 Task: Look for space in Włochy, Poland from 6th September, 2023 to 18th September, 2023 for 3 adults in price range Rs.6000 to Rs.12000. Place can be entire place with 2 bedrooms having 2 beds and 2 bathrooms. Property type can be house, flat, guest house, hotel. Booking option can be shelf check-in. Required host language is English.
Action: Mouse pressed left at (567, 92)
Screenshot: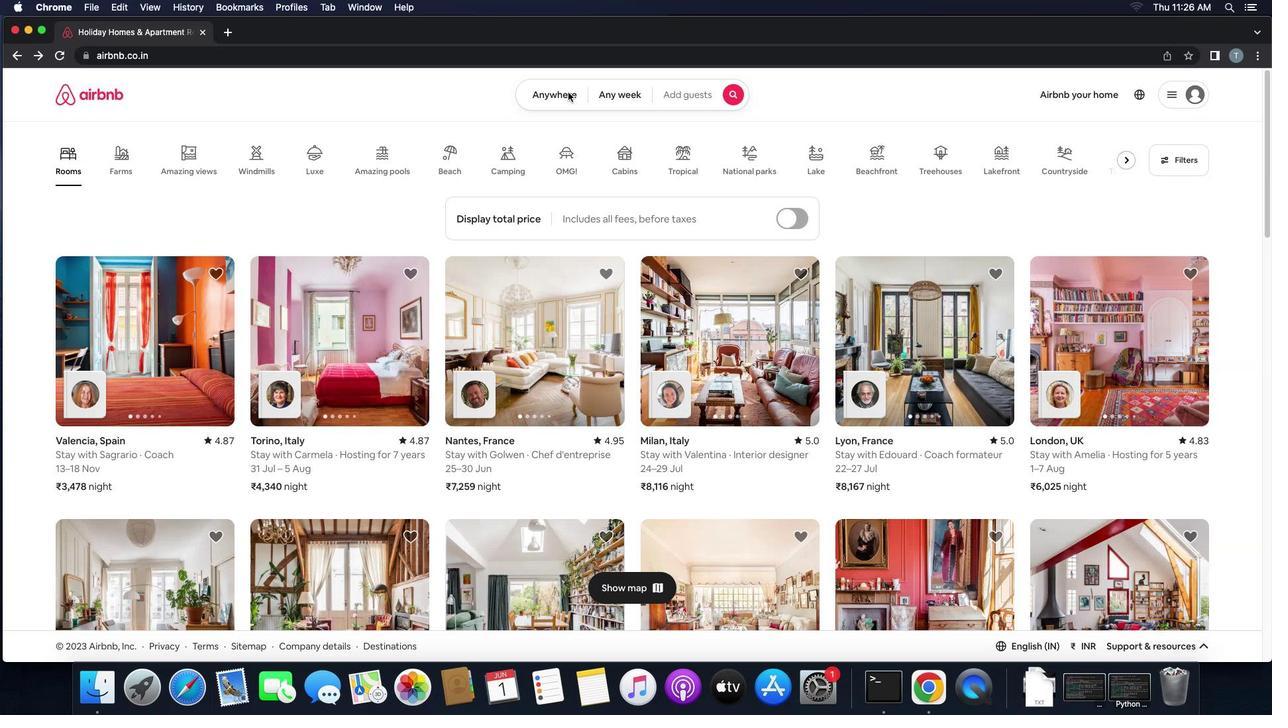 
Action: Mouse moved to (447, 145)
Screenshot: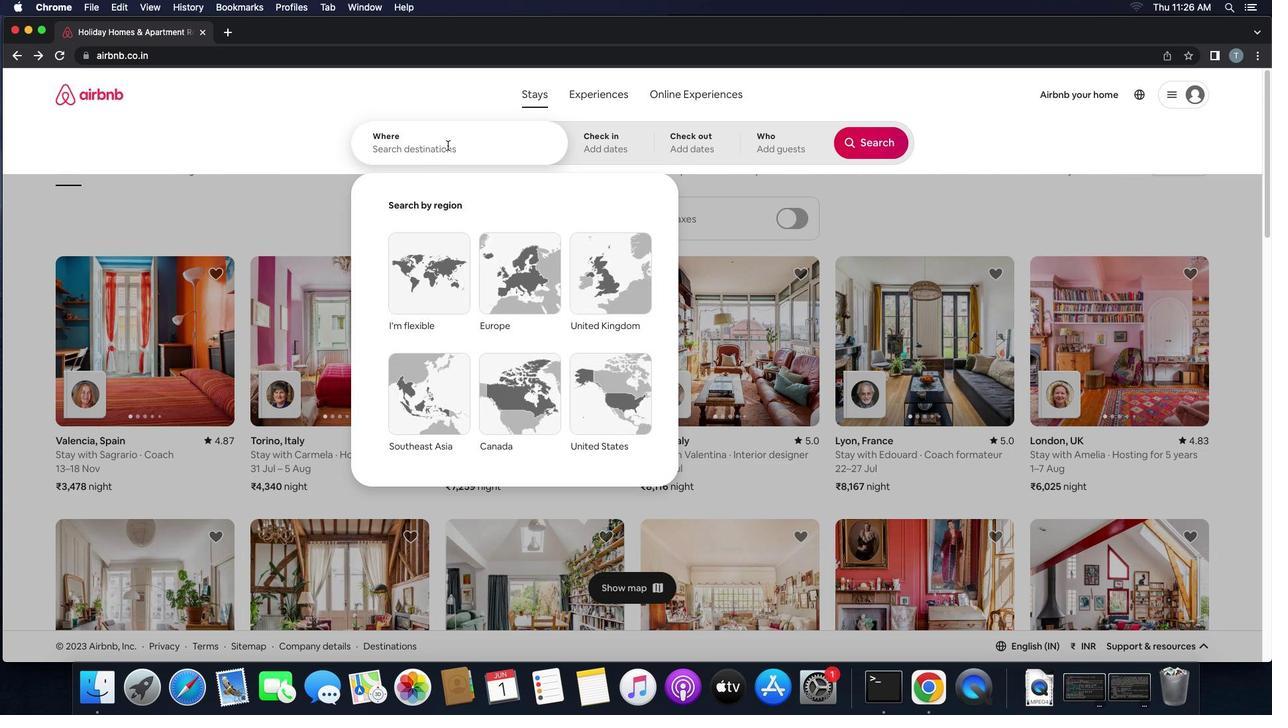 
Action: Mouse pressed left at (447, 145)
Screenshot: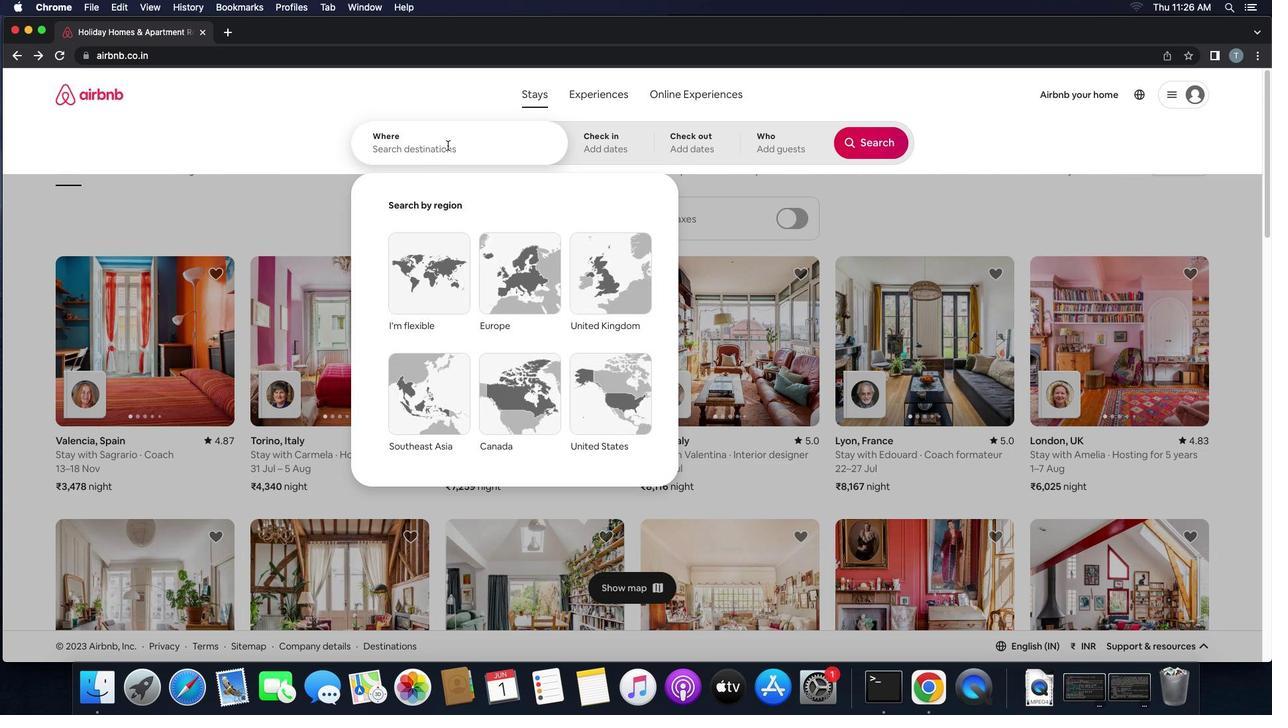 
Action: Key pressed 'w''l''o''c''h''y'',''p''o''l''a''n''d'
Screenshot: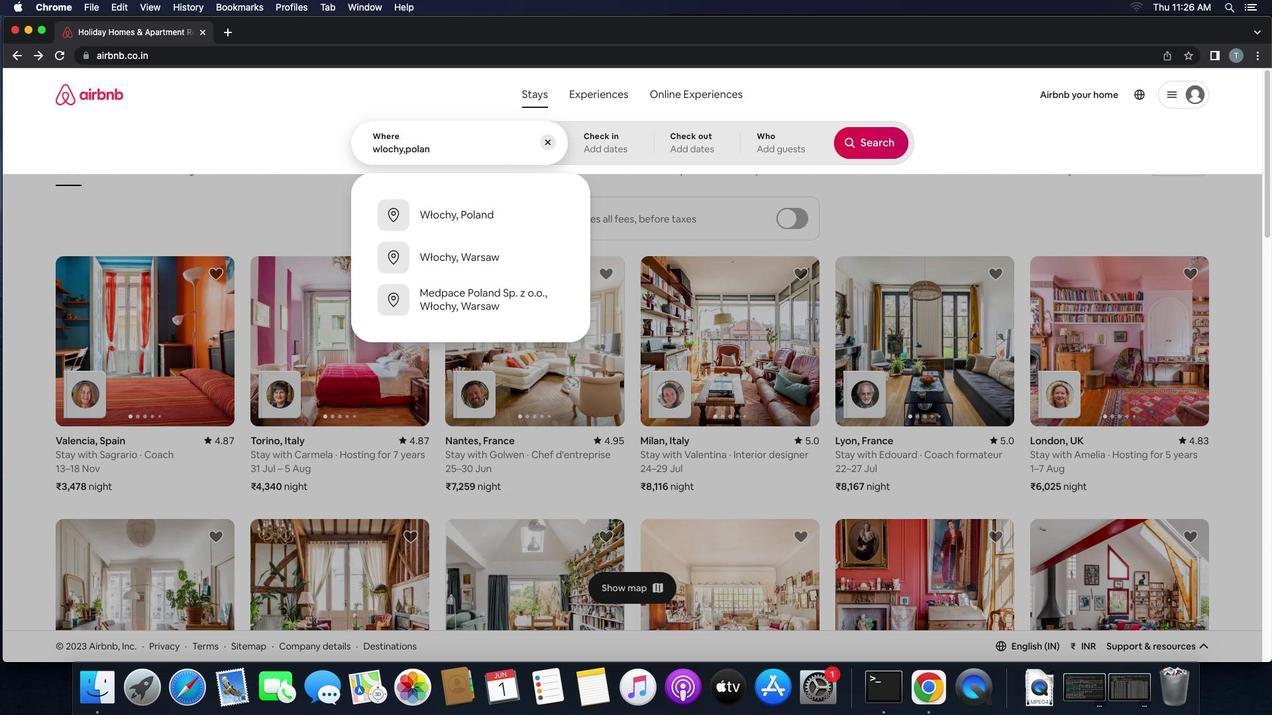 
Action: Mouse moved to (453, 208)
Screenshot: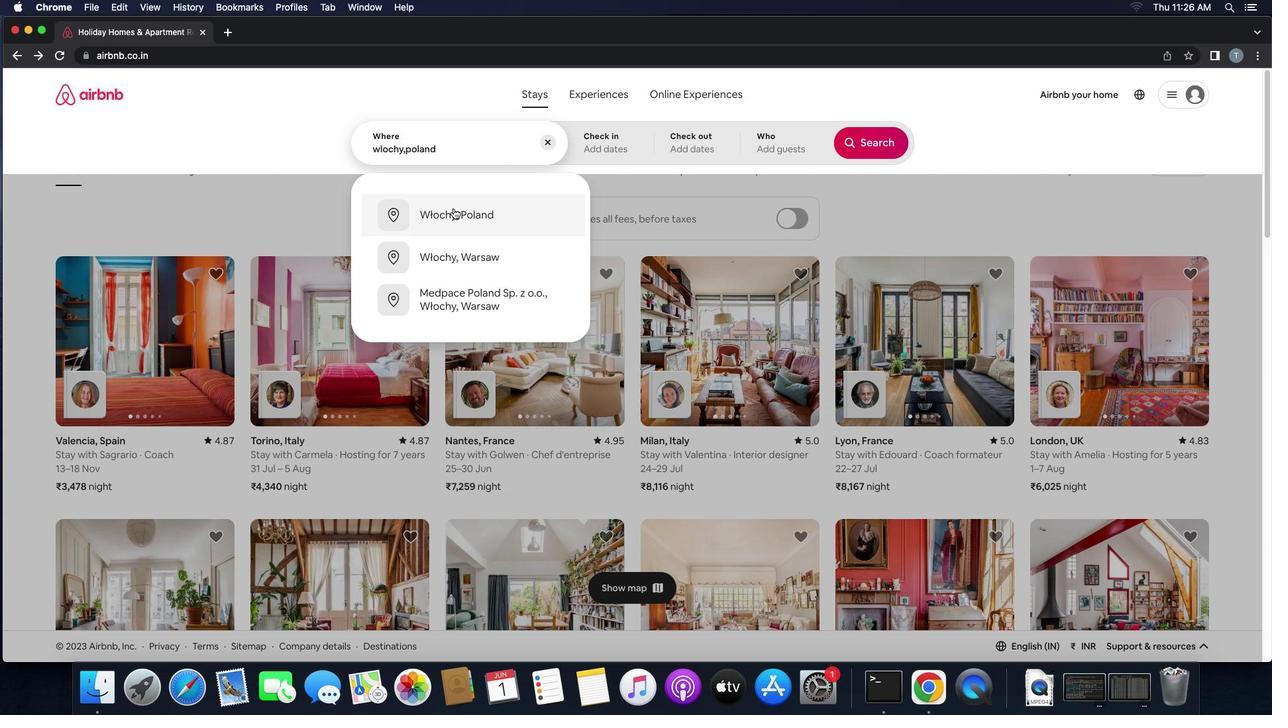 
Action: Mouse pressed left at (453, 208)
Screenshot: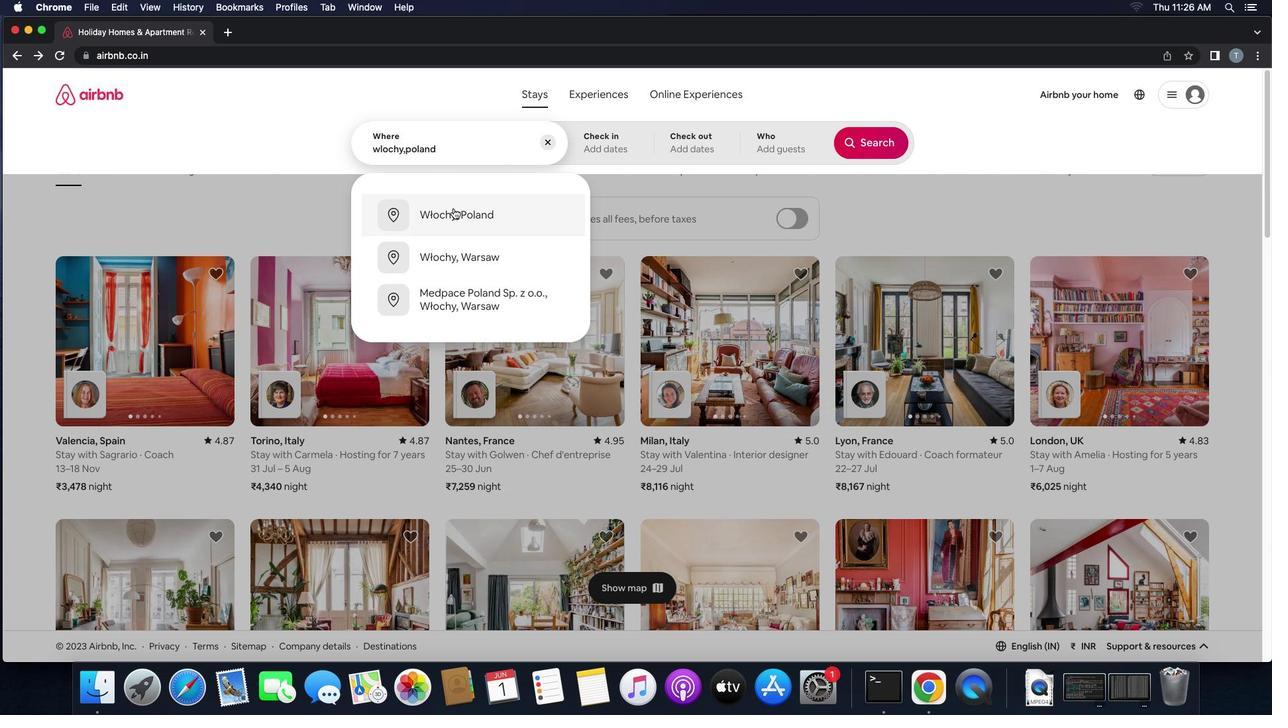 
Action: Mouse moved to (862, 244)
Screenshot: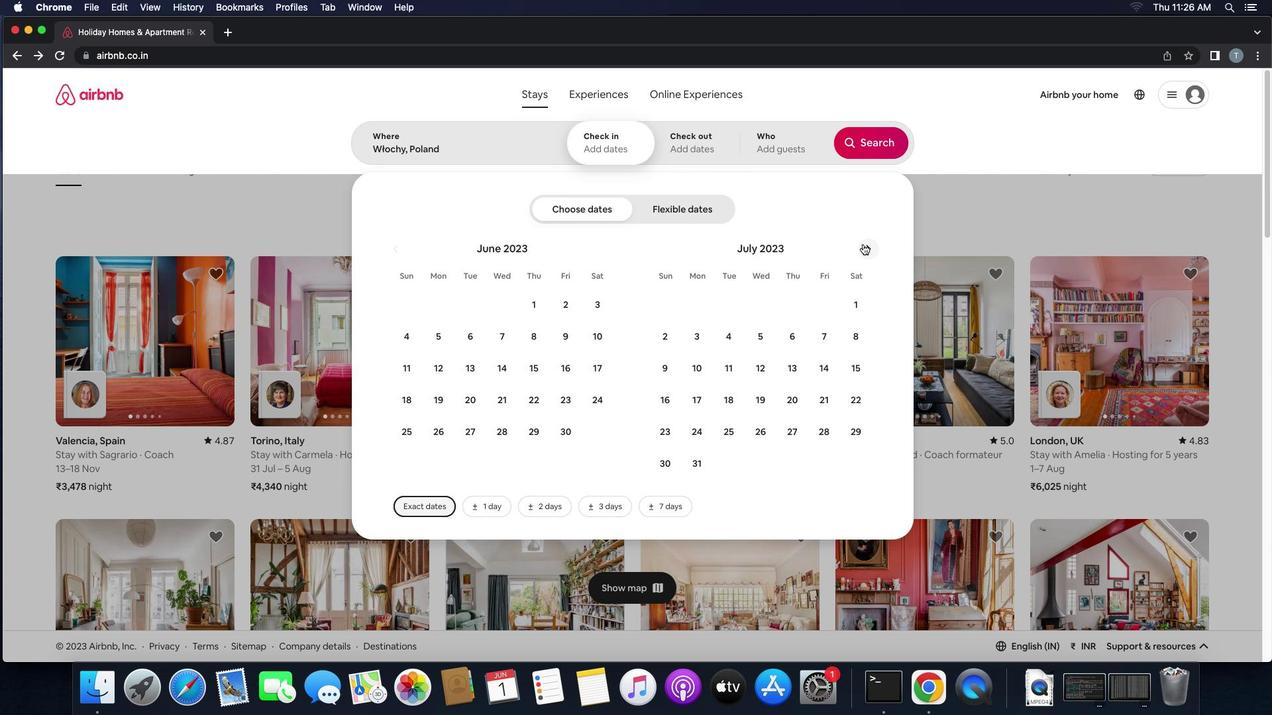 
Action: Mouse pressed left at (862, 244)
Screenshot: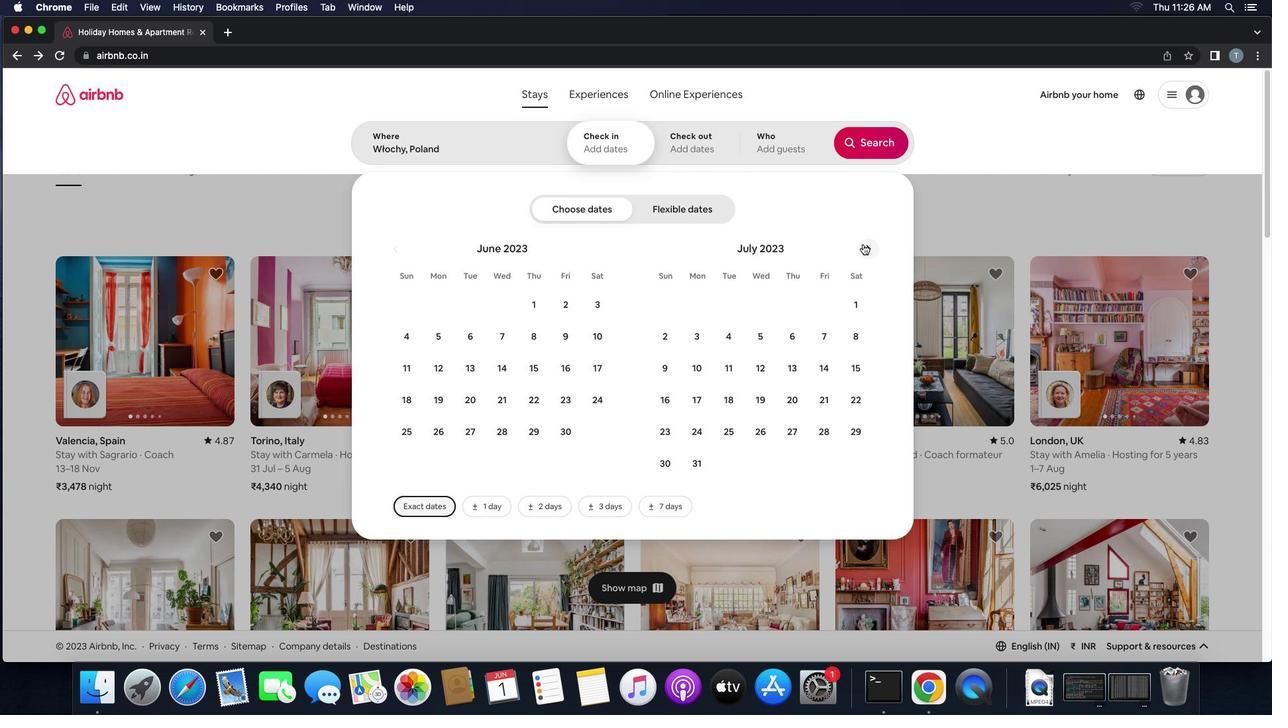 
Action: Mouse pressed left at (862, 244)
Screenshot: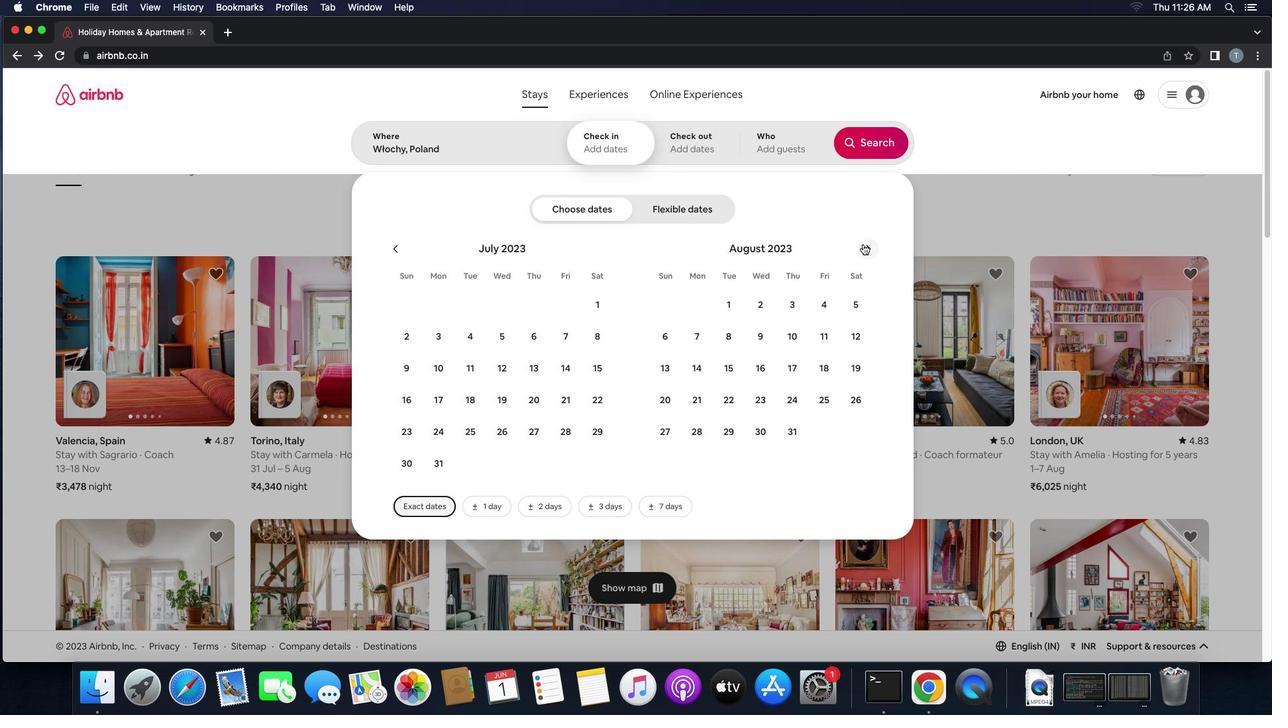 
Action: Mouse moved to (765, 345)
Screenshot: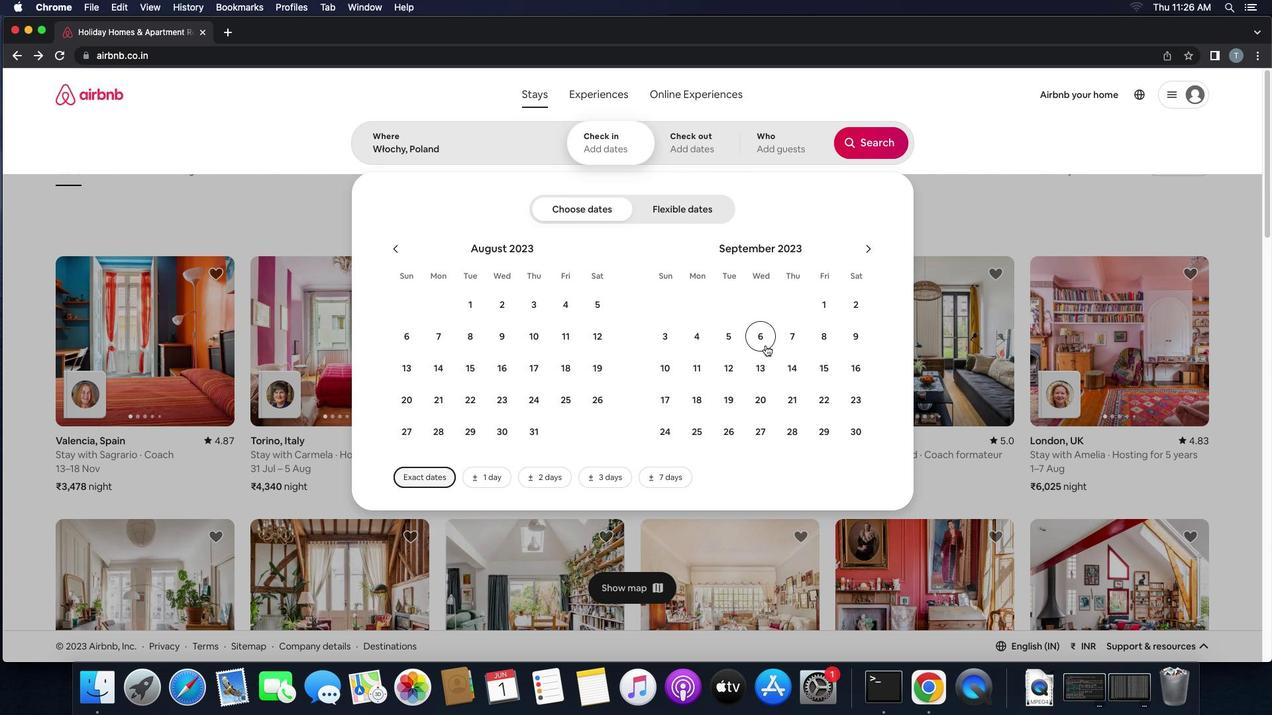 
Action: Mouse pressed left at (765, 345)
Screenshot: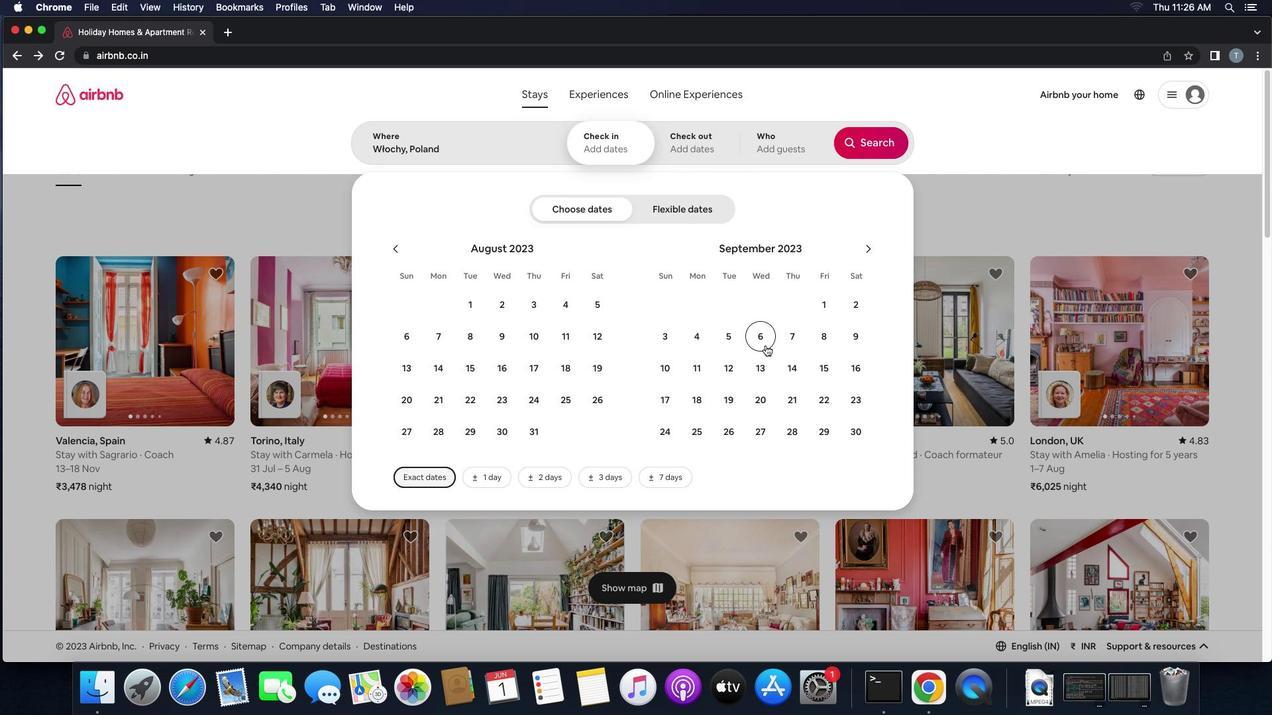 
Action: Mouse moved to (701, 408)
Screenshot: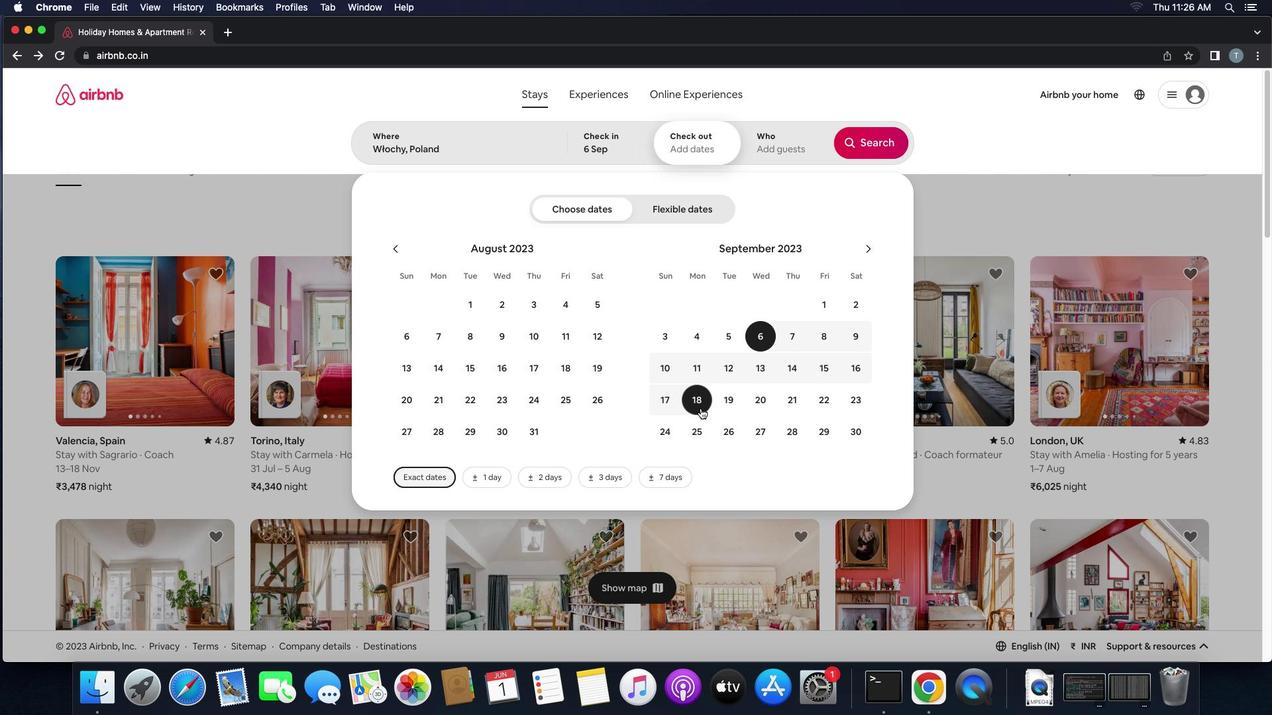 
Action: Mouse pressed left at (701, 408)
Screenshot: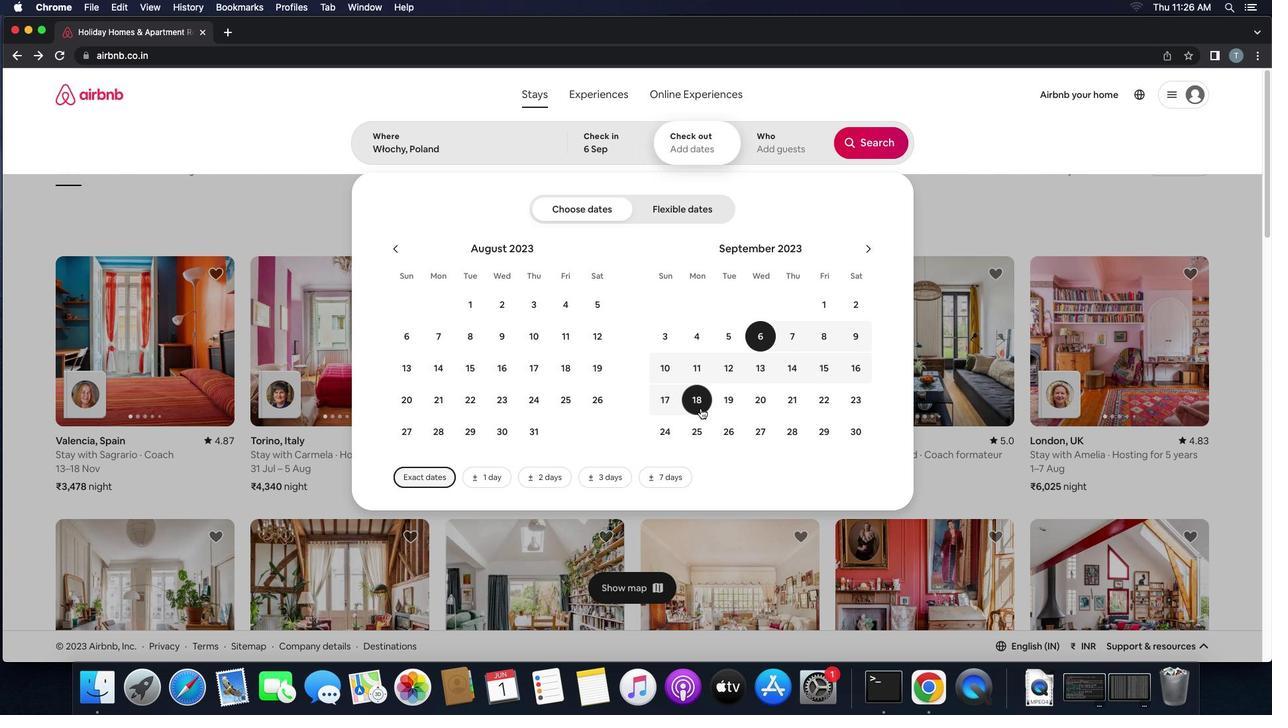 
Action: Mouse moved to (785, 131)
Screenshot: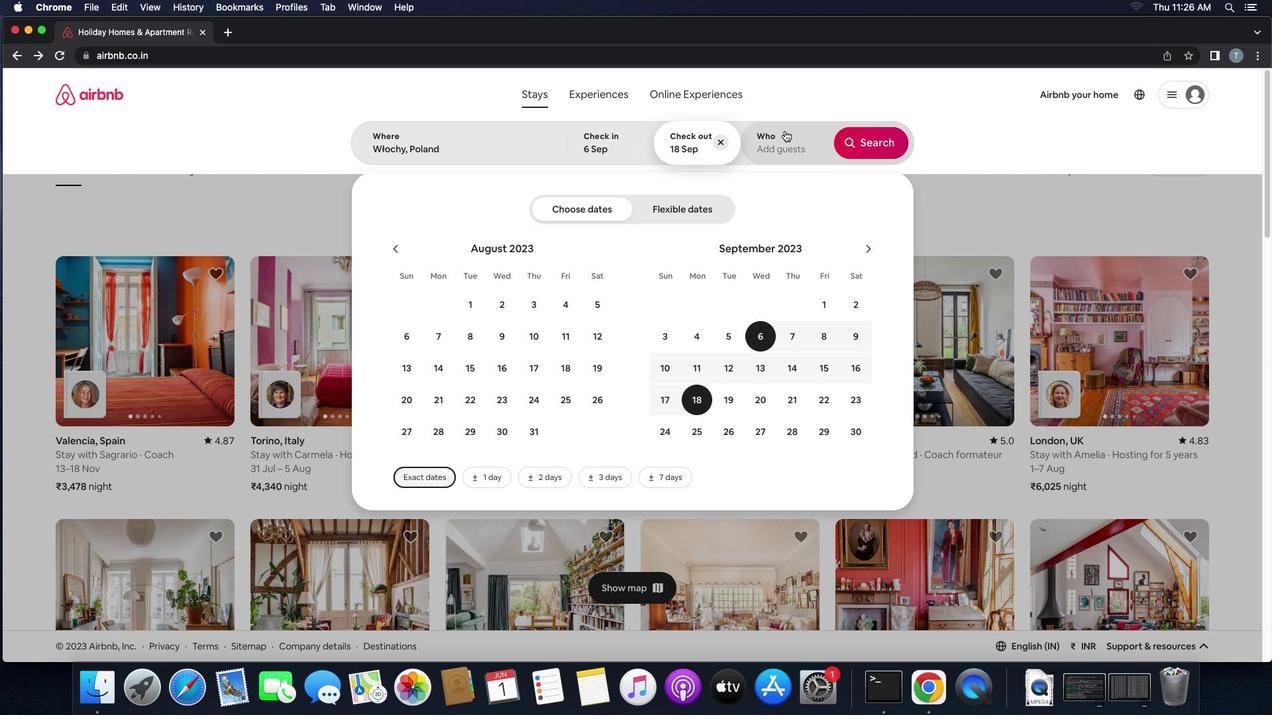 
Action: Mouse pressed left at (785, 131)
Screenshot: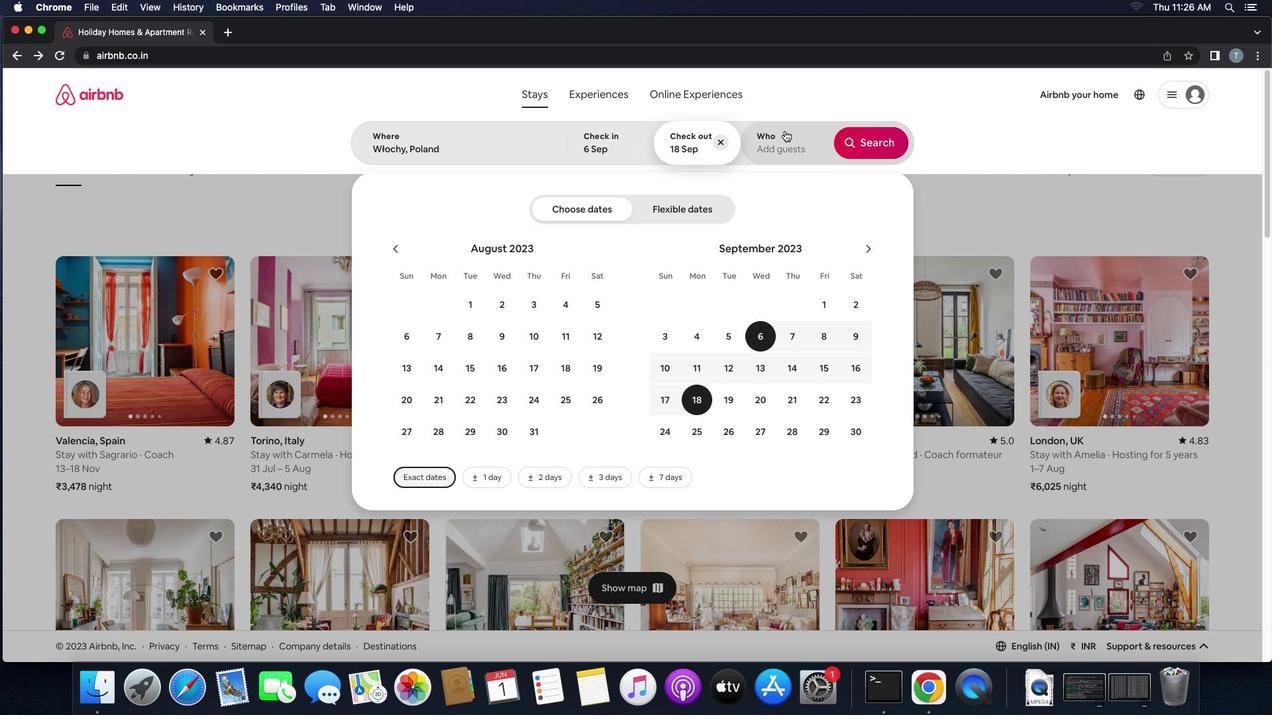 
Action: Mouse moved to (877, 216)
Screenshot: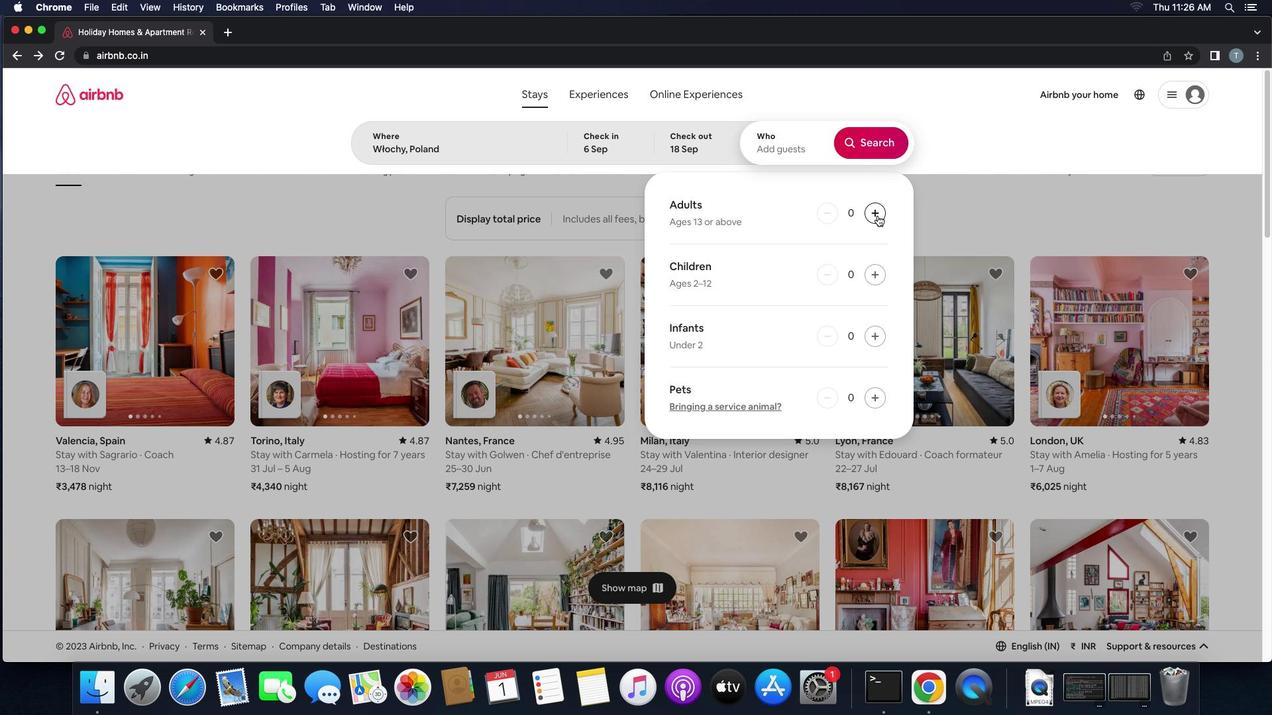 
Action: Mouse pressed left at (877, 216)
Screenshot: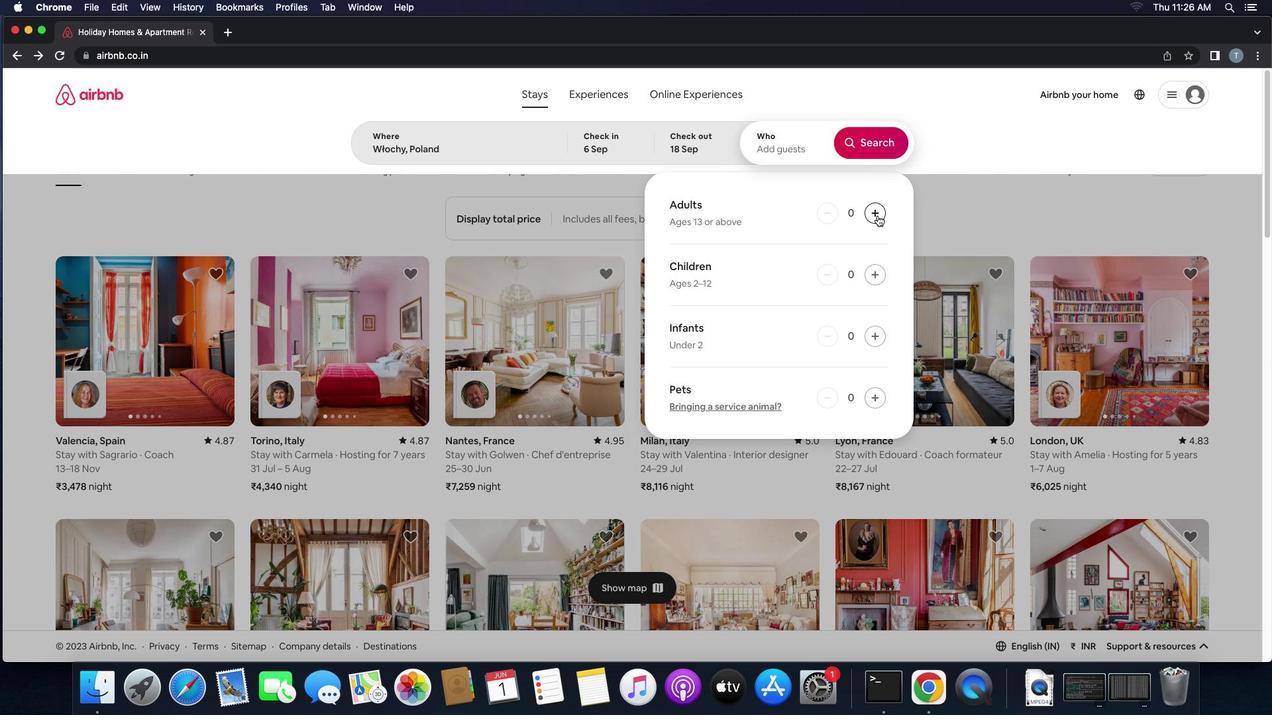 
Action: Mouse pressed left at (877, 216)
Screenshot: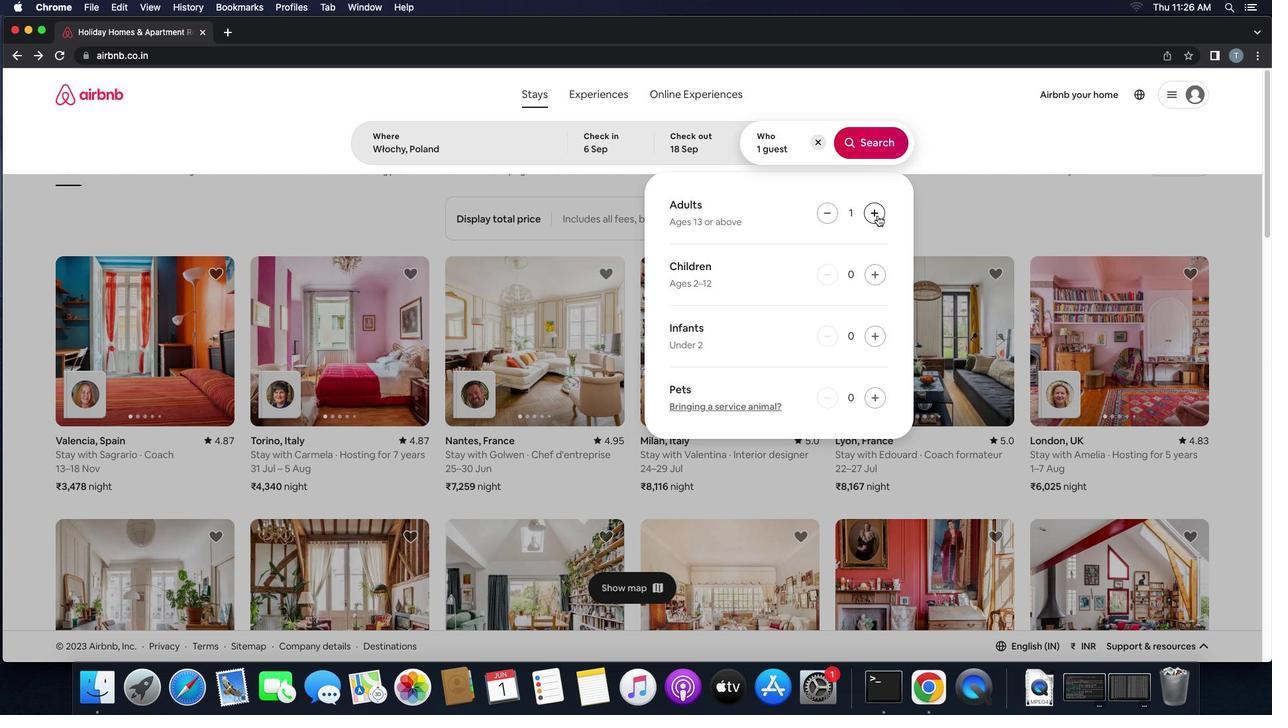 
Action: Mouse pressed left at (877, 216)
Screenshot: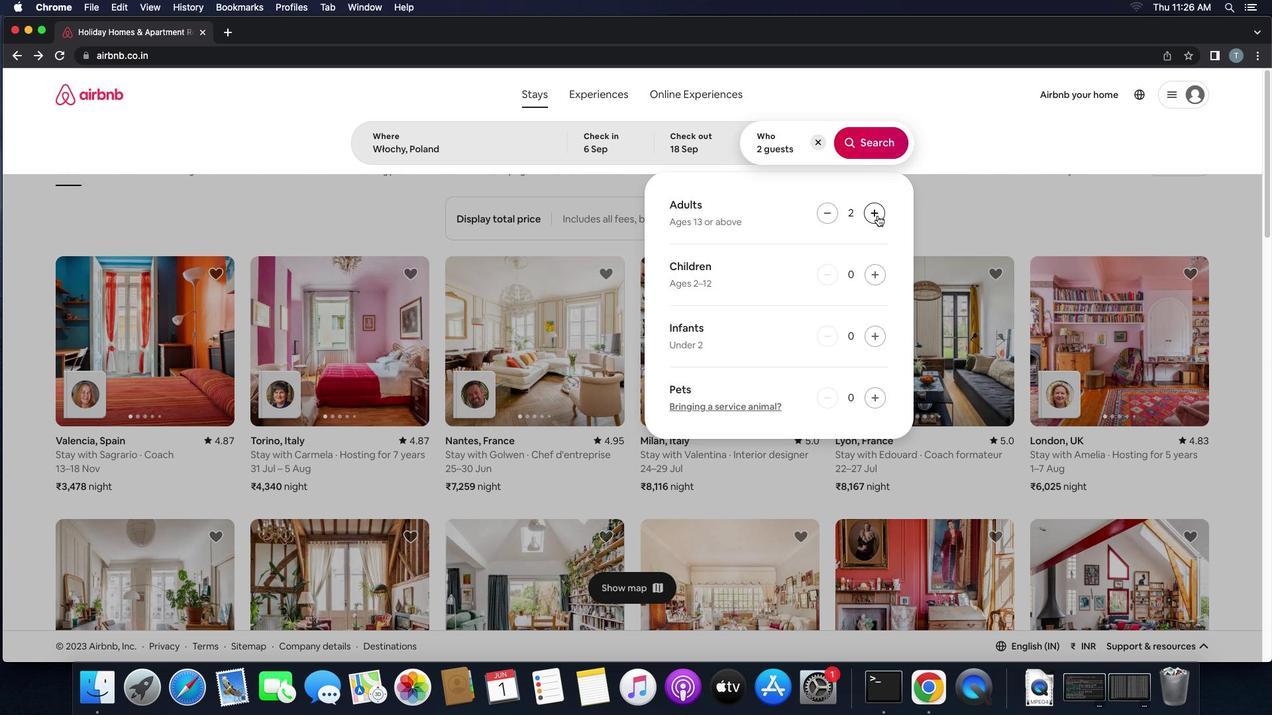 
Action: Mouse moved to (879, 135)
Screenshot: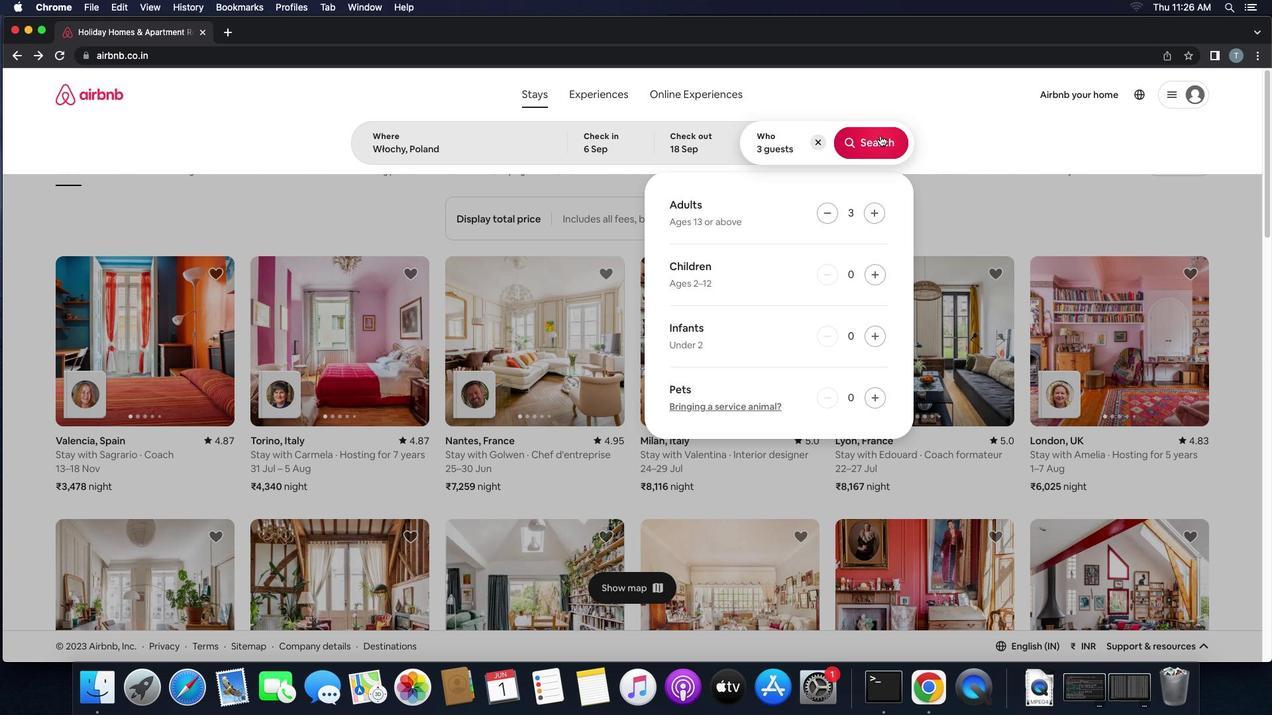 
Action: Mouse pressed left at (879, 135)
Screenshot: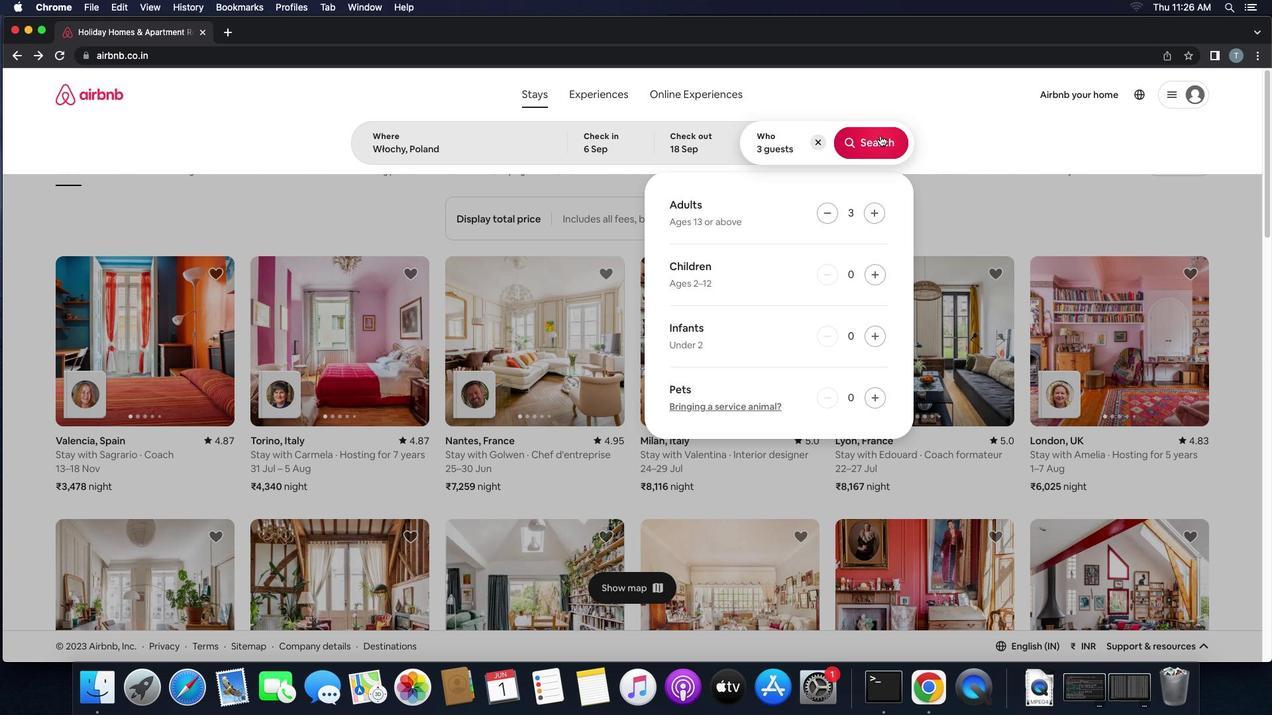
Action: Mouse moved to (1200, 145)
Screenshot: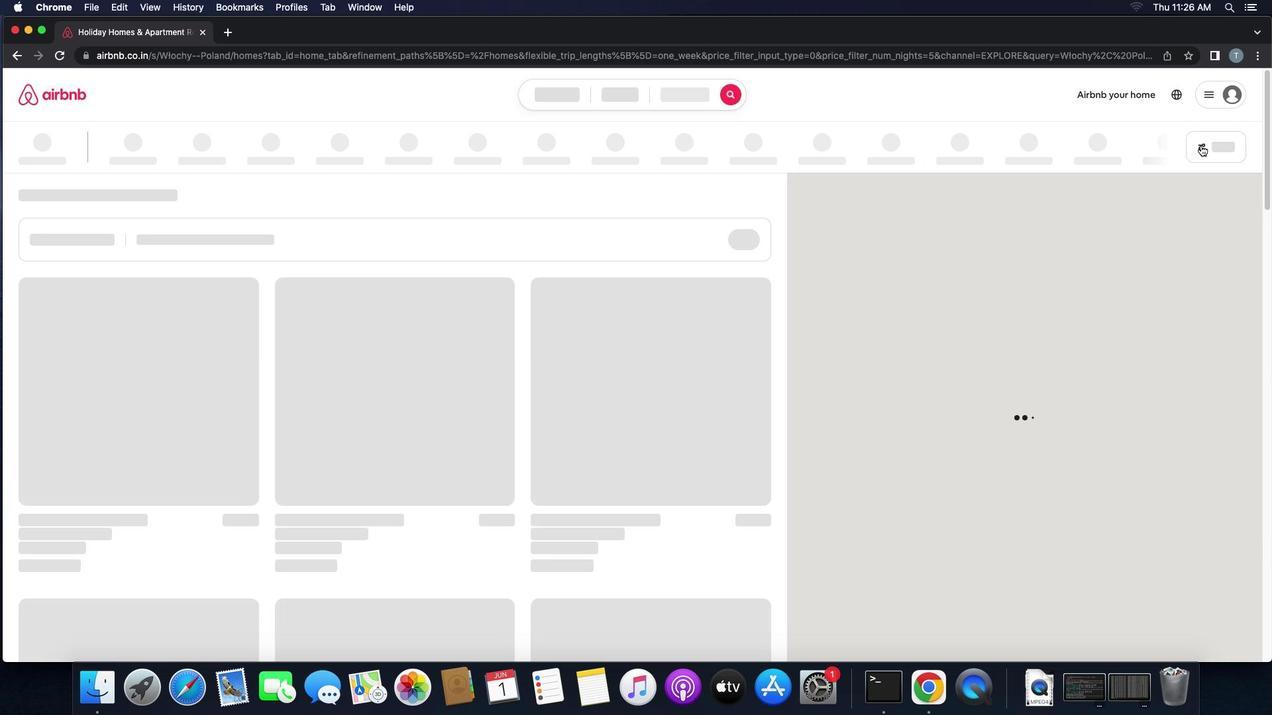 
Action: Mouse pressed left at (1200, 145)
Screenshot: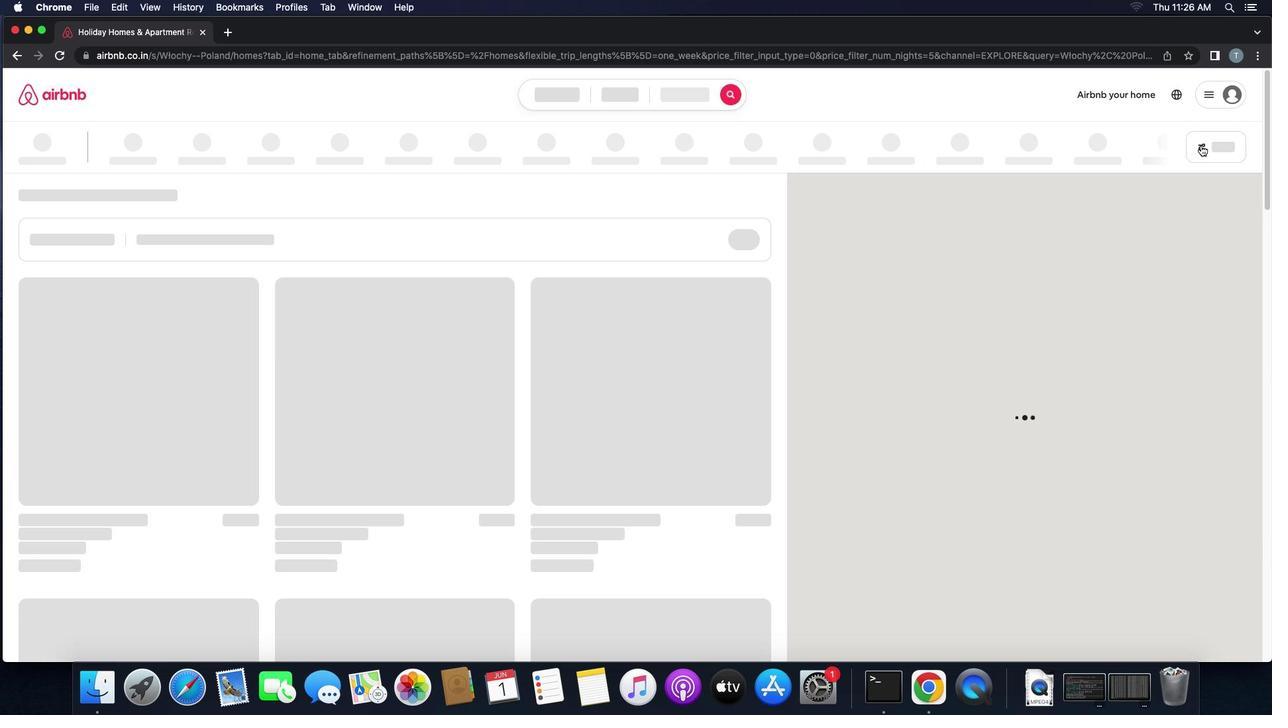 
Action: Mouse moved to (519, 477)
Screenshot: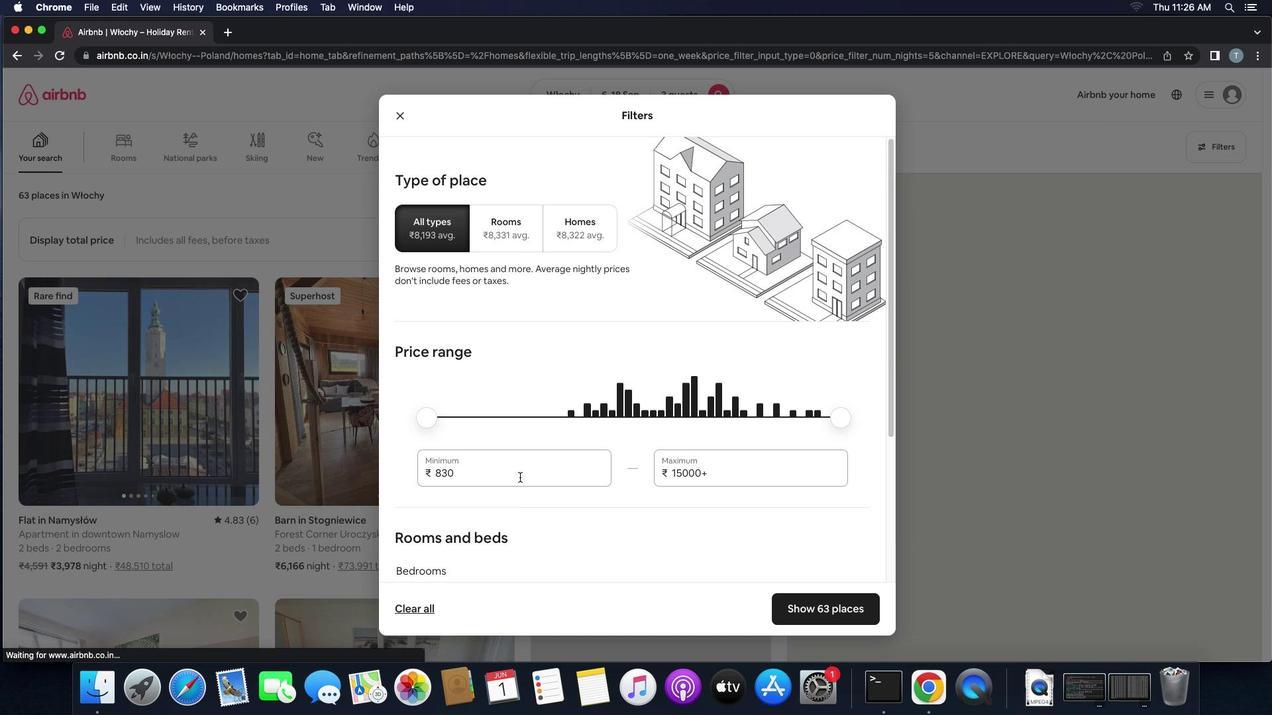 
Action: Mouse pressed left at (519, 477)
Screenshot: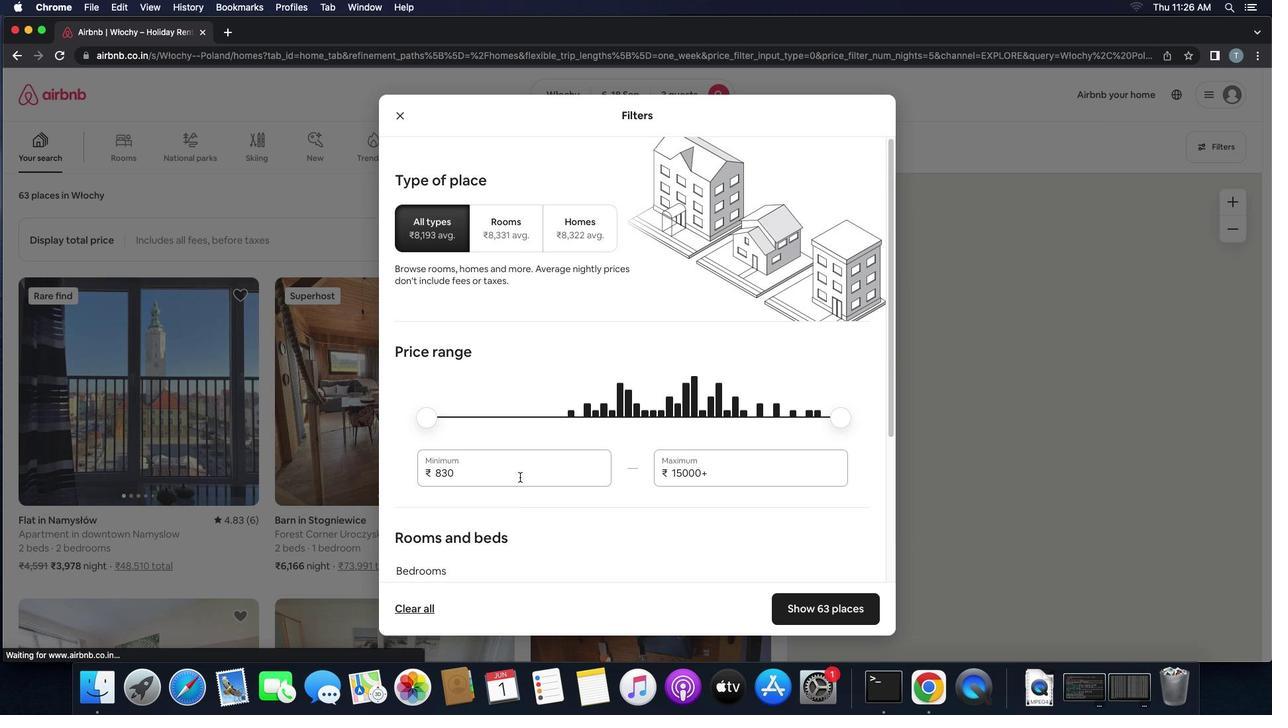 
Action: Mouse moved to (519, 477)
Screenshot: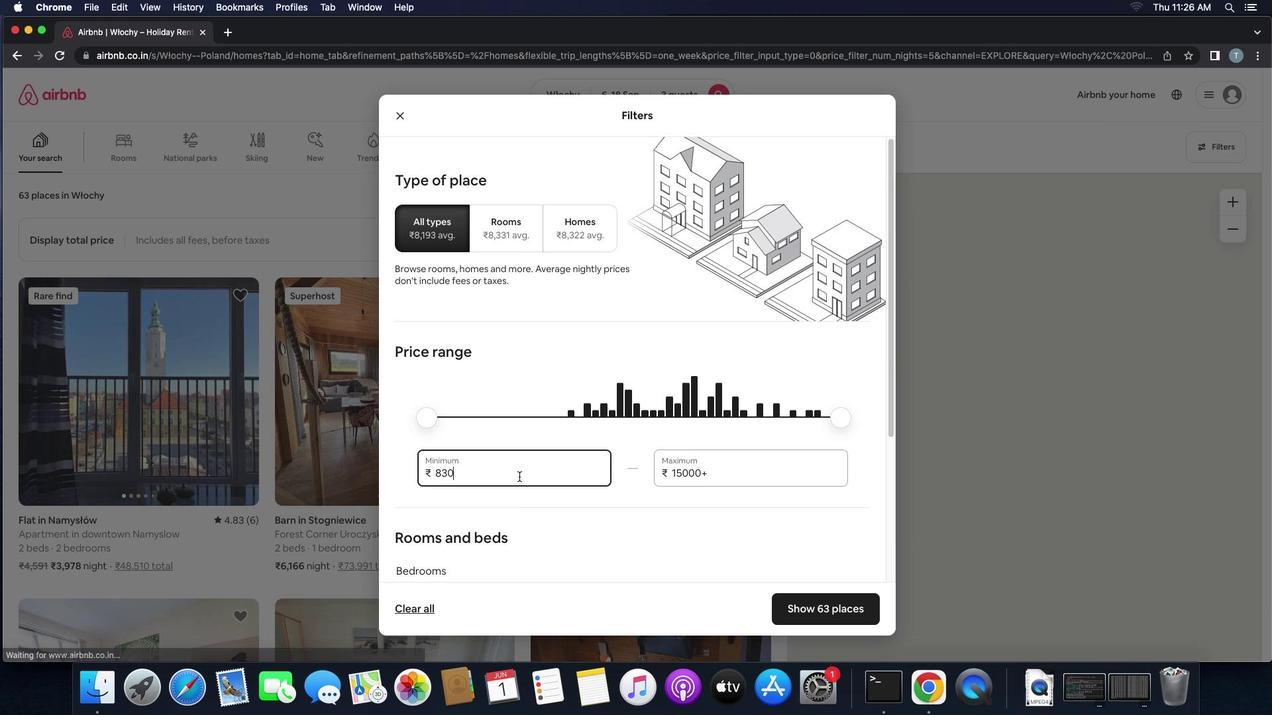 
Action: Key pressed Key.backspaceKey.backspaceKey.backspaceKey.backspaceKey.backspace
Screenshot: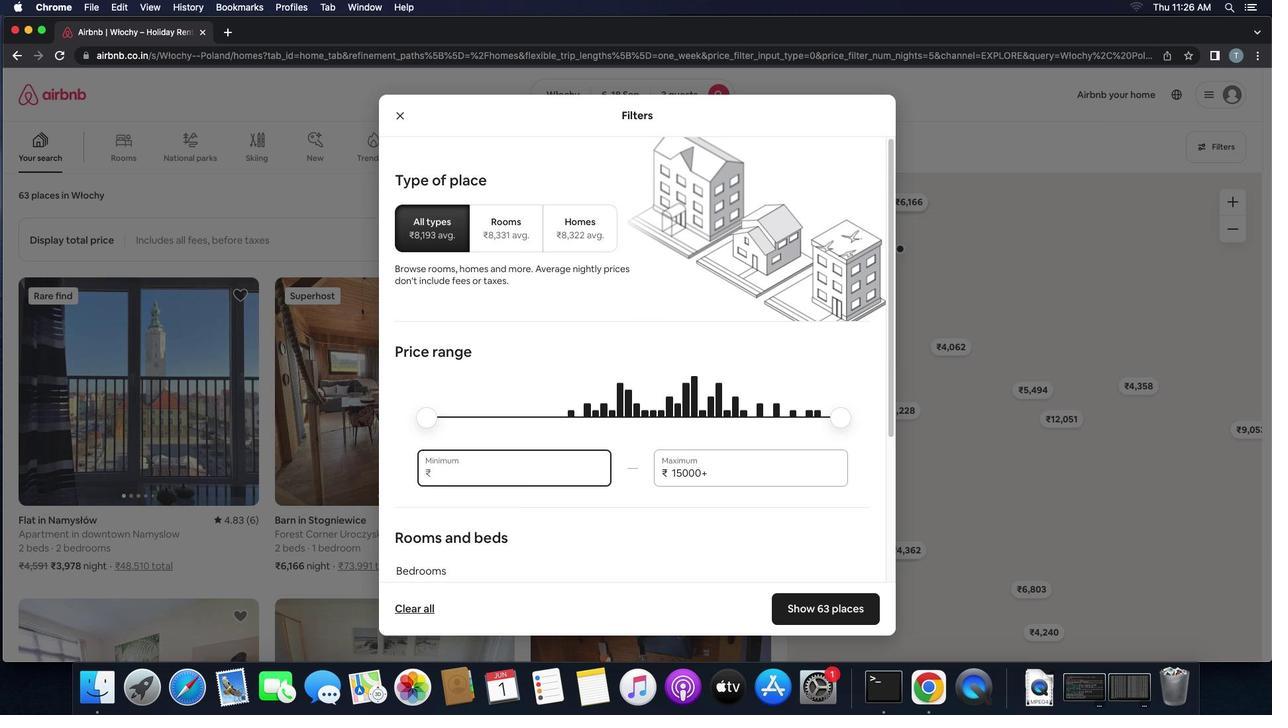 
Action: Mouse moved to (1158, 714)
Screenshot: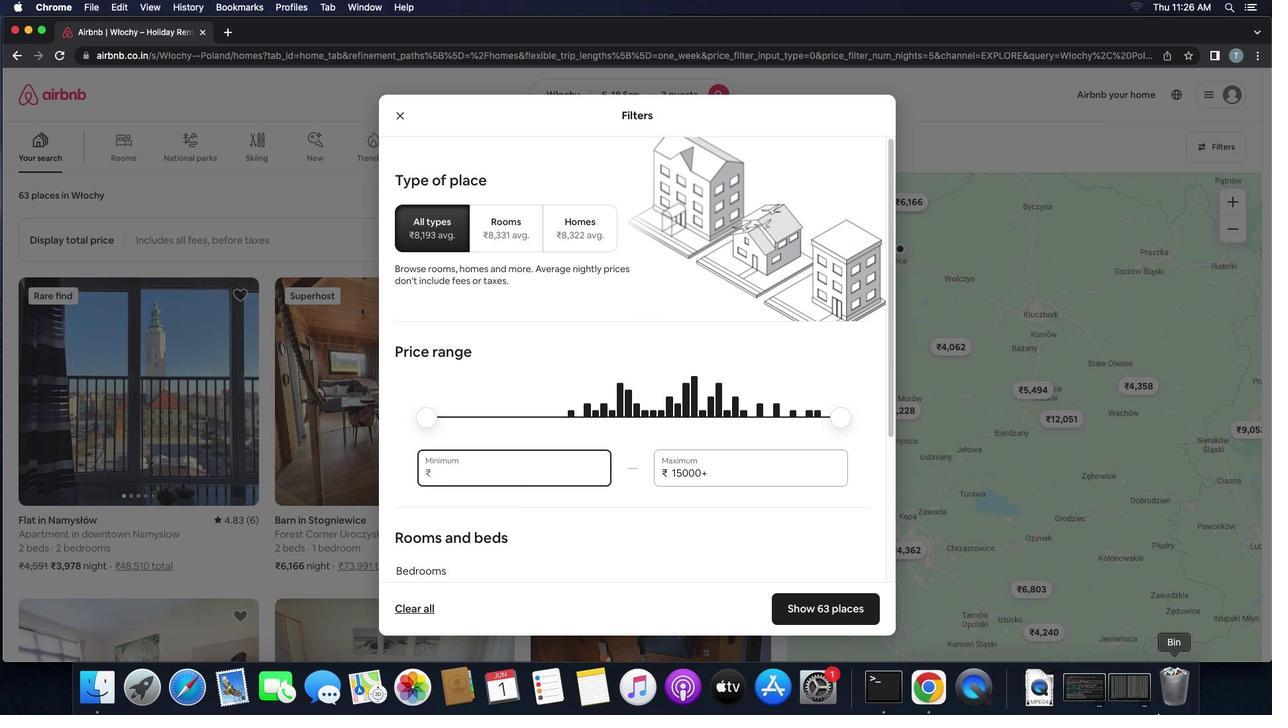 
Action: Key pressed '6''0''0''0'
Screenshot: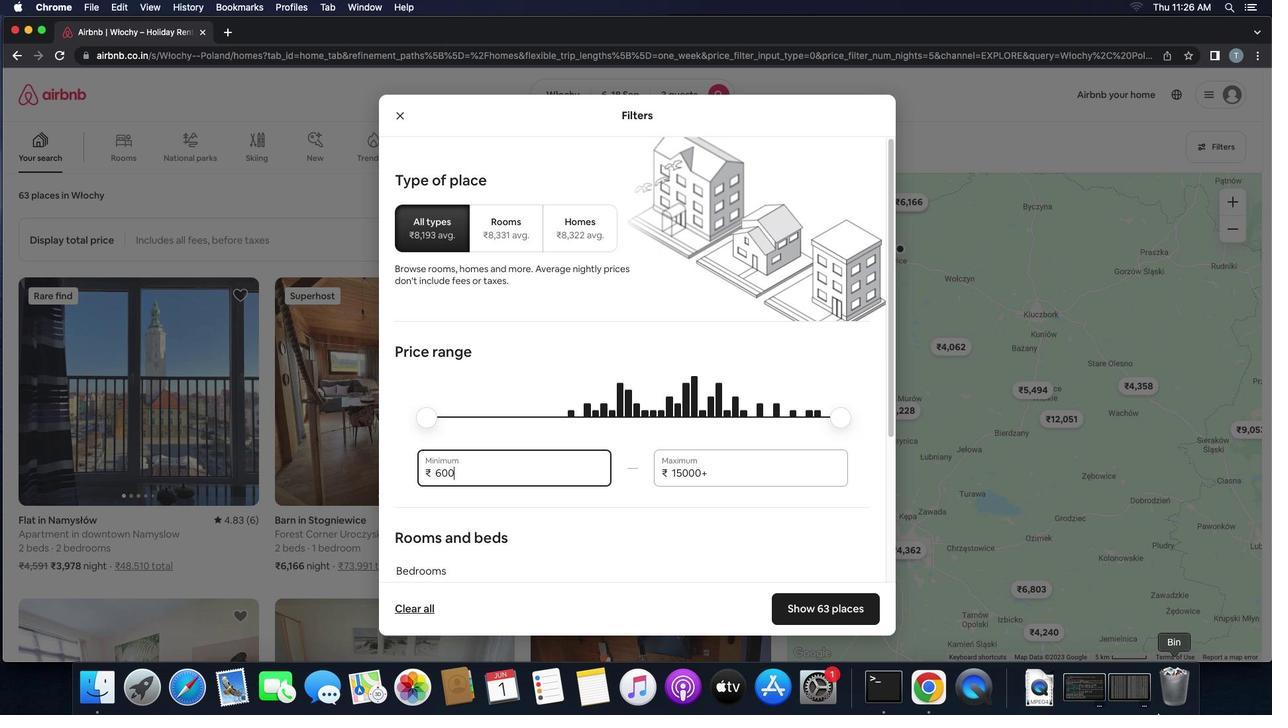 
Action: Mouse moved to (745, 467)
Screenshot: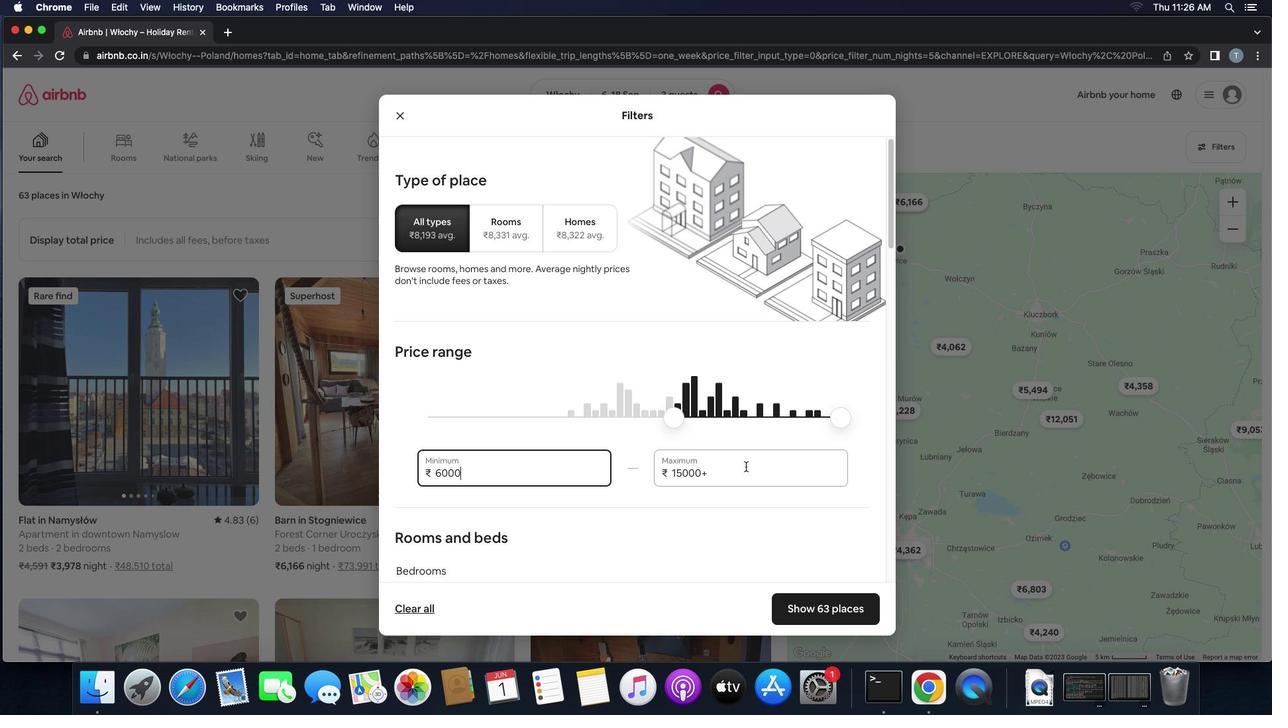 
Action: Mouse pressed left at (745, 467)
Screenshot: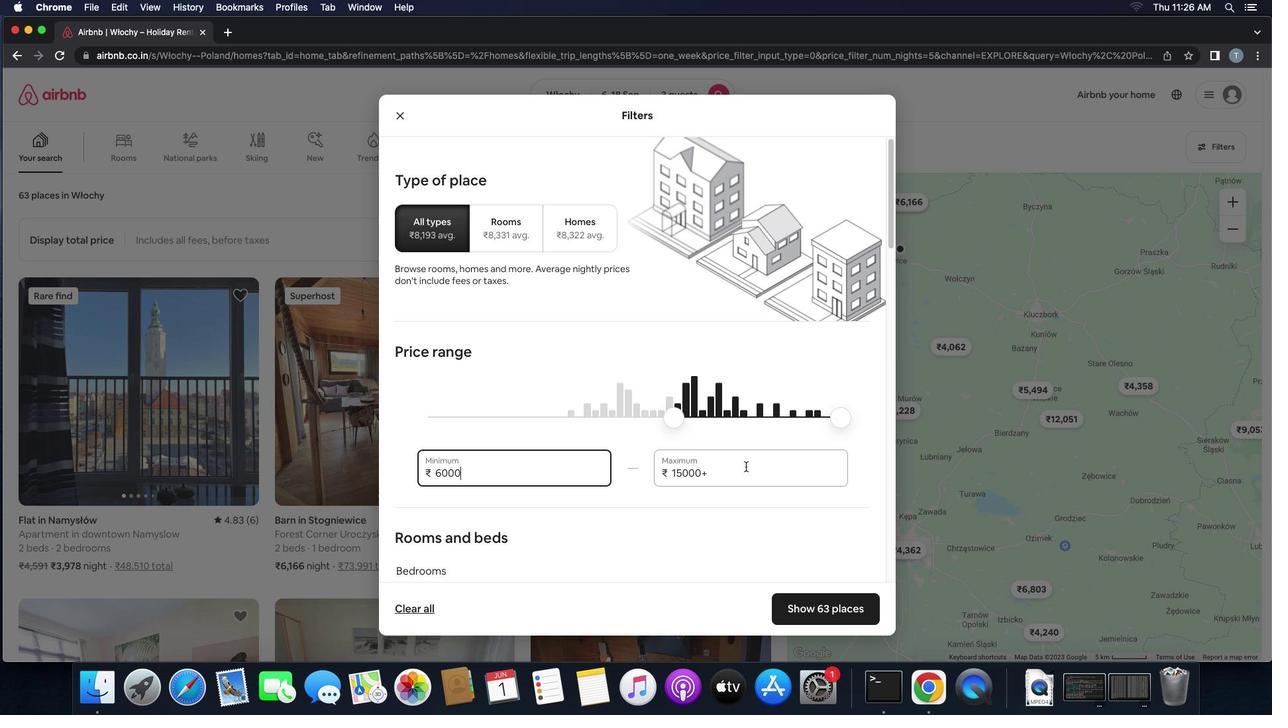 
Action: Mouse moved to (745, 467)
Screenshot: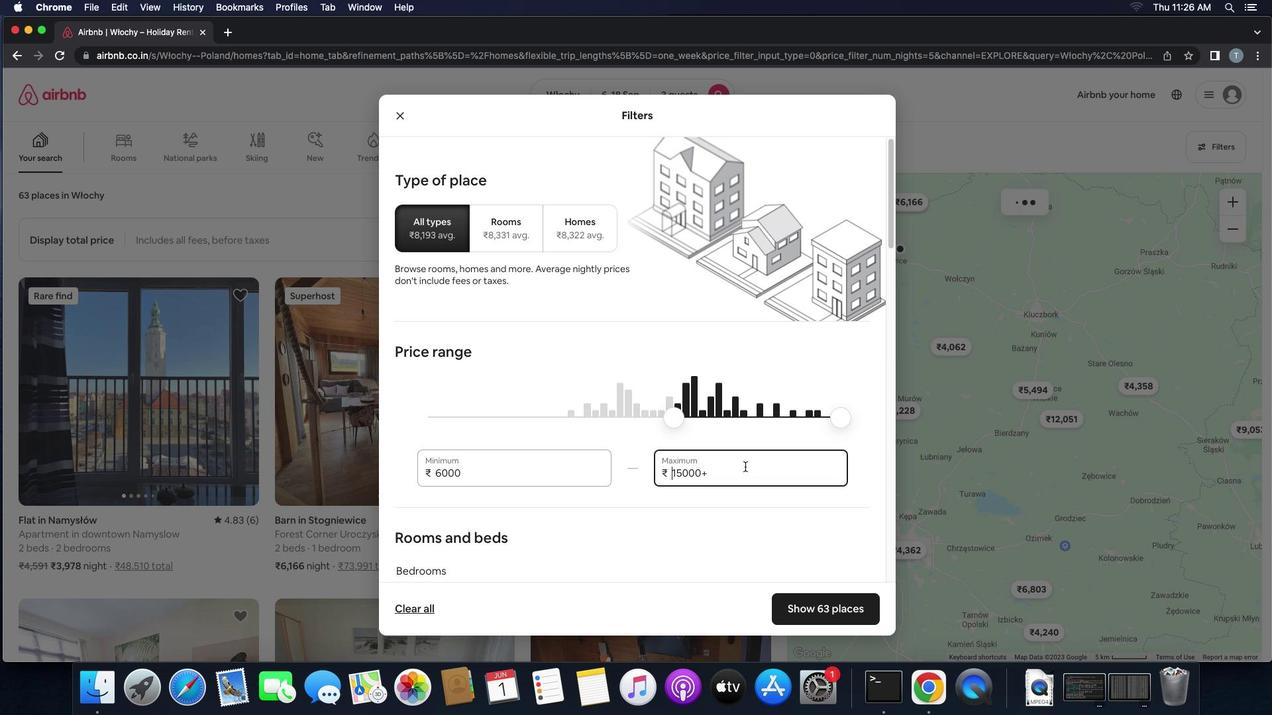 
Action: Mouse pressed left at (745, 467)
Screenshot: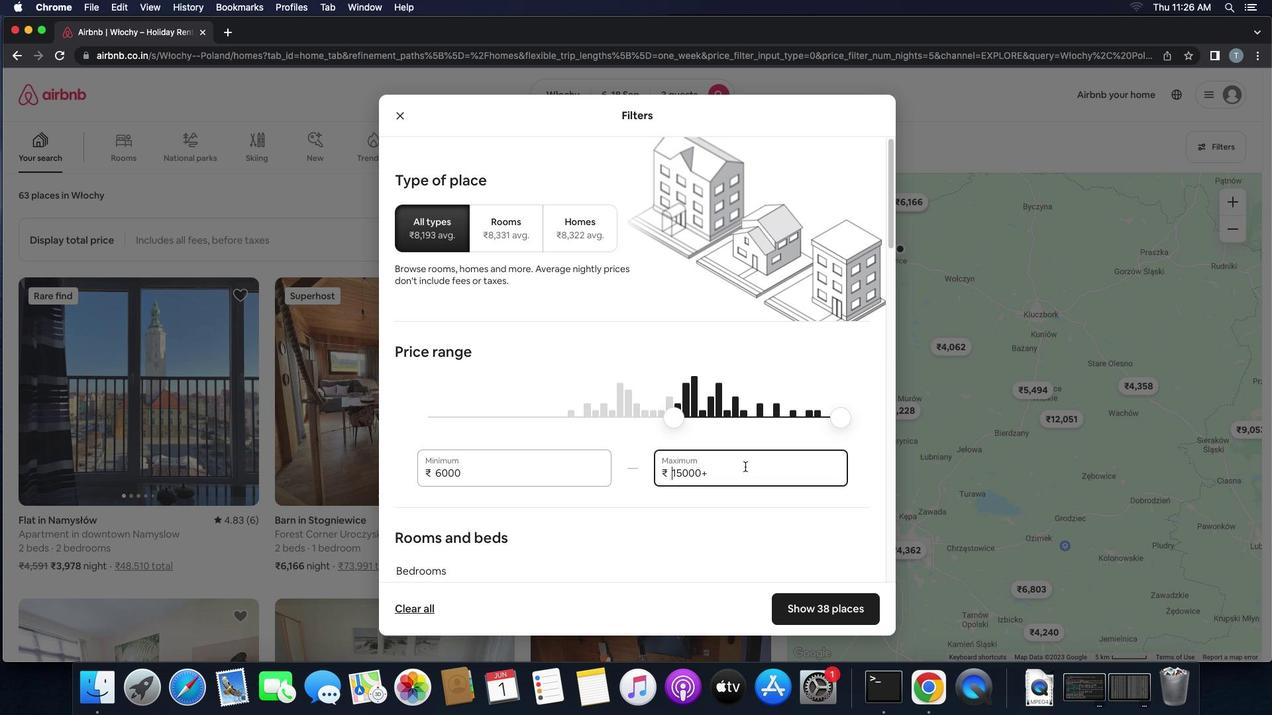 
Action: Mouse moved to (745, 473)
Screenshot: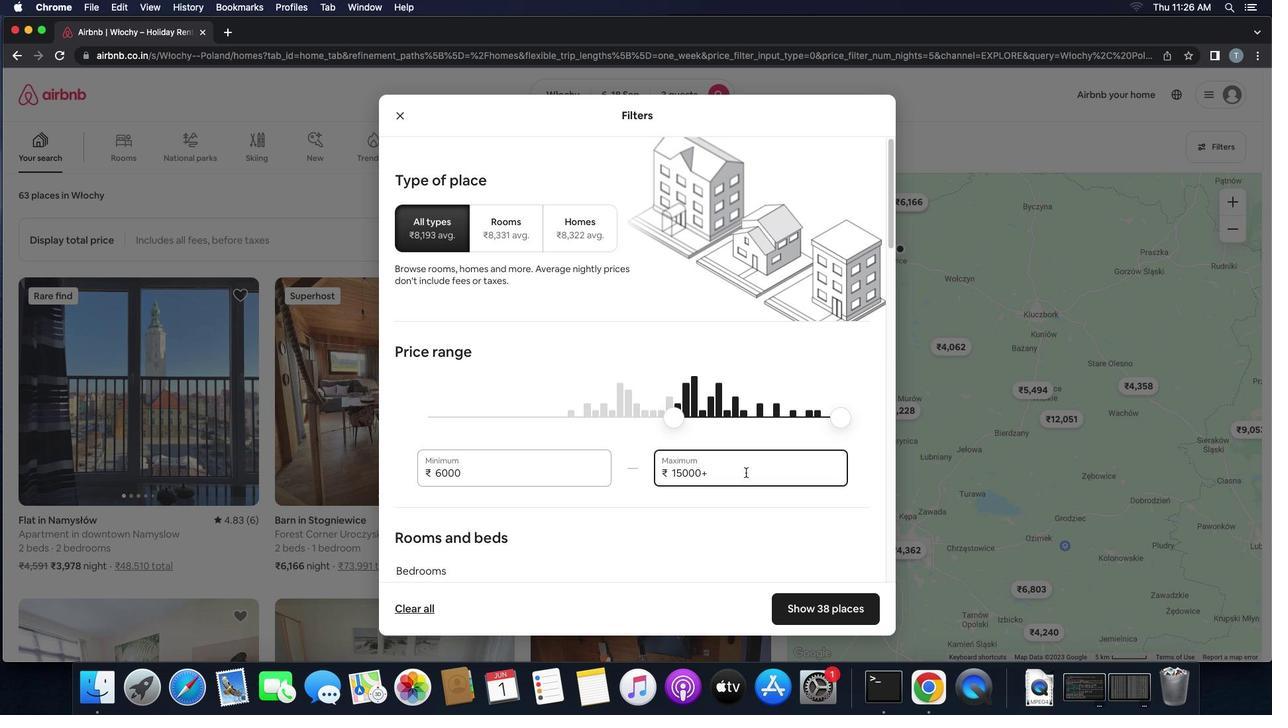 
Action: Mouse pressed left at (745, 473)
Screenshot: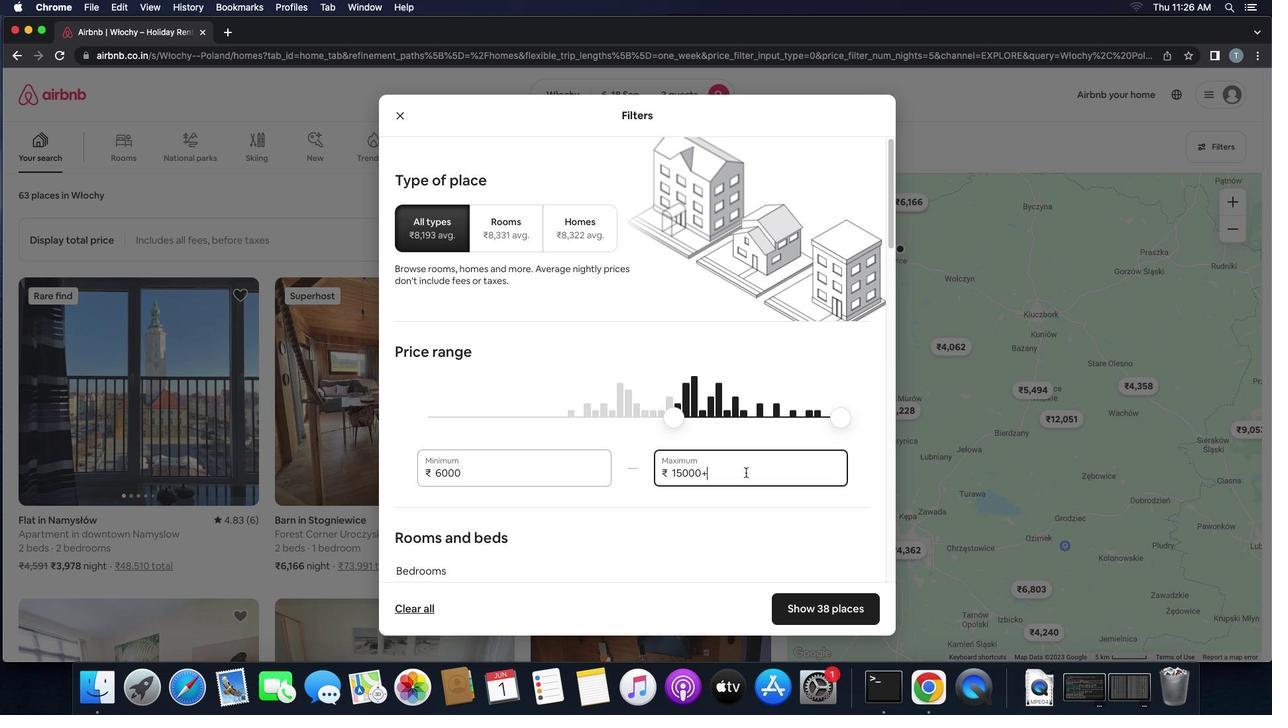
Action: Key pressed Key.backspaceKey.backspaceKey.backspaceKey.backspaceKey.backspaceKey.backspaceKey.backspace'1''2''0''0''0'
Screenshot: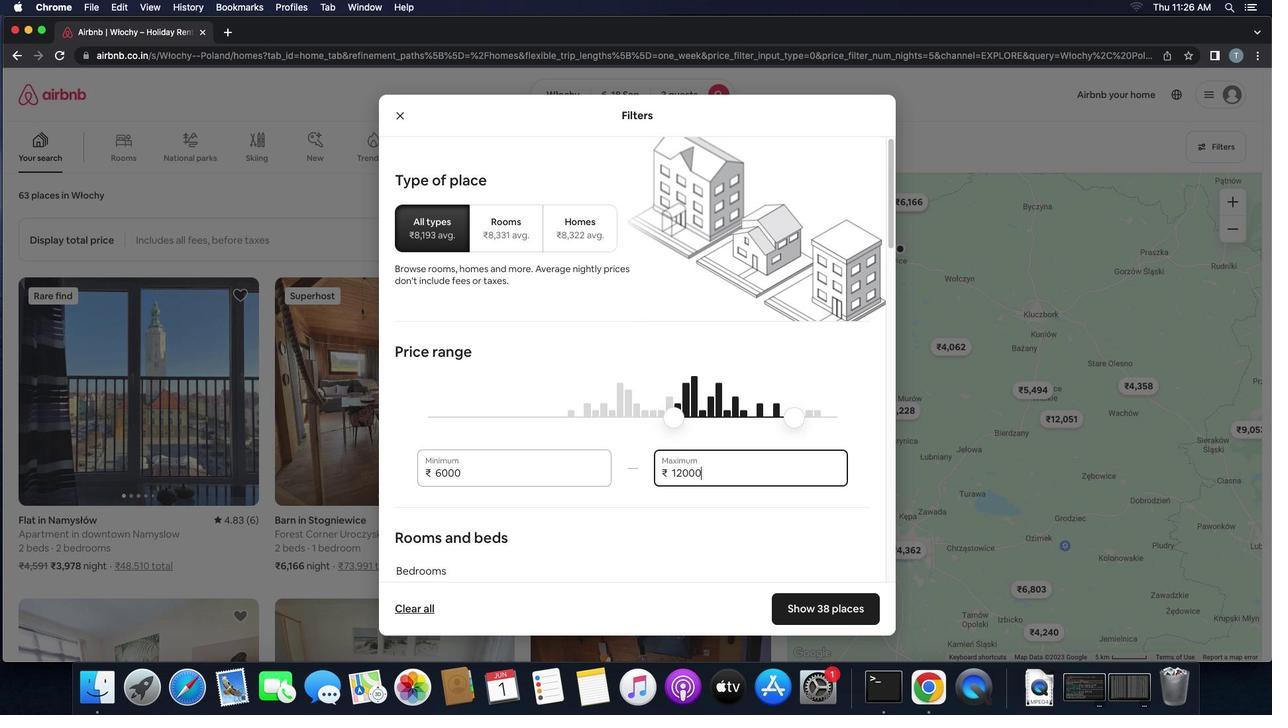 
Action: Mouse moved to (684, 540)
Screenshot: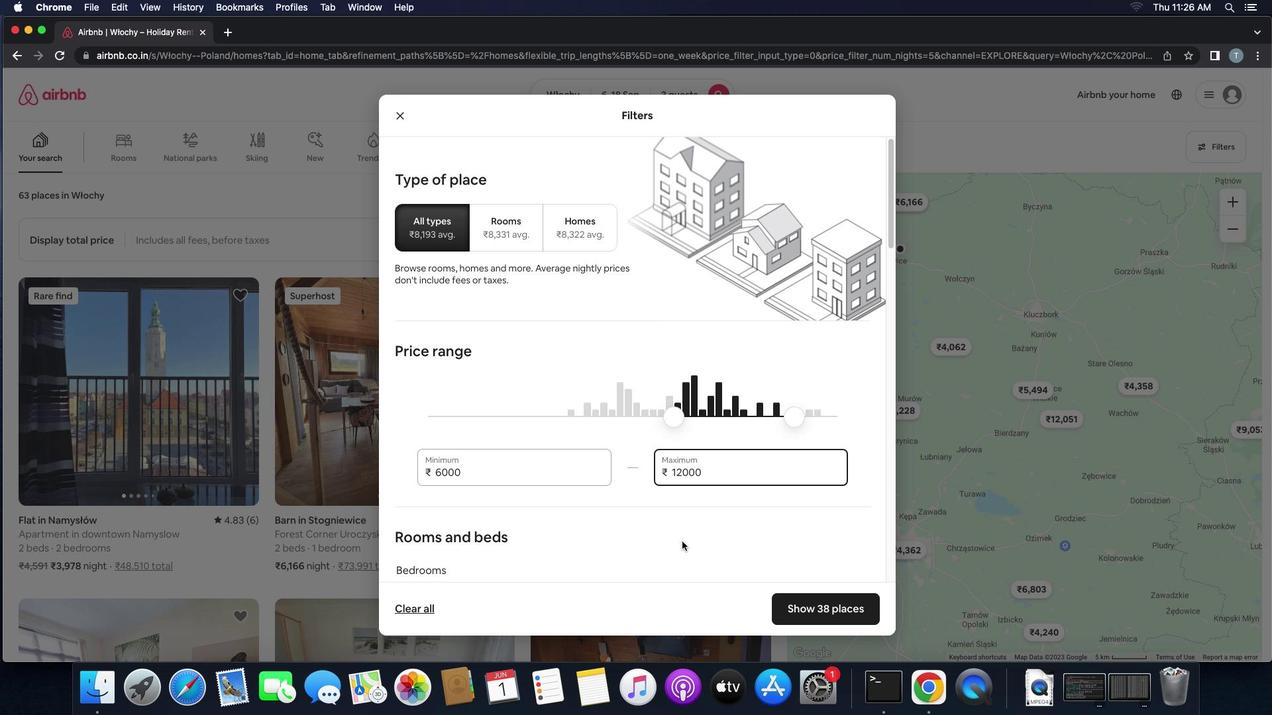 
Action: Mouse scrolled (684, 540) with delta (0, 0)
Screenshot: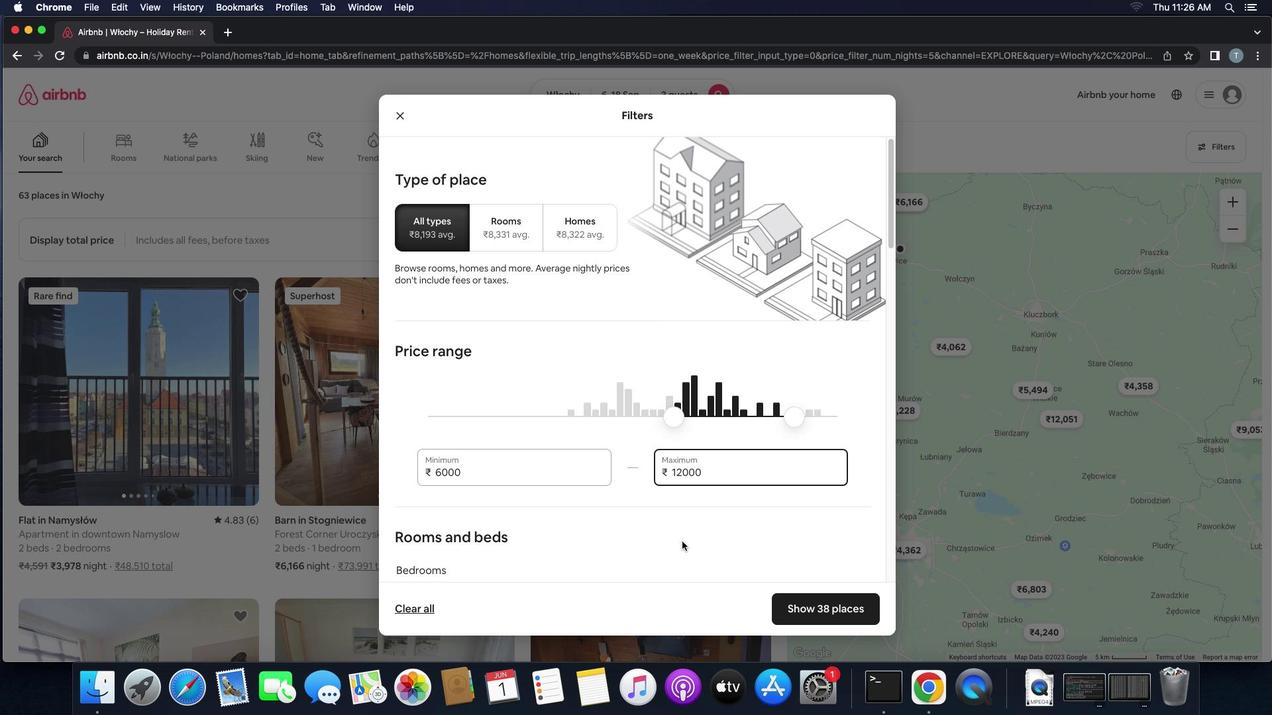 
Action: Mouse moved to (681, 542)
Screenshot: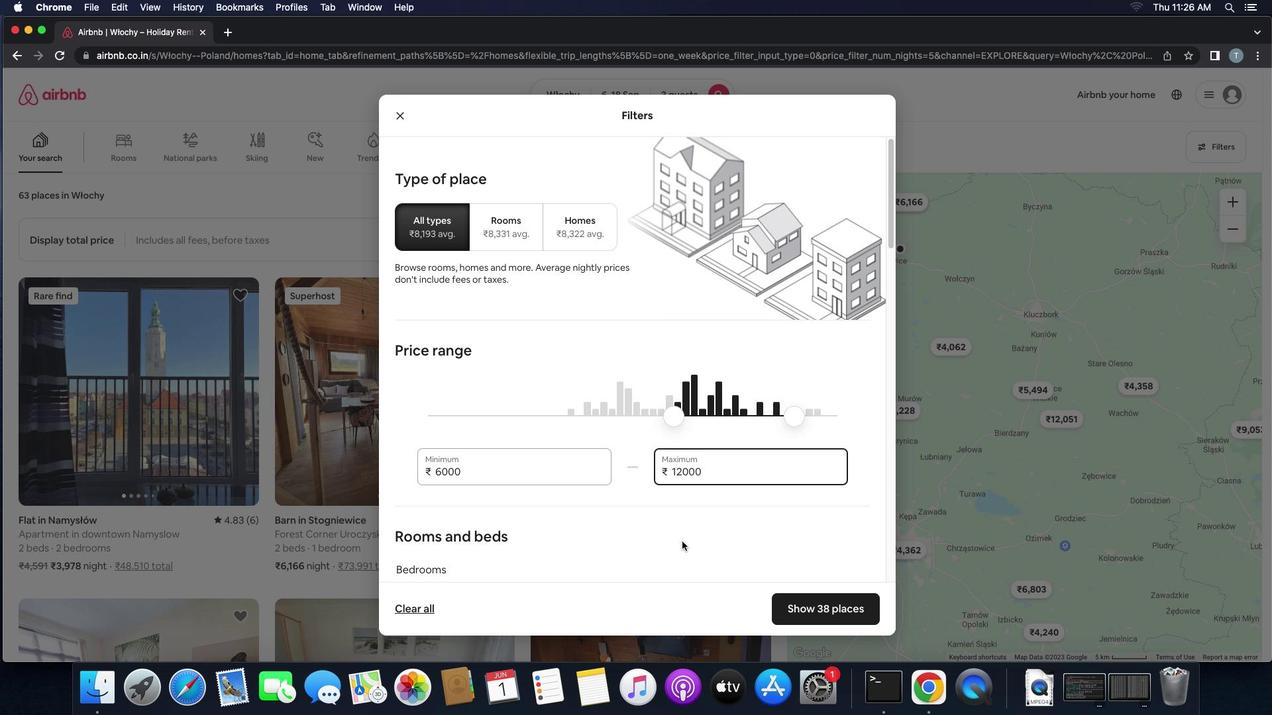 
Action: Mouse scrolled (681, 542) with delta (0, 0)
Screenshot: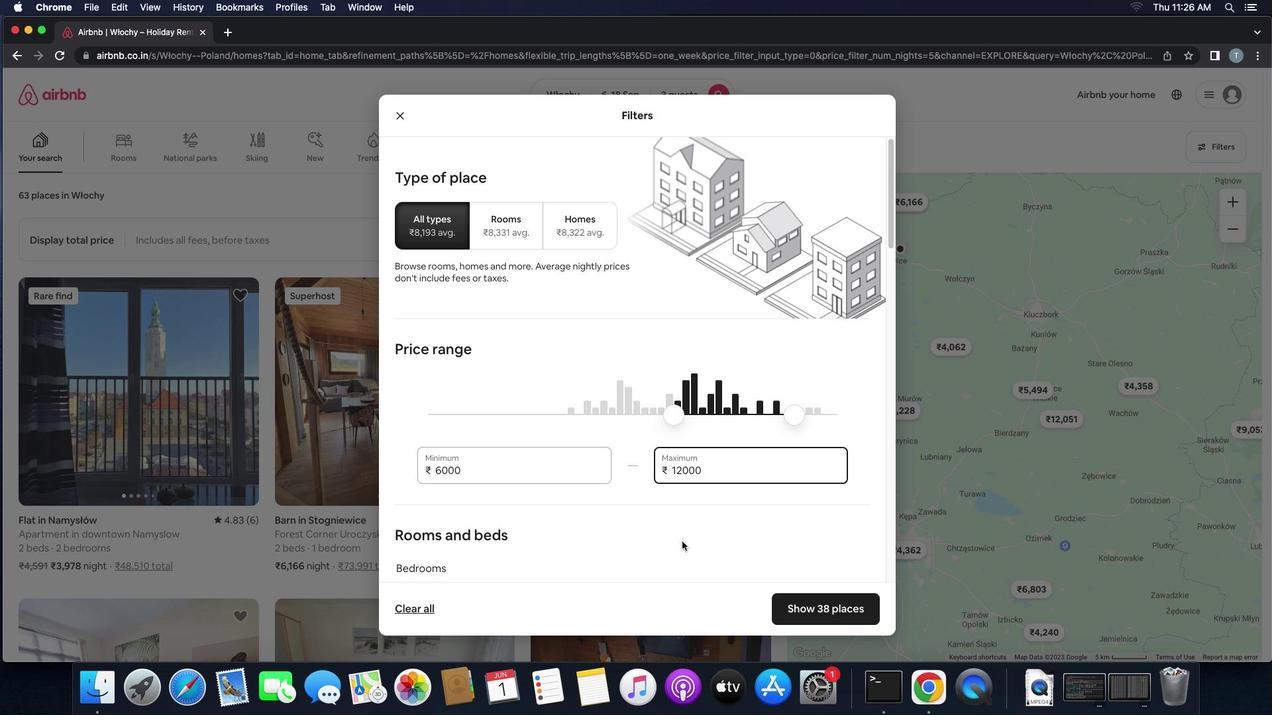 
Action: Mouse scrolled (681, 542) with delta (0, 0)
Screenshot: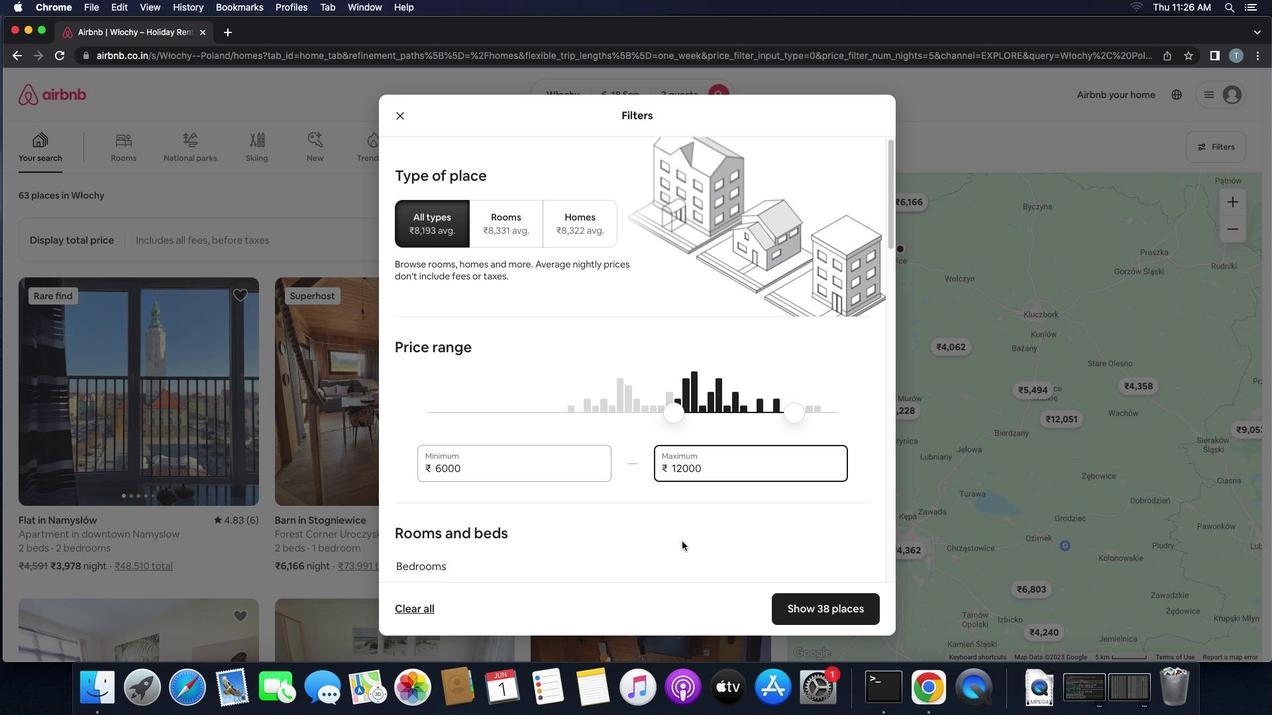 
Action: Mouse scrolled (681, 542) with delta (0, 0)
Screenshot: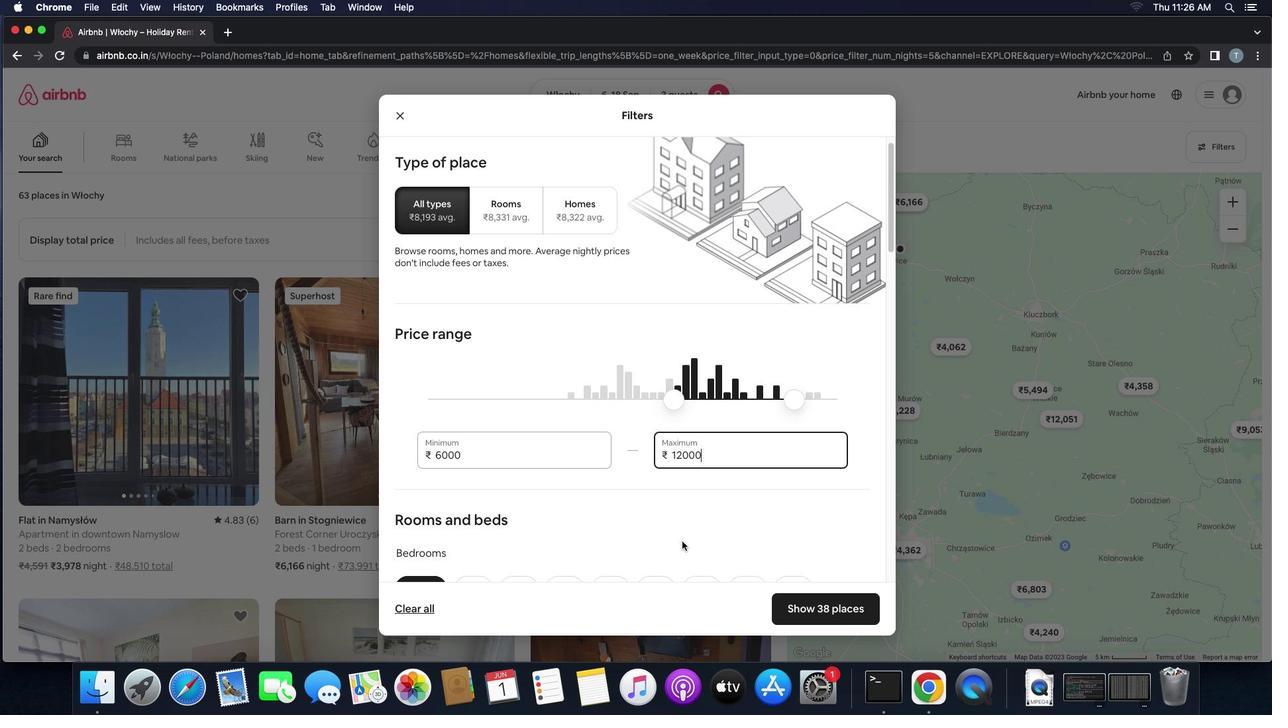 
Action: Mouse scrolled (681, 542) with delta (0, 0)
Screenshot: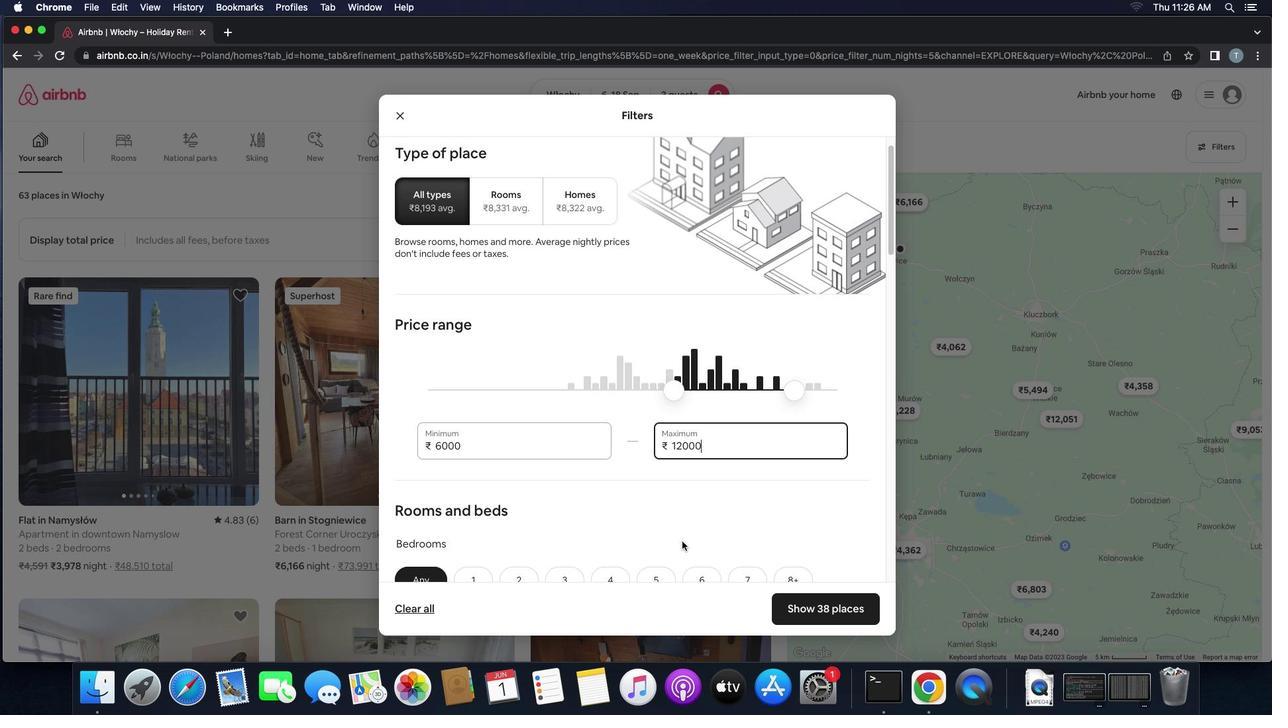 
Action: Mouse scrolled (681, 542) with delta (0, -1)
Screenshot: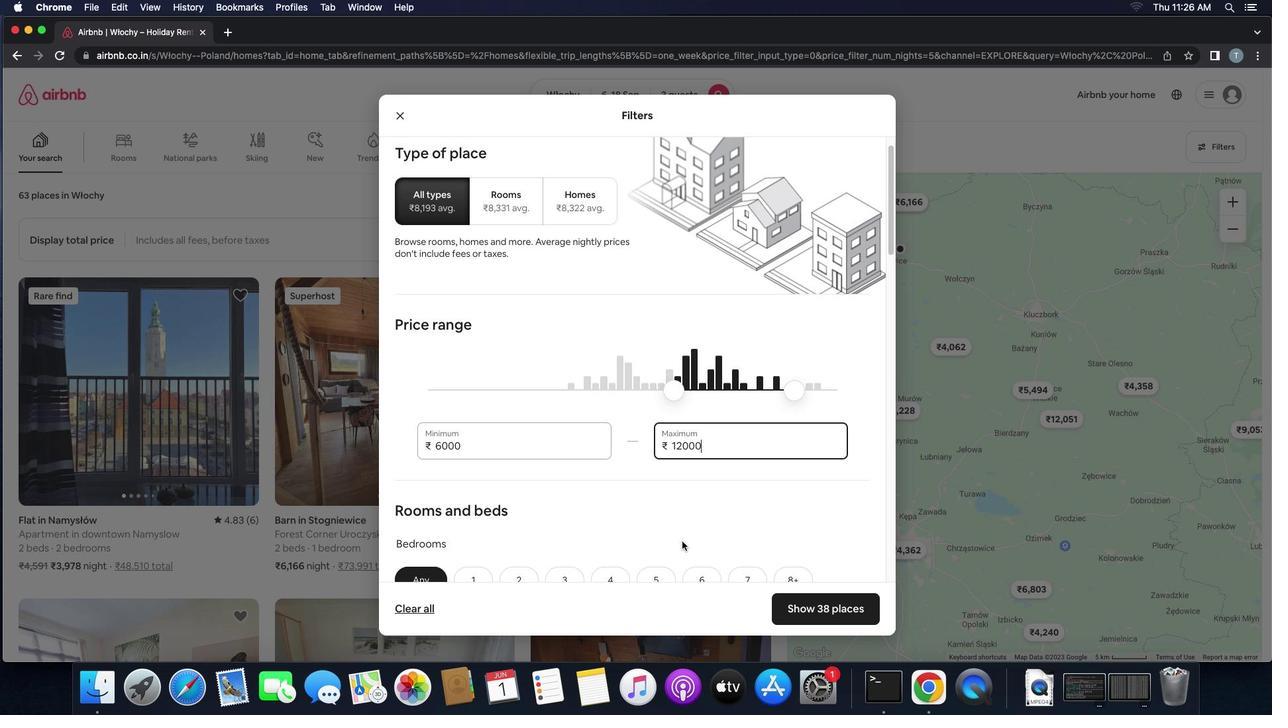
Action: Mouse scrolled (681, 542) with delta (0, -3)
Screenshot: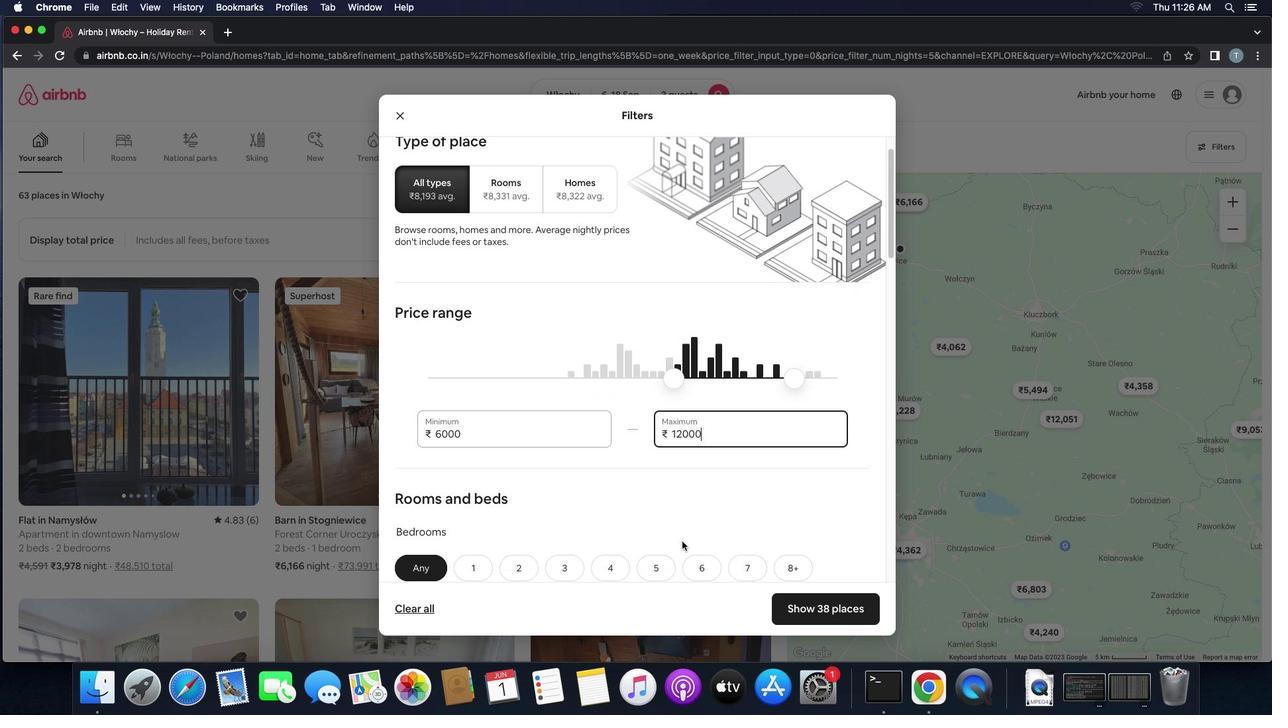 
Action: Mouse scrolled (681, 542) with delta (0, 0)
Screenshot: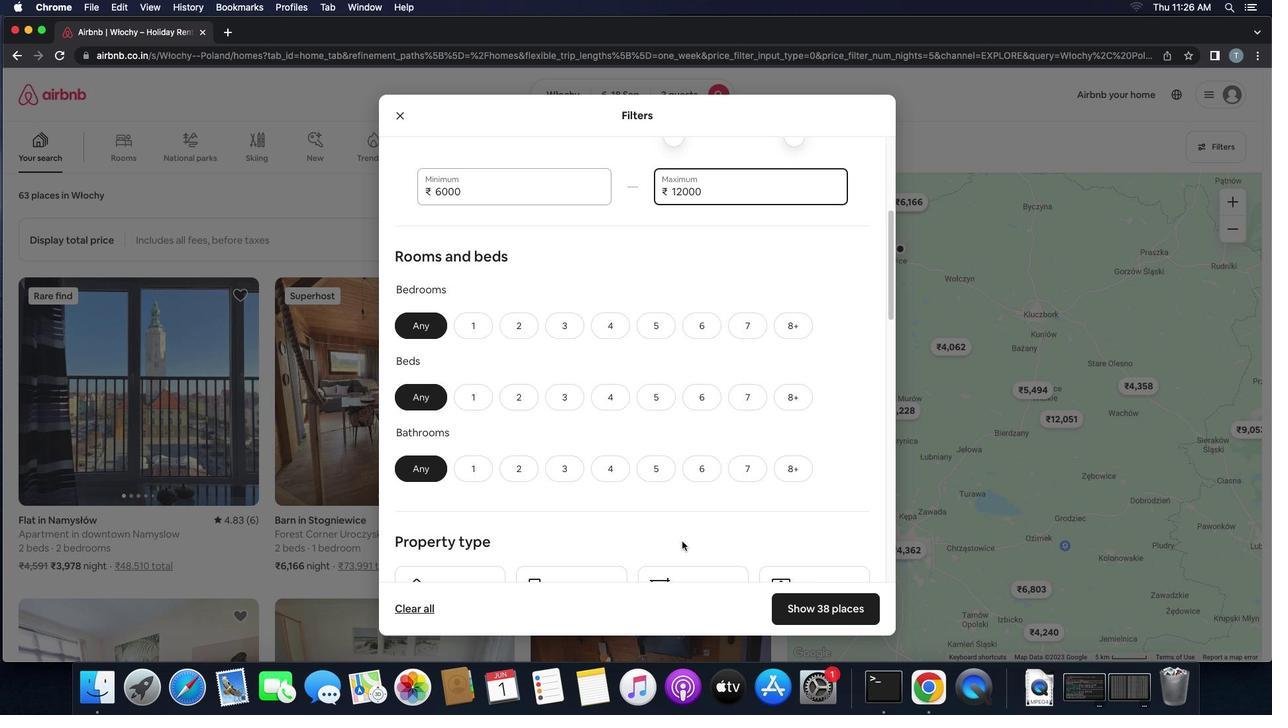 
Action: Mouse scrolled (681, 542) with delta (0, 0)
Screenshot: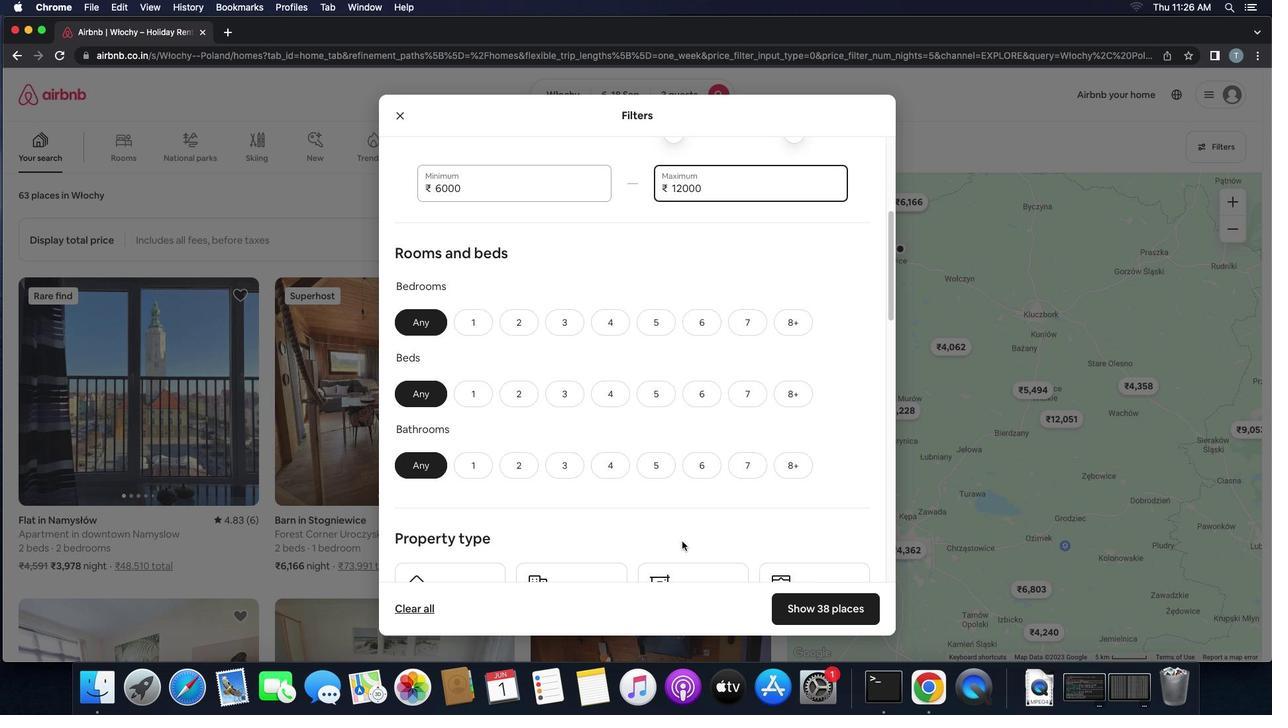
Action: Mouse moved to (536, 337)
Screenshot: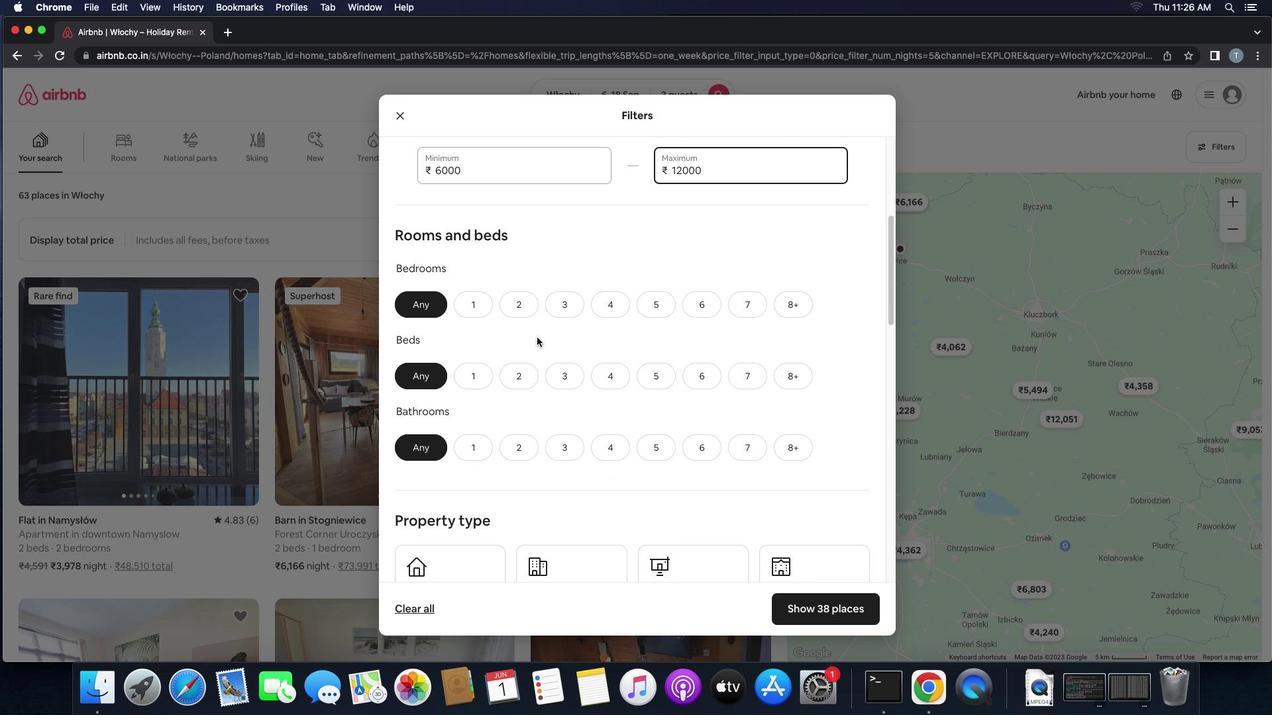 
Action: Mouse scrolled (536, 337) with delta (0, 0)
Screenshot: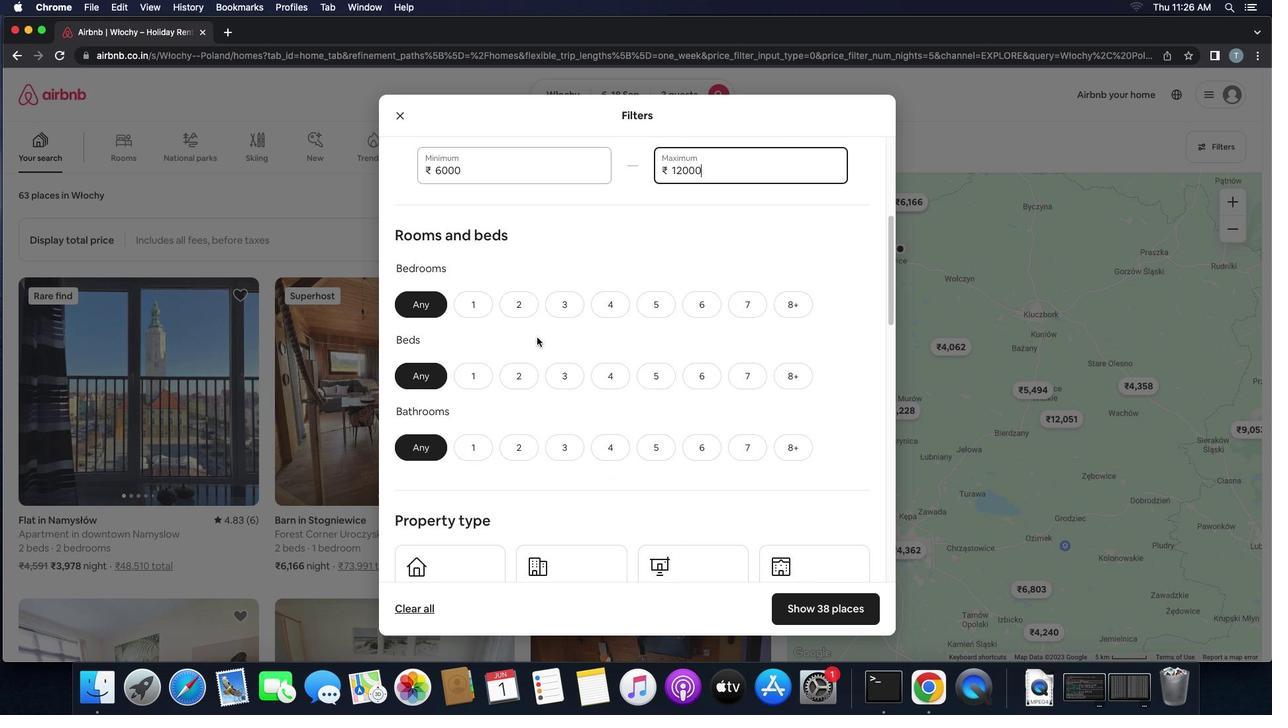 
Action: Mouse scrolled (536, 337) with delta (0, 0)
Screenshot: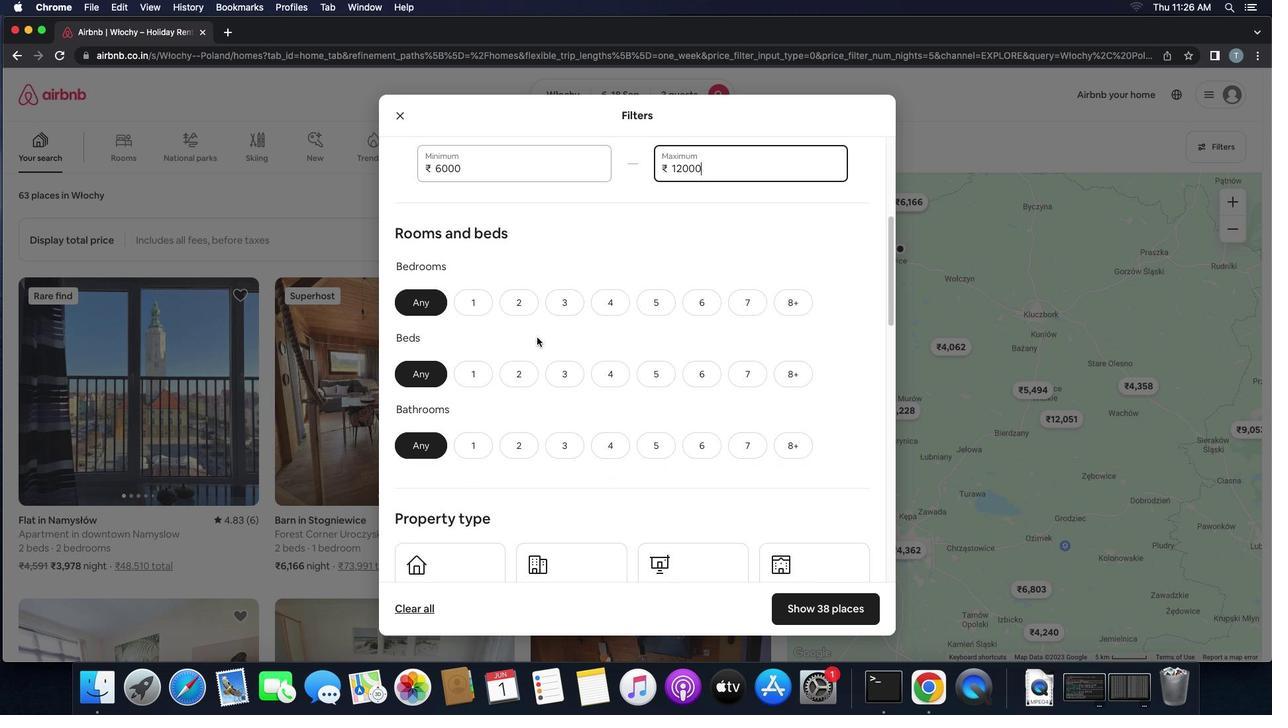 
Action: Mouse moved to (532, 286)
Screenshot: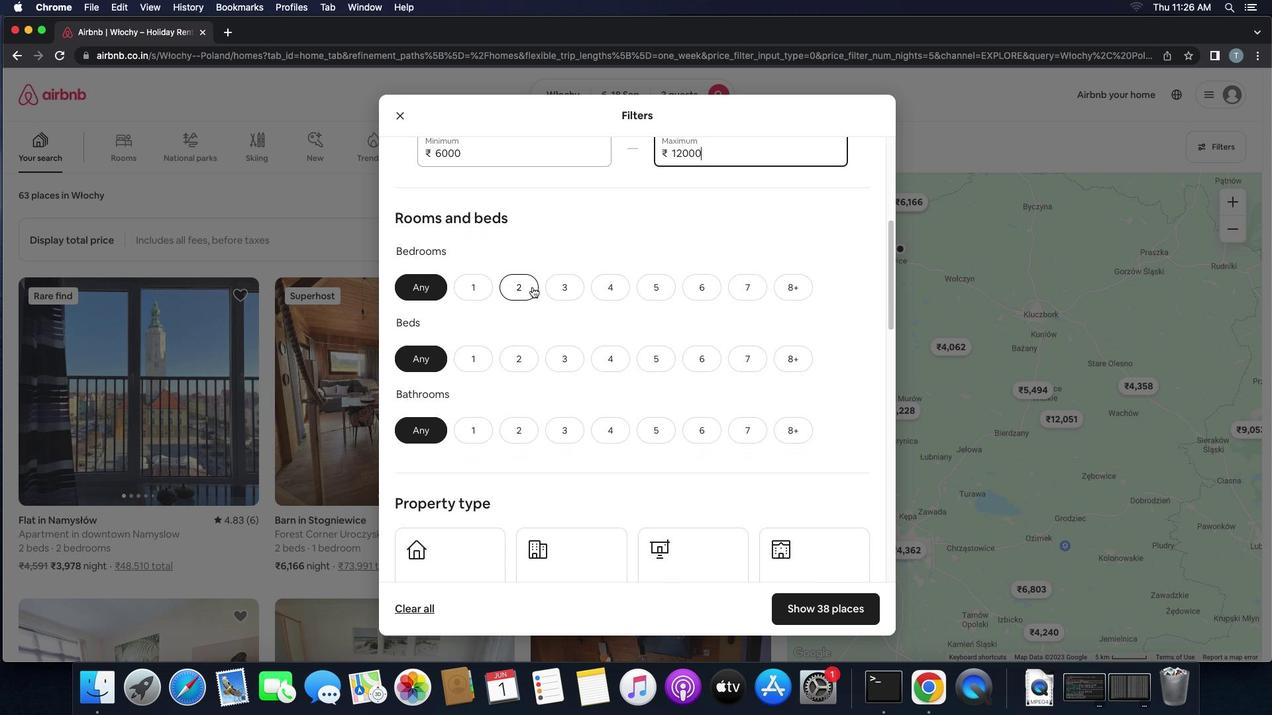 
Action: Mouse pressed left at (532, 286)
Screenshot: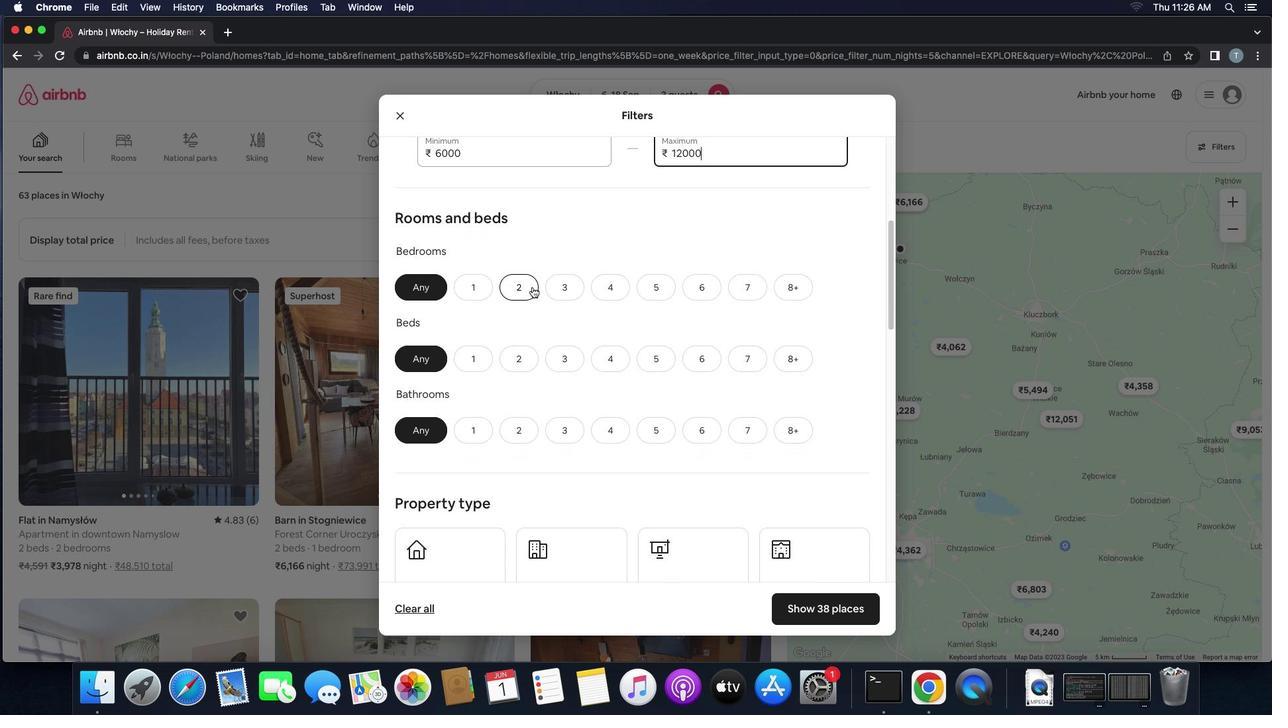 
Action: Mouse moved to (526, 360)
Screenshot: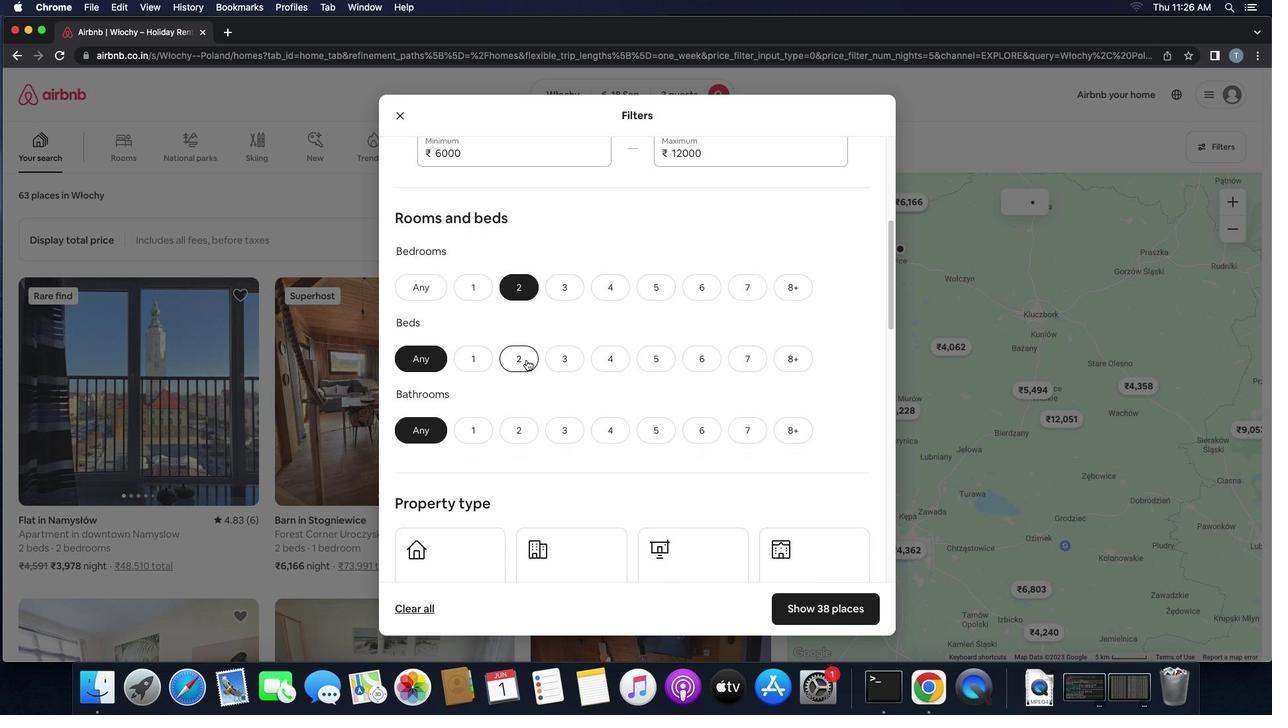 
Action: Mouse pressed left at (526, 360)
Screenshot: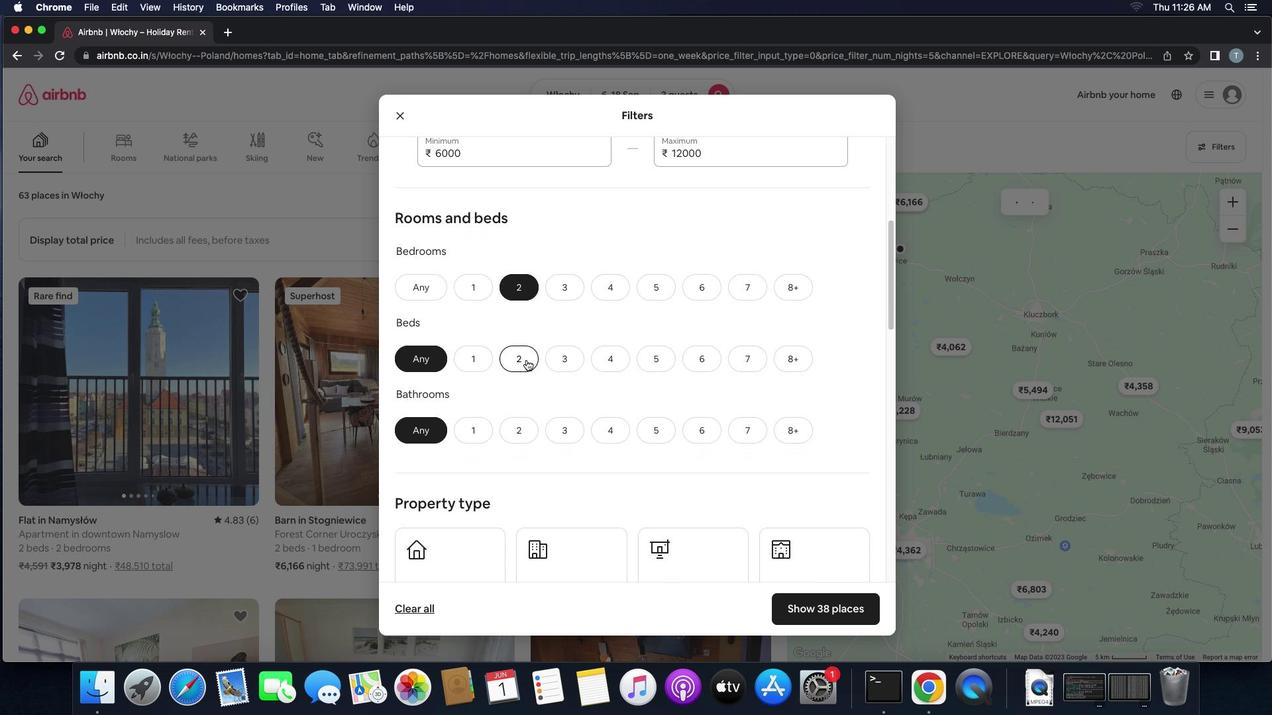 
Action: Mouse moved to (526, 430)
Screenshot: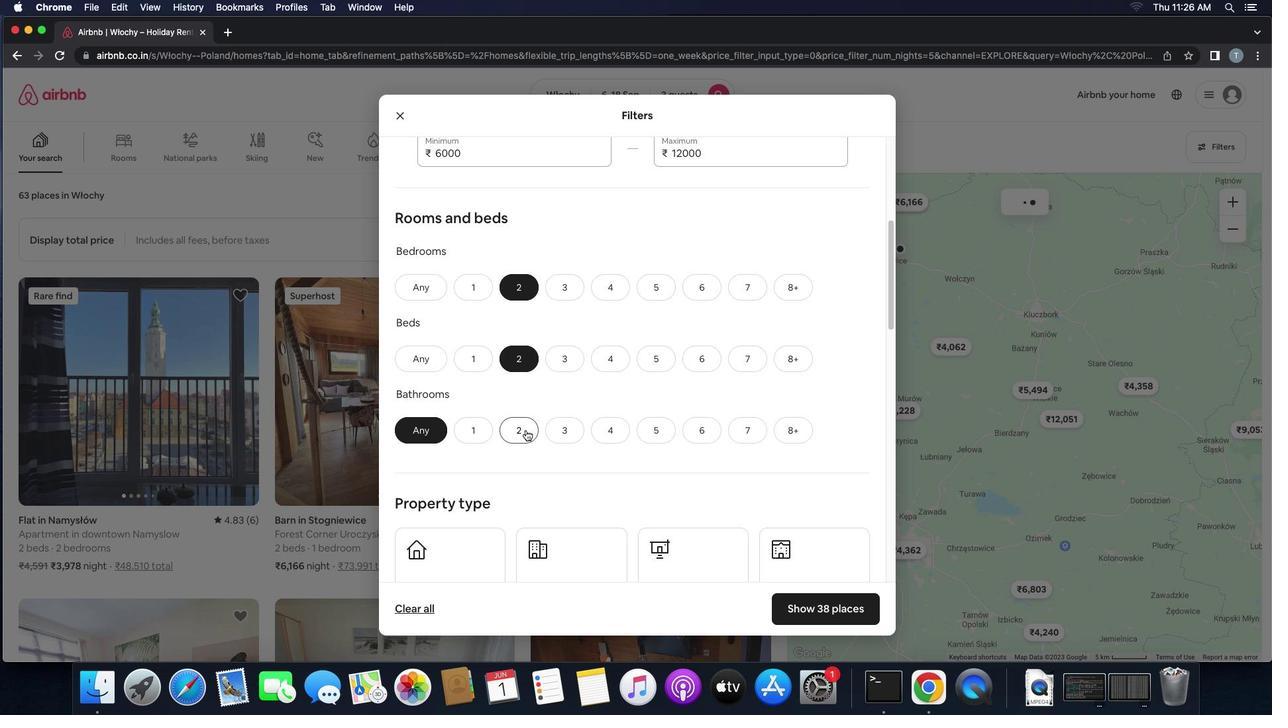 
Action: Mouse pressed left at (526, 430)
Screenshot: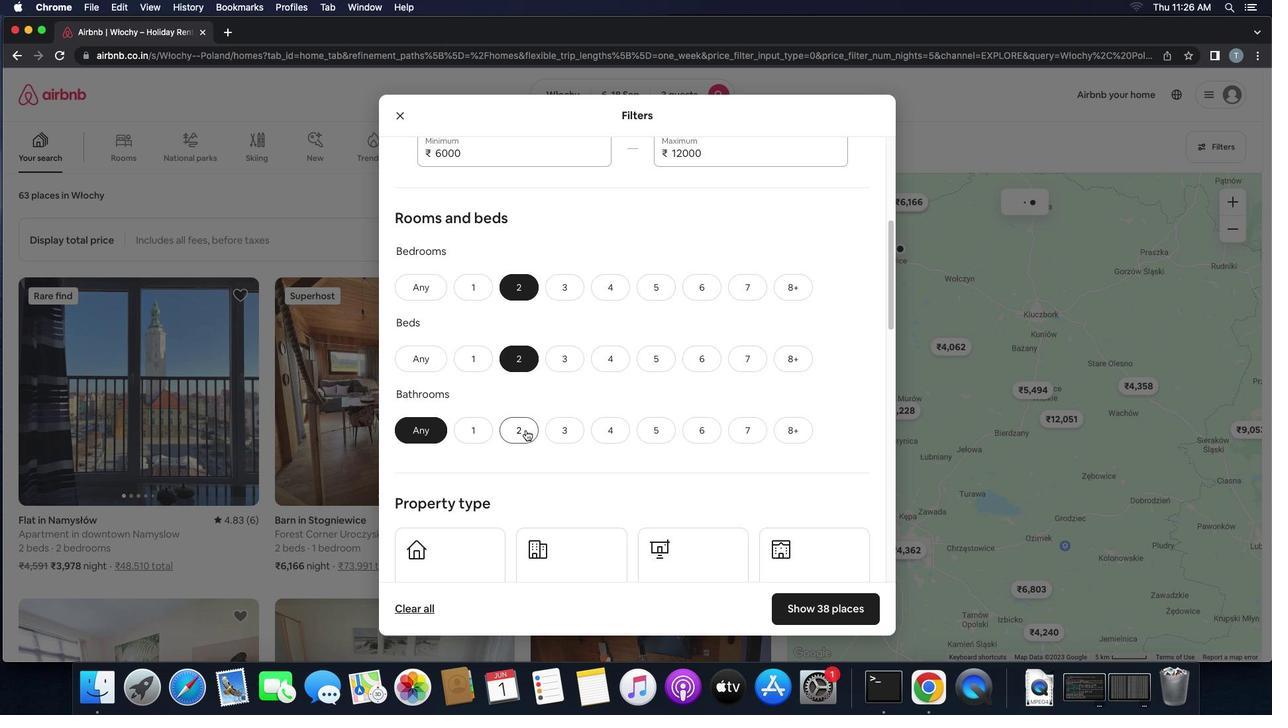 
Action: Mouse moved to (650, 432)
Screenshot: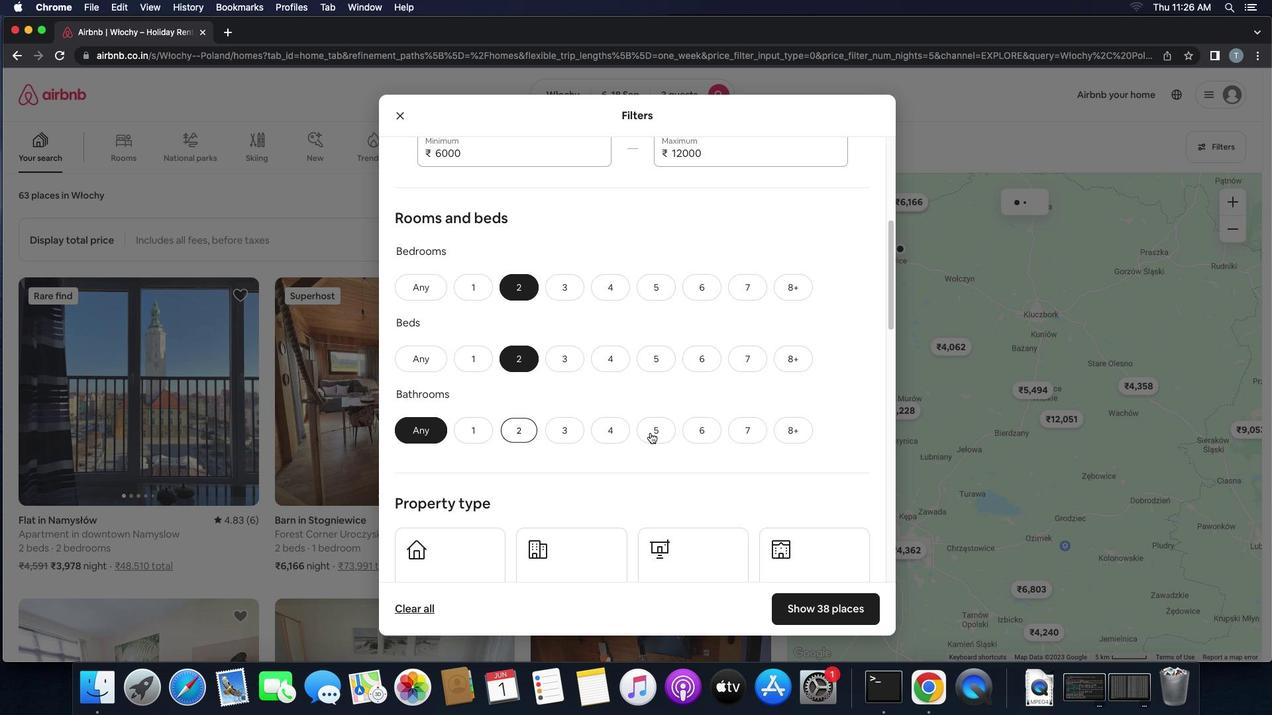 
Action: Mouse scrolled (650, 432) with delta (0, 0)
Screenshot: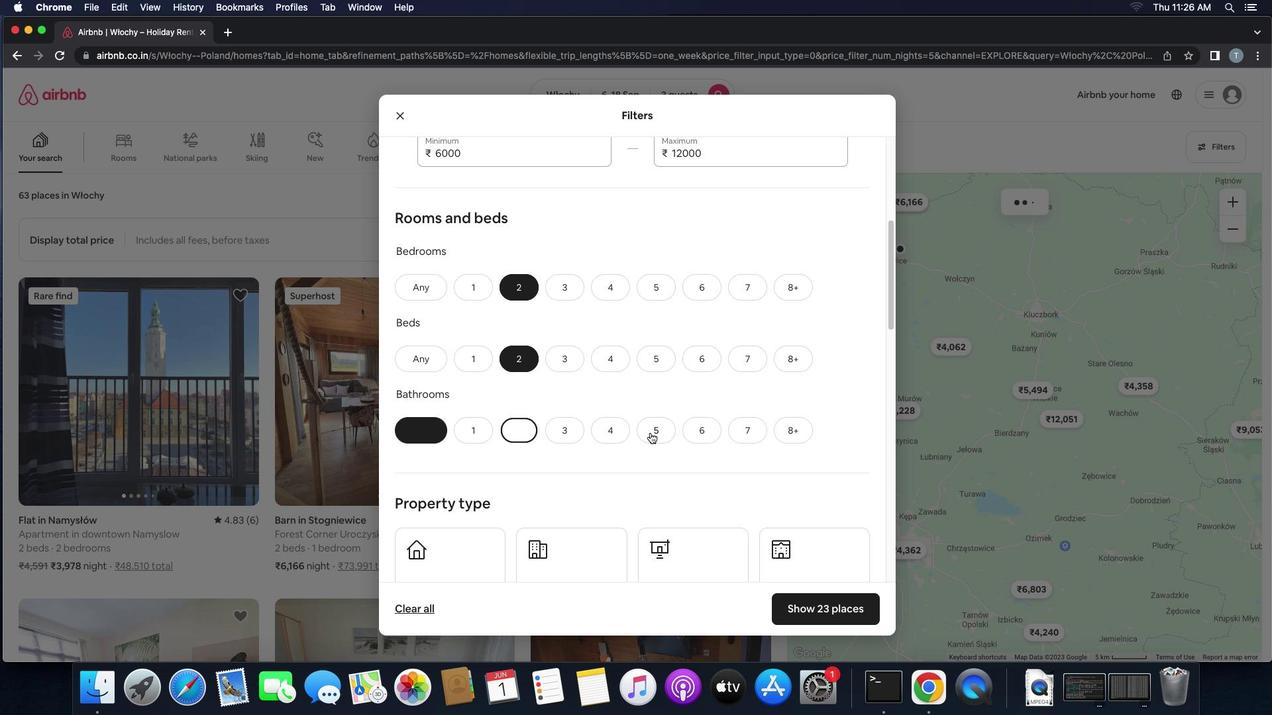 
Action: Mouse scrolled (650, 432) with delta (0, 0)
Screenshot: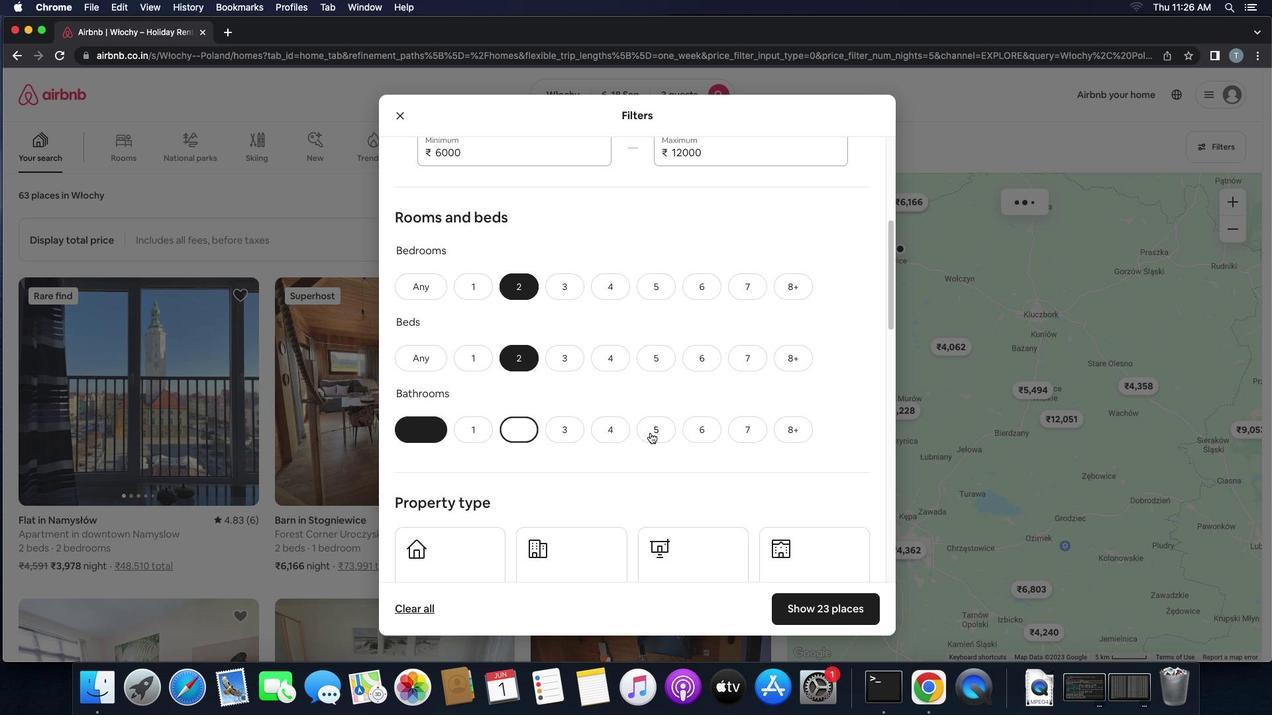 
Action: Mouse scrolled (650, 432) with delta (0, 0)
Screenshot: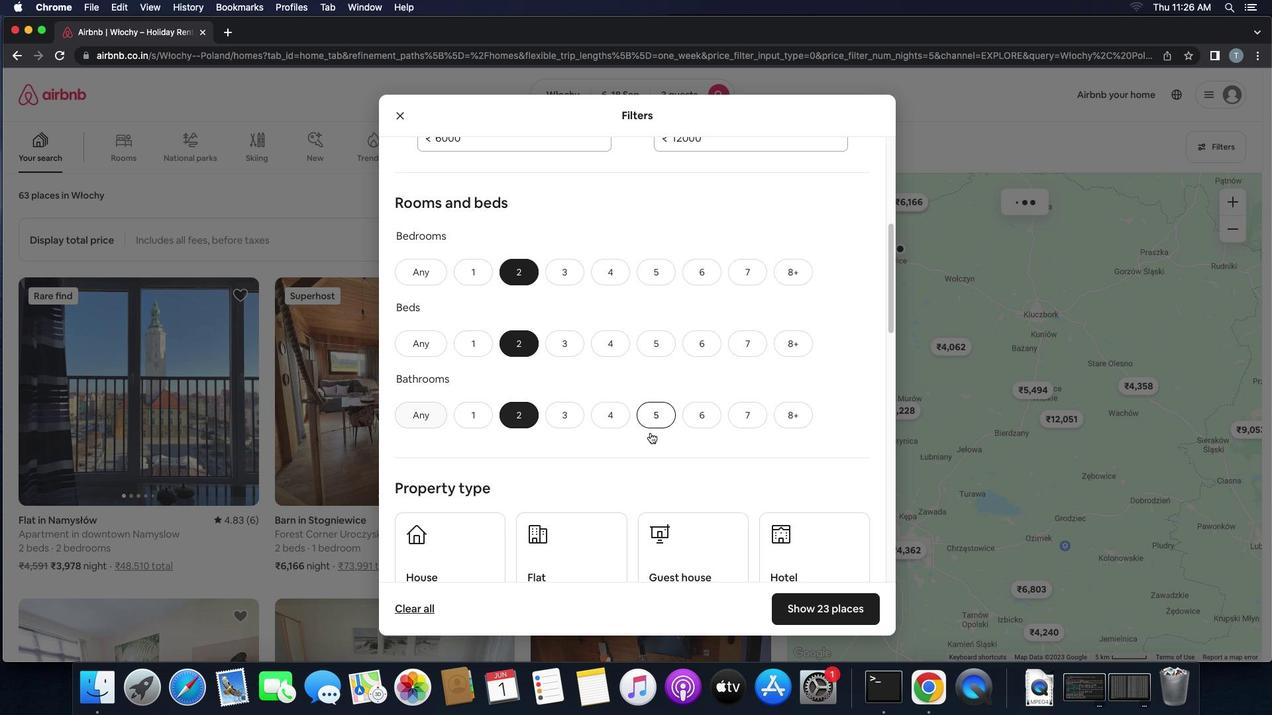 
Action: Mouse scrolled (650, 432) with delta (0, 0)
Screenshot: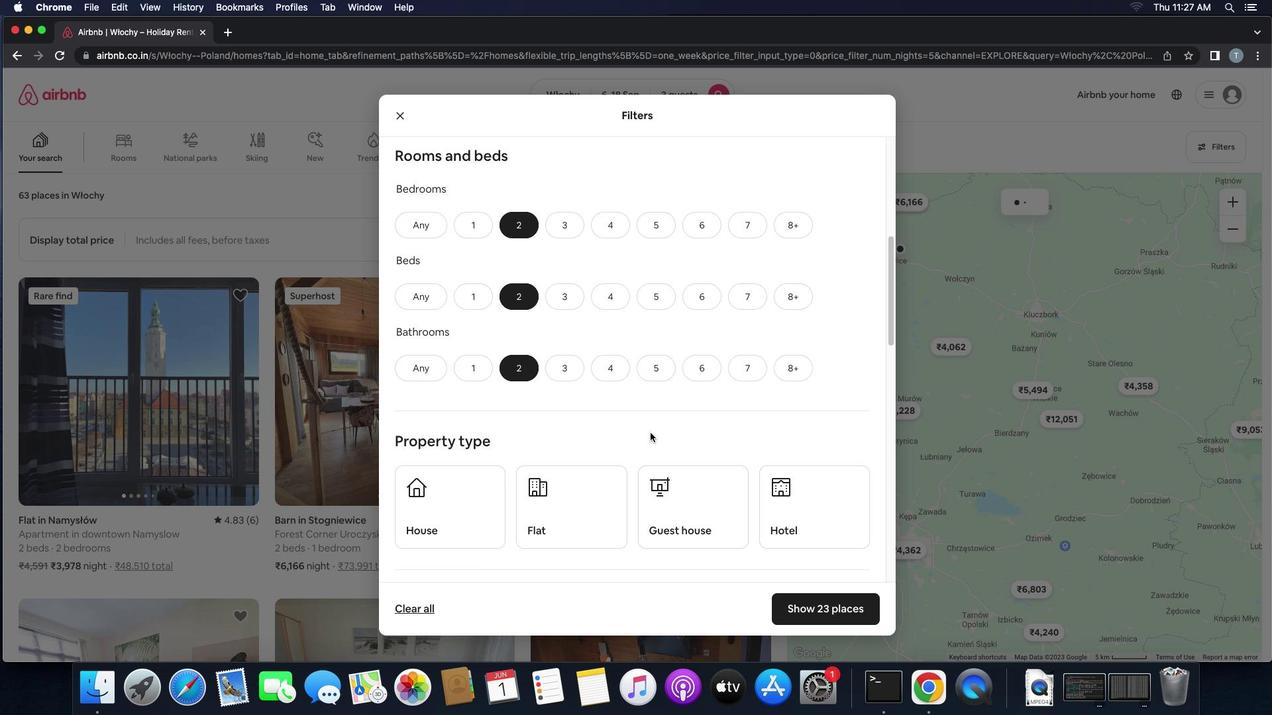 
Action: Mouse scrolled (650, 432) with delta (0, 0)
Screenshot: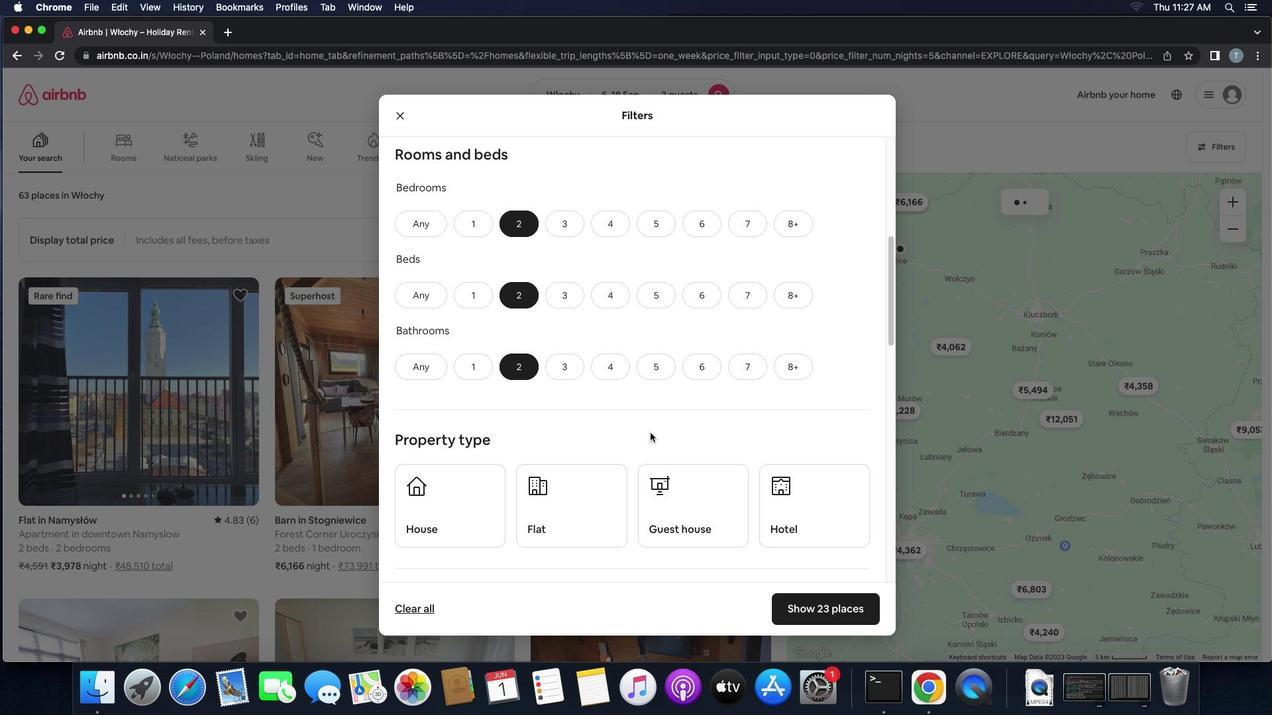 
Action: Mouse scrolled (650, 432) with delta (0, 0)
Screenshot: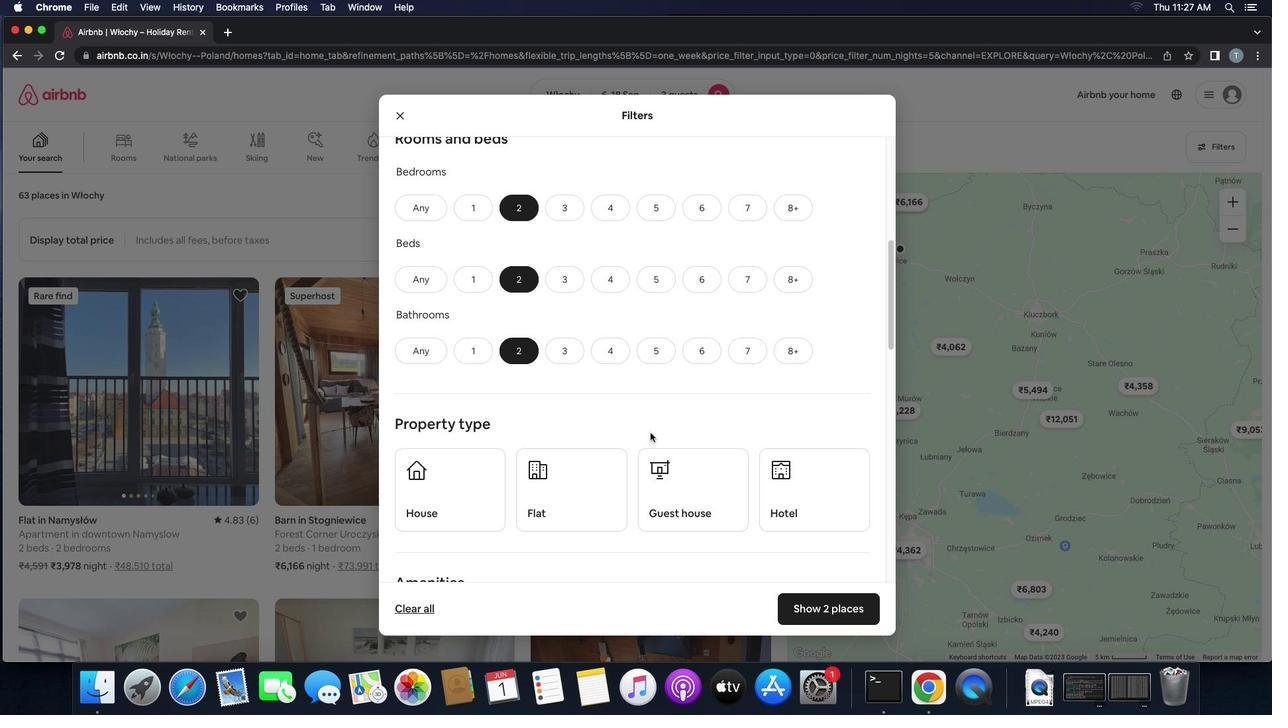 
Action: Mouse scrolled (650, 432) with delta (0, 0)
Screenshot: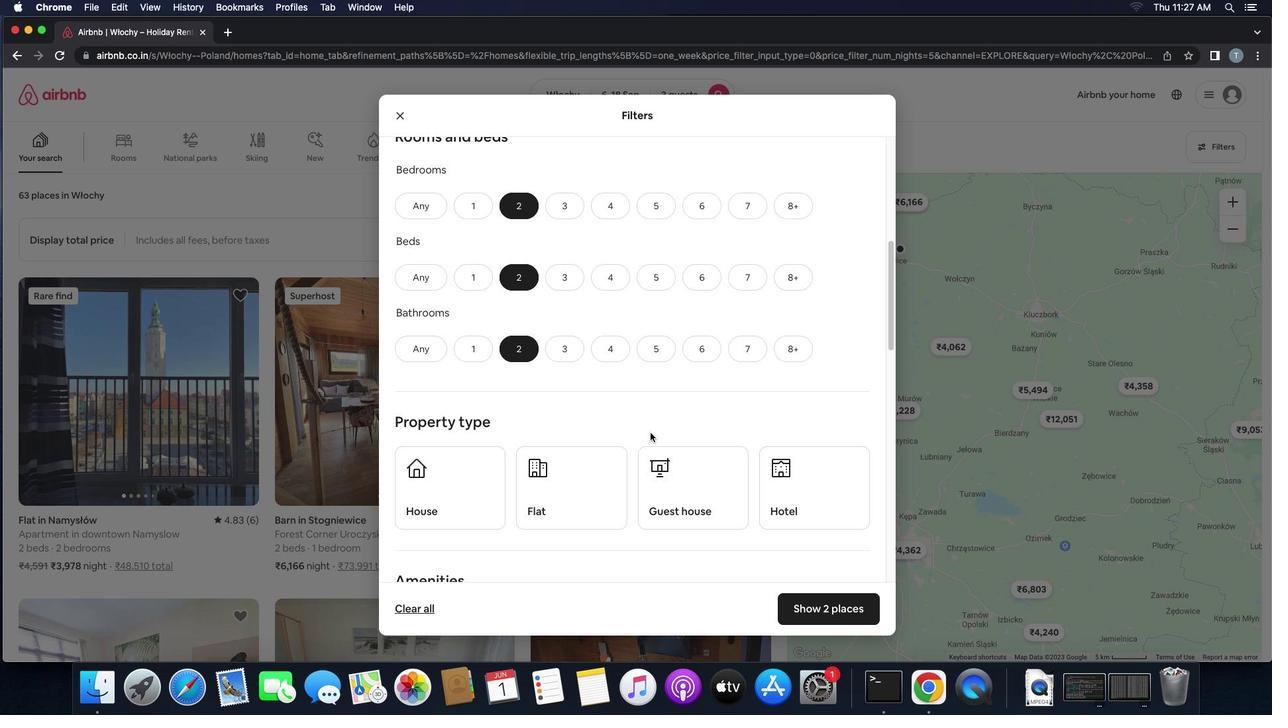 
Action: Mouse scrolled (650, 432) with delta (0, 0)
Screenshot: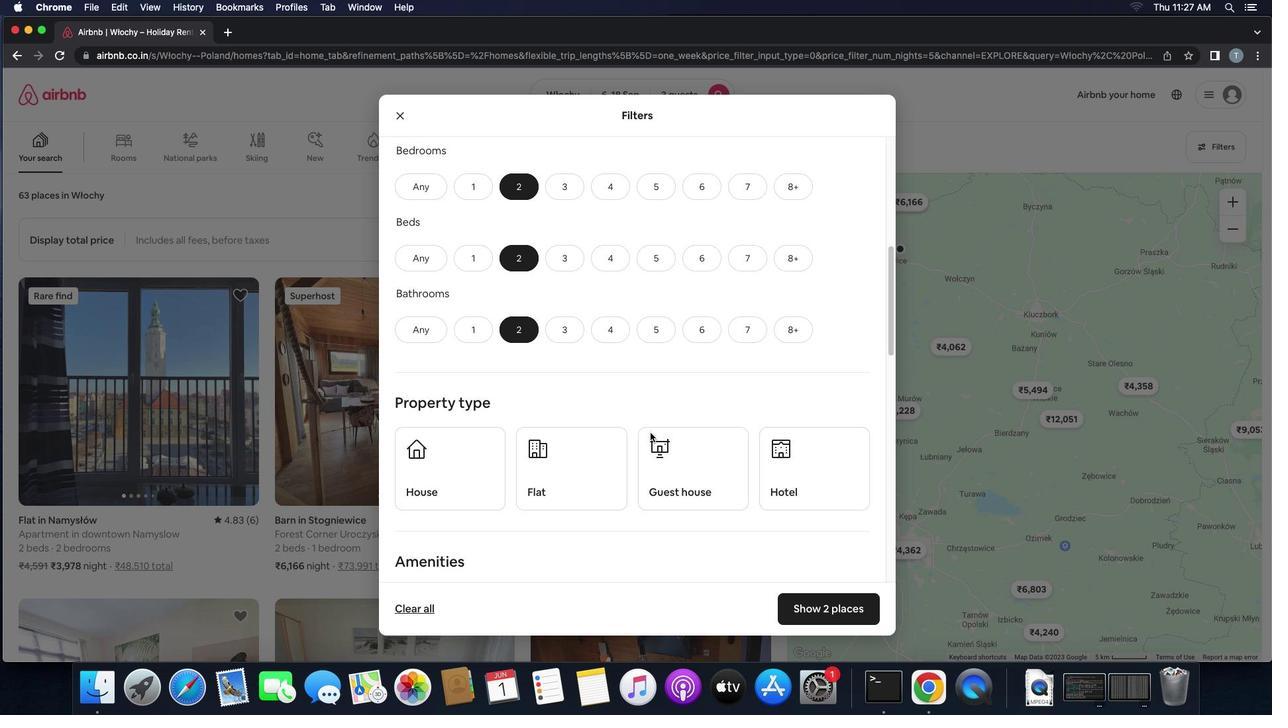 
Action: Mouse scrolled (650, 432) with delta (0, 0)
Screenshot: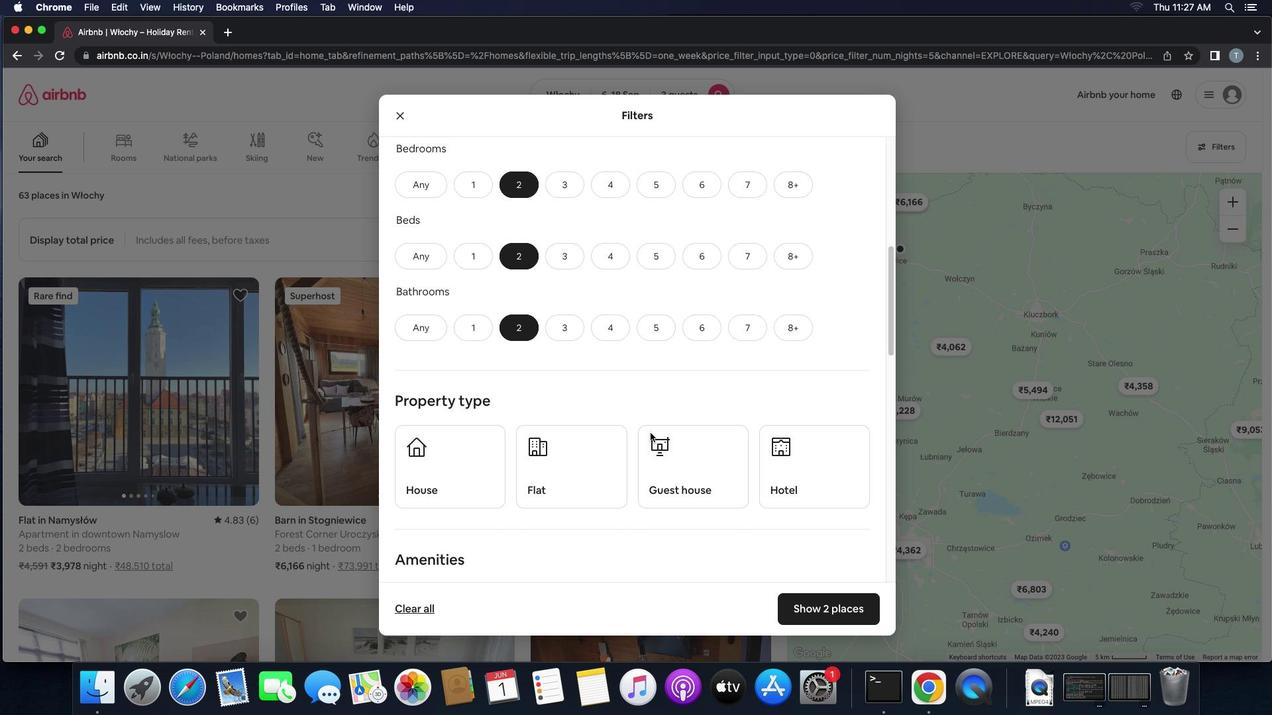 
Action: Mouse scrolled (650, 432) with delta (0, 0)
Screenshot: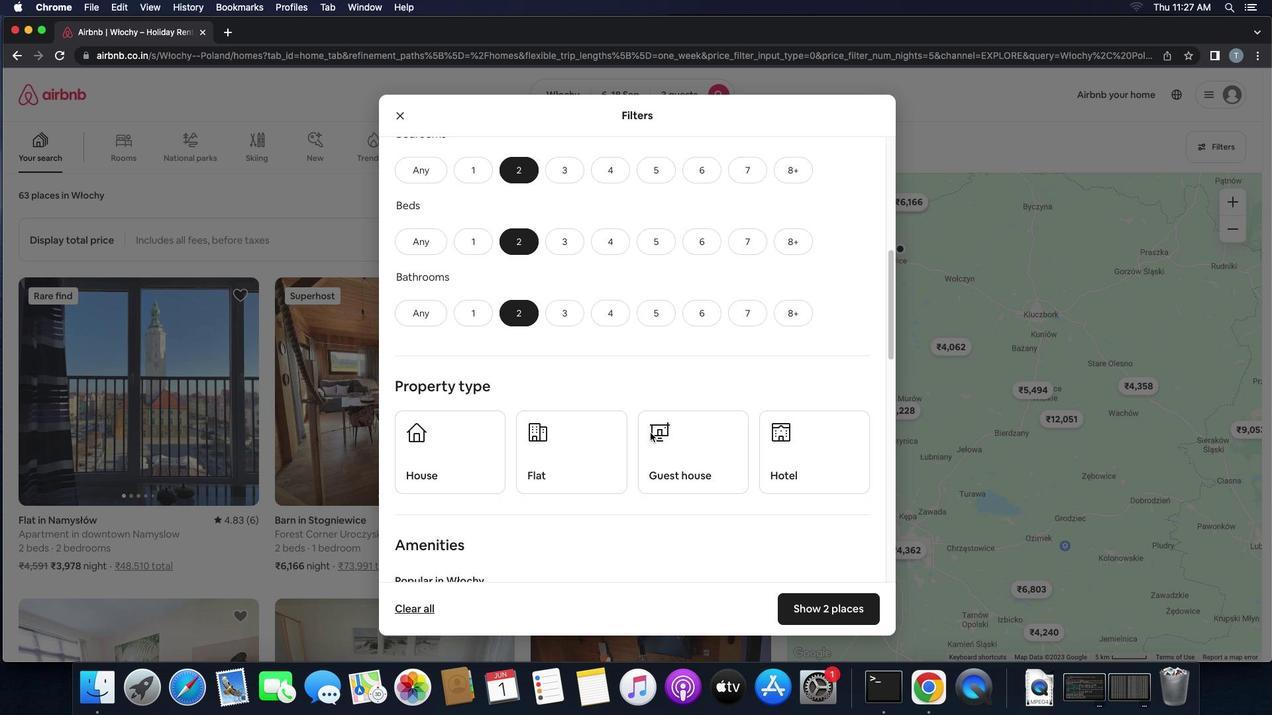 
Action: Mouse scrolled (650, 432) with delta (0, 0)
Screenshot: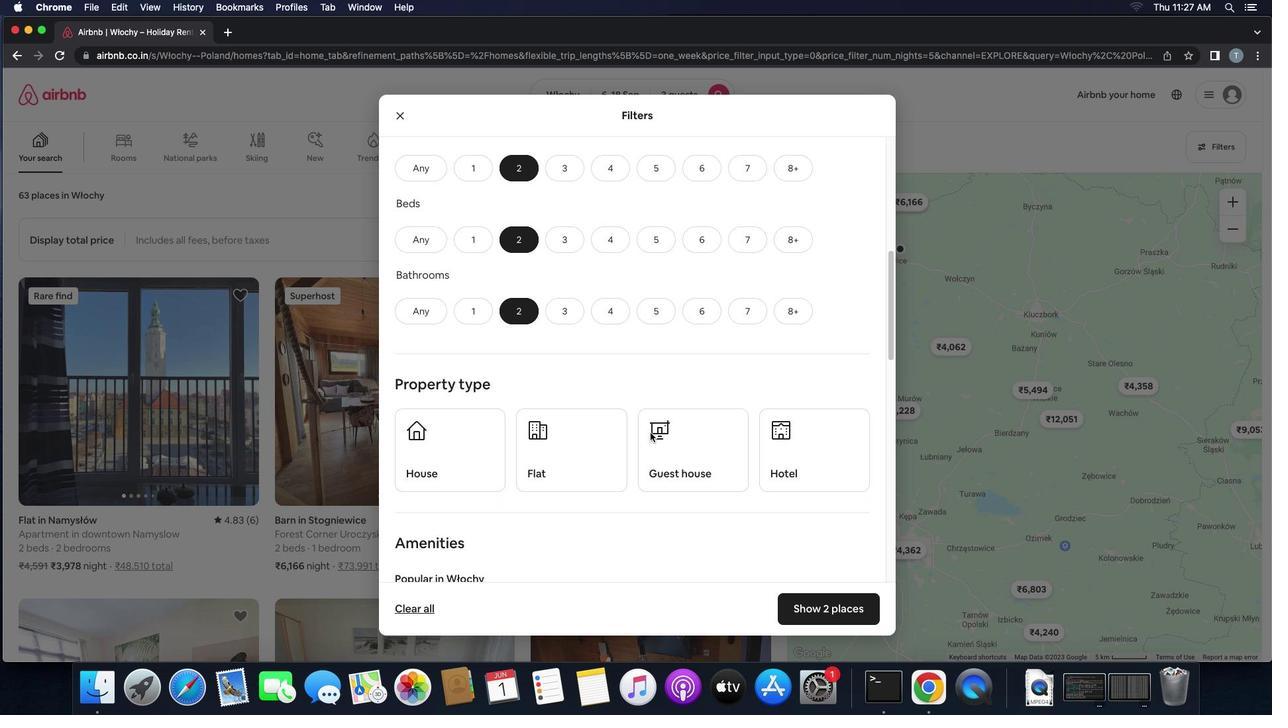 
Action: Mouse scrolled (650, 432) with delta (0, 0)
Screenshot: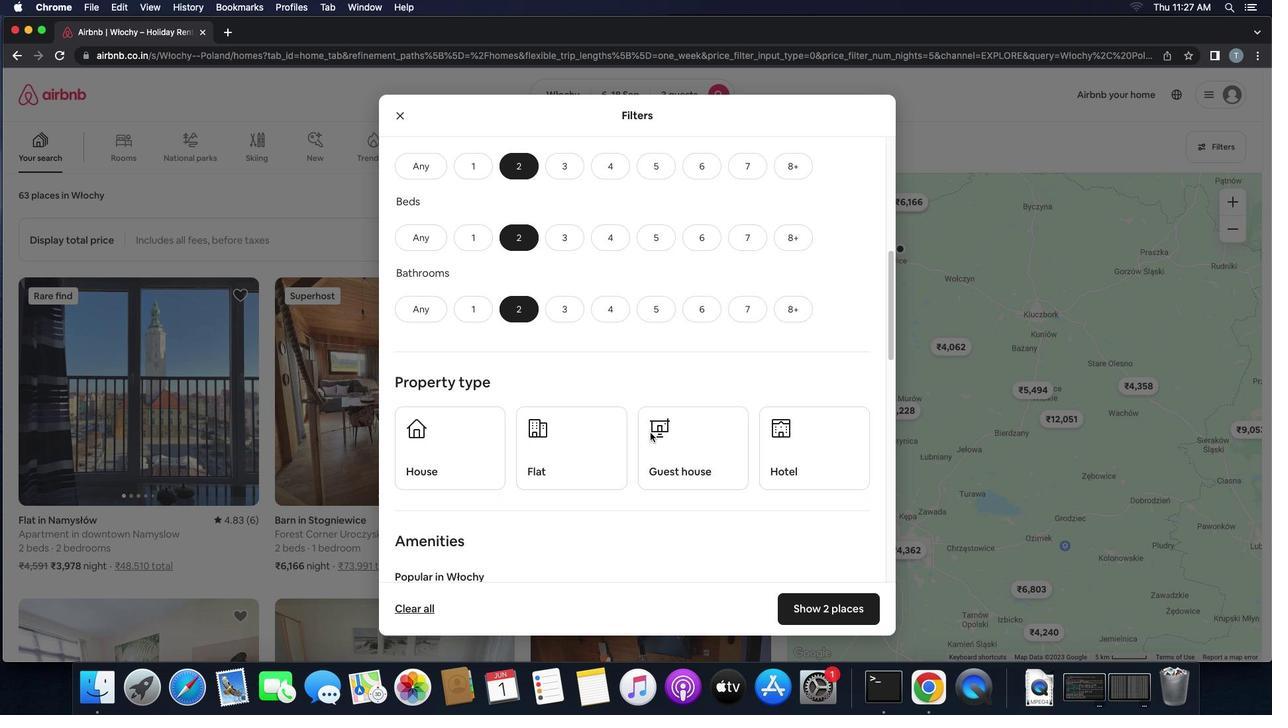 
Action: Mouse moved to (650, 432)
Screenshot: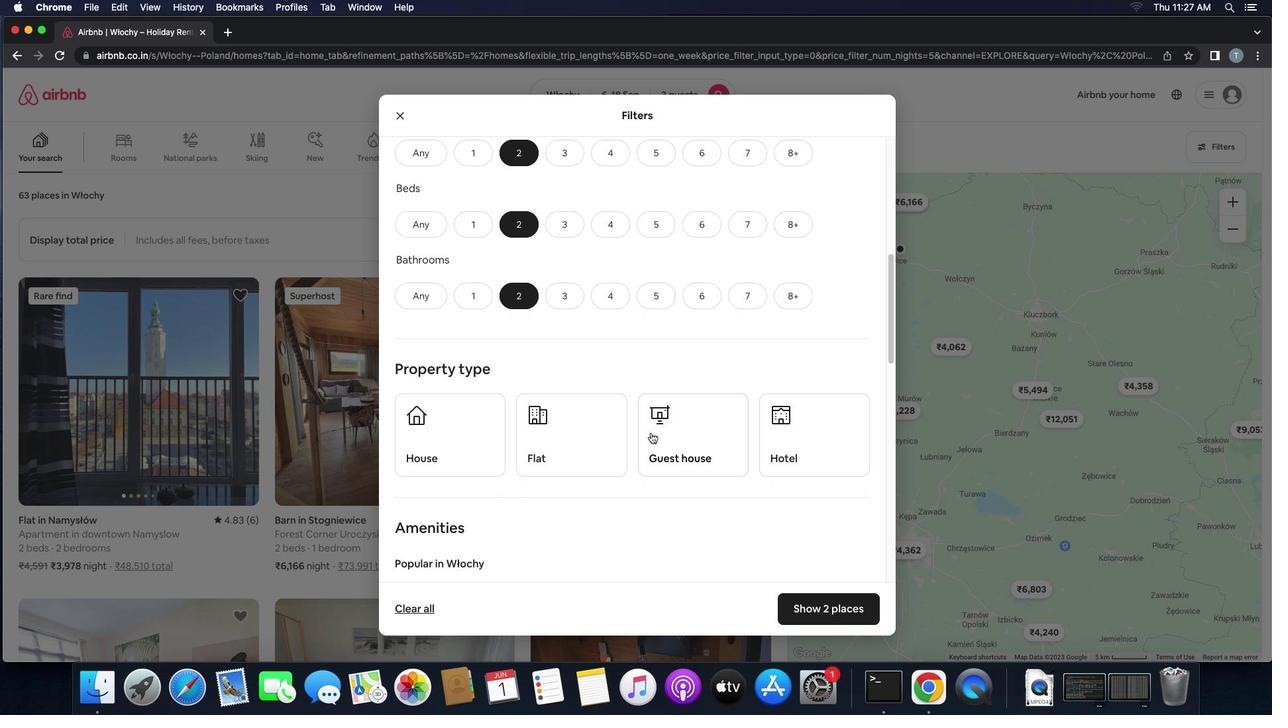 
Action: Mouse scrolled (650, 432) with delta (0, 0)
Screenshot: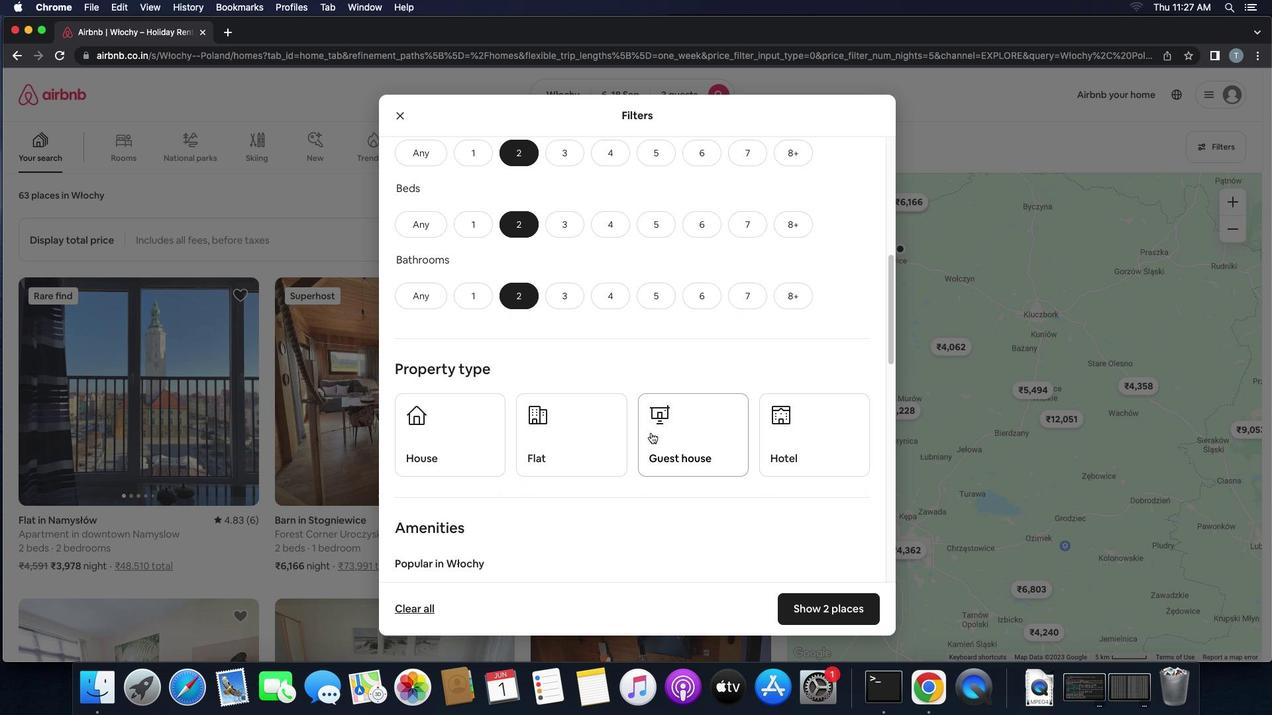 
Action: Mouse scrolled (650, 432) with delta (0, 0)
Screenshot: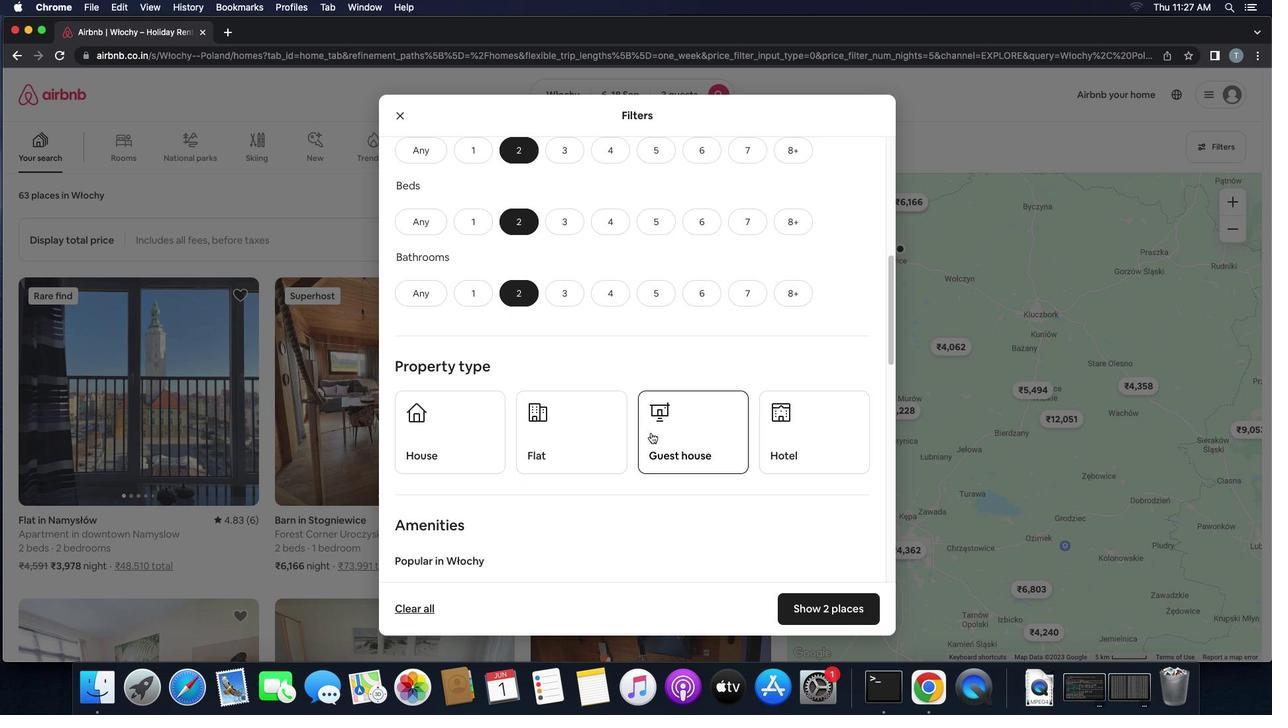 
Action: Mouse scrolled (650, 432) with delta (0, 0)
Screenshot: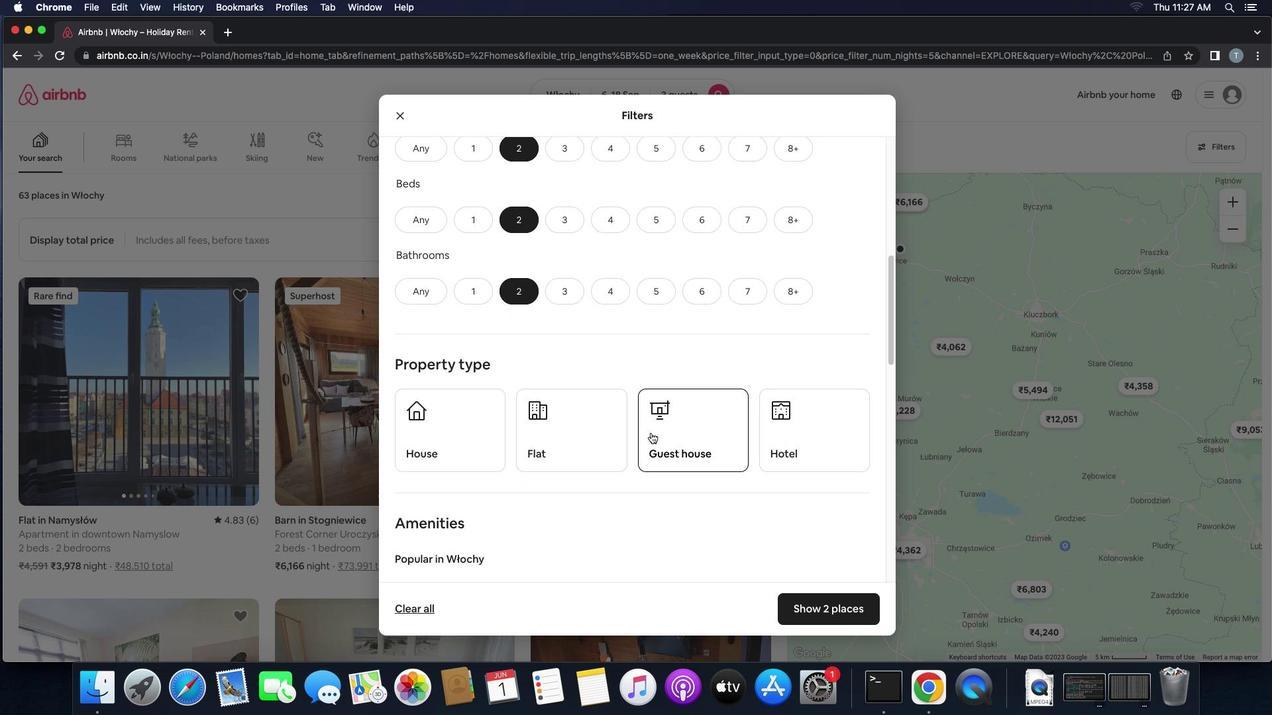 
Action: Mouse moved to (469, 404)
Screenshot: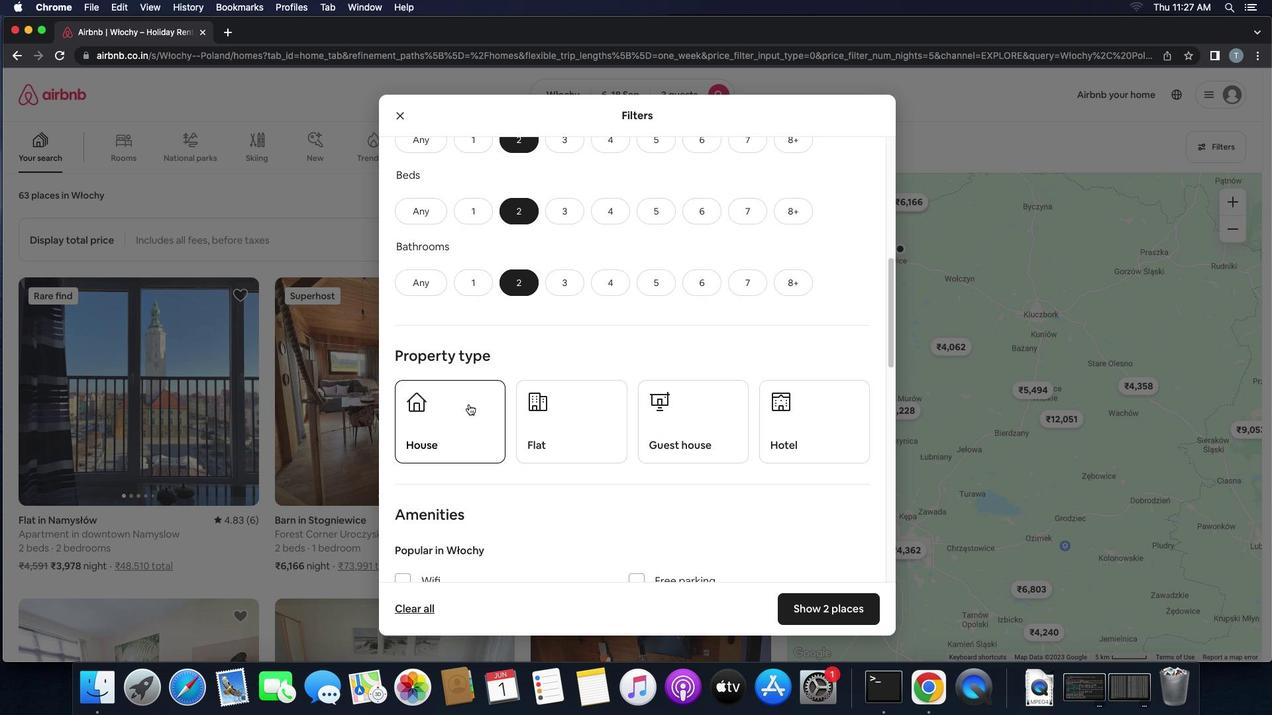 
Action: Mouse pressed left at (469, 404)
Screenshot: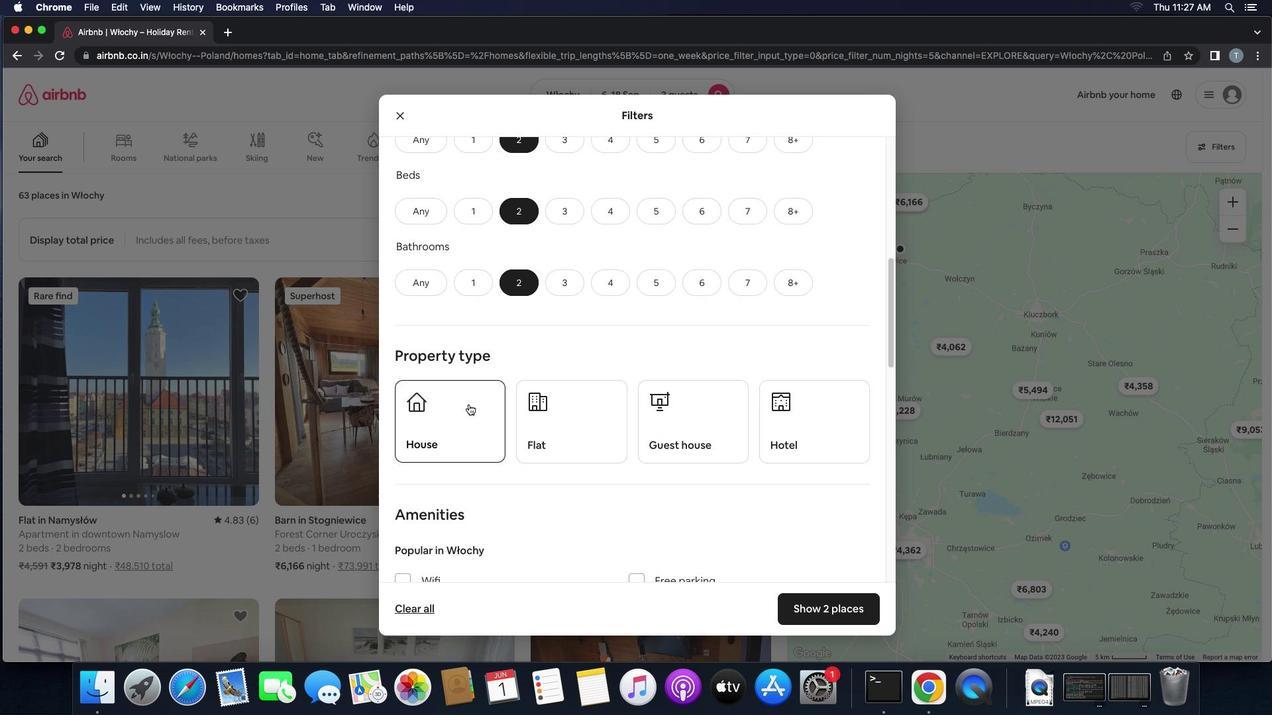 
Action: Mouse moved to (553, 408)
Screenshot: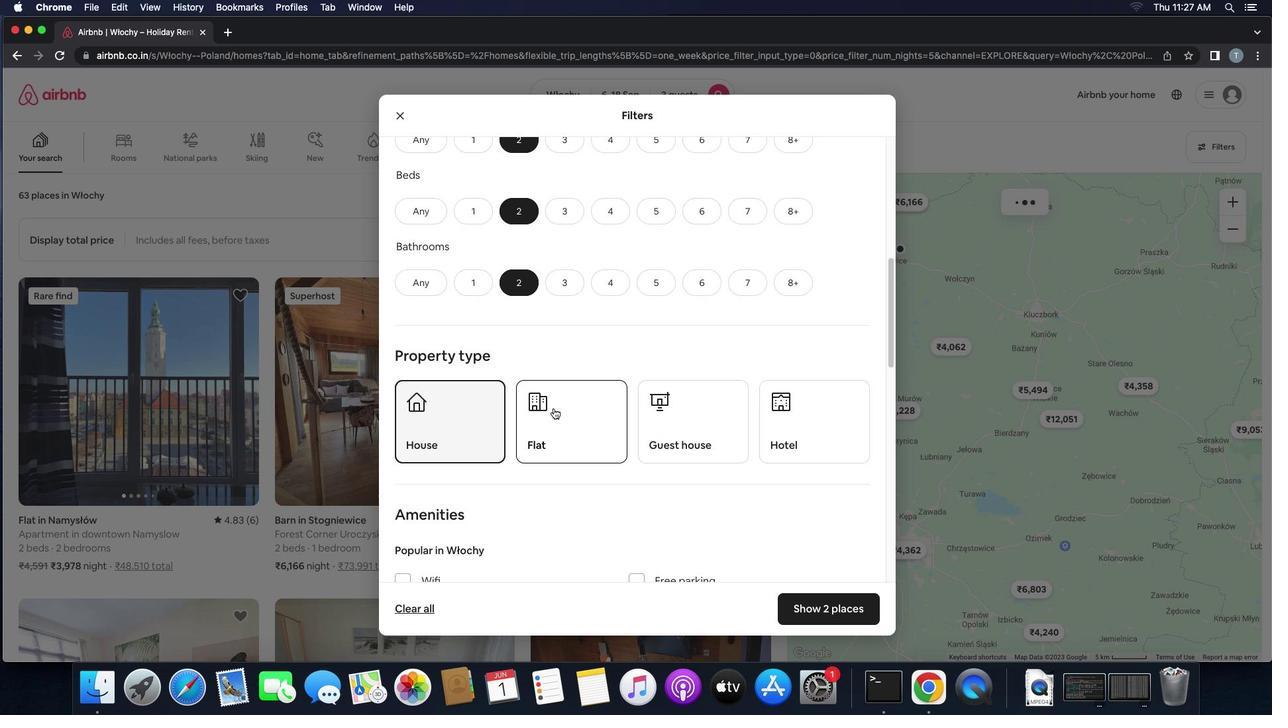 
Action: Mouse pressed left at (553, 408)
Screenshot: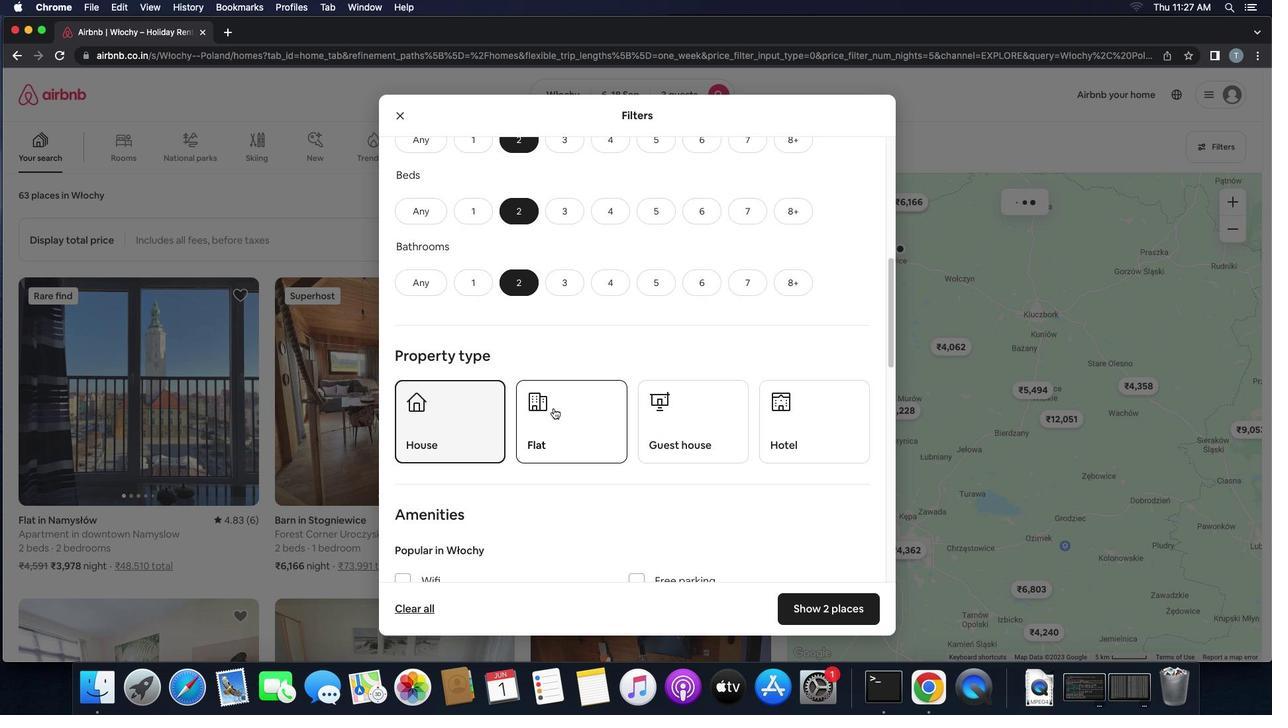 
Action: Mouse moved to (663, 428)
Screenshot: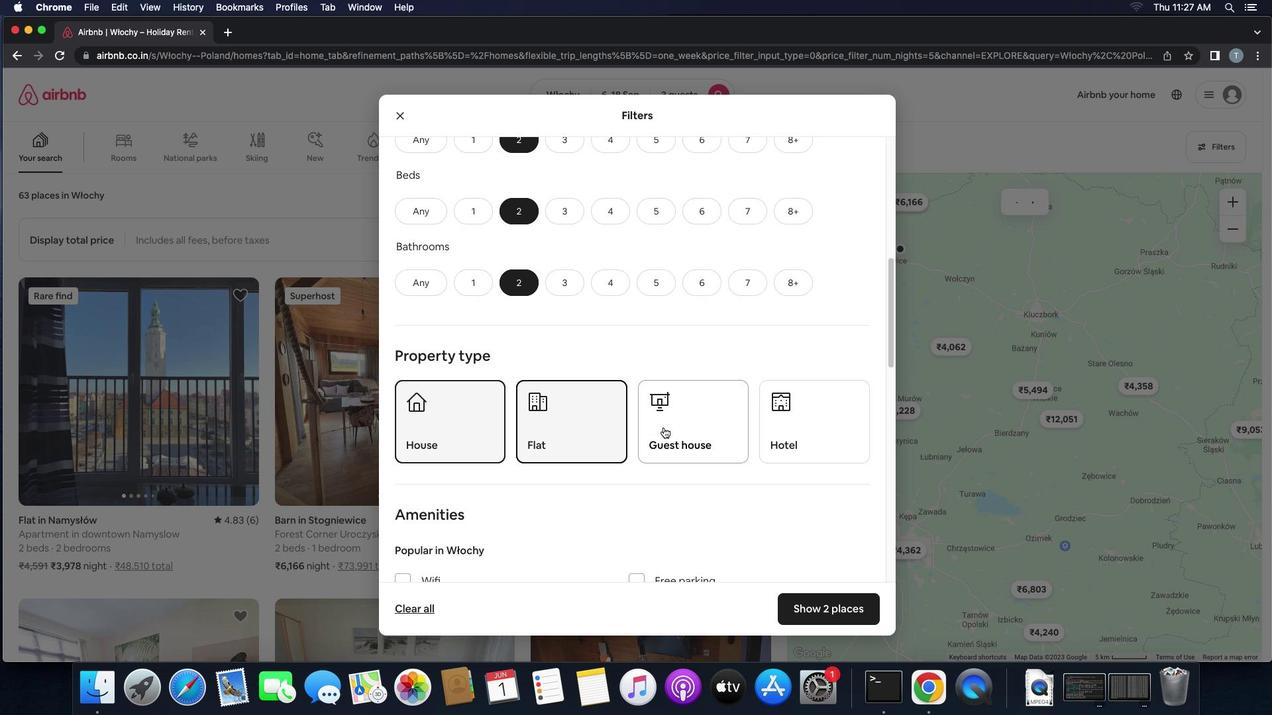 
Action: Mouse pressed left at (663, 428)
Screenshot: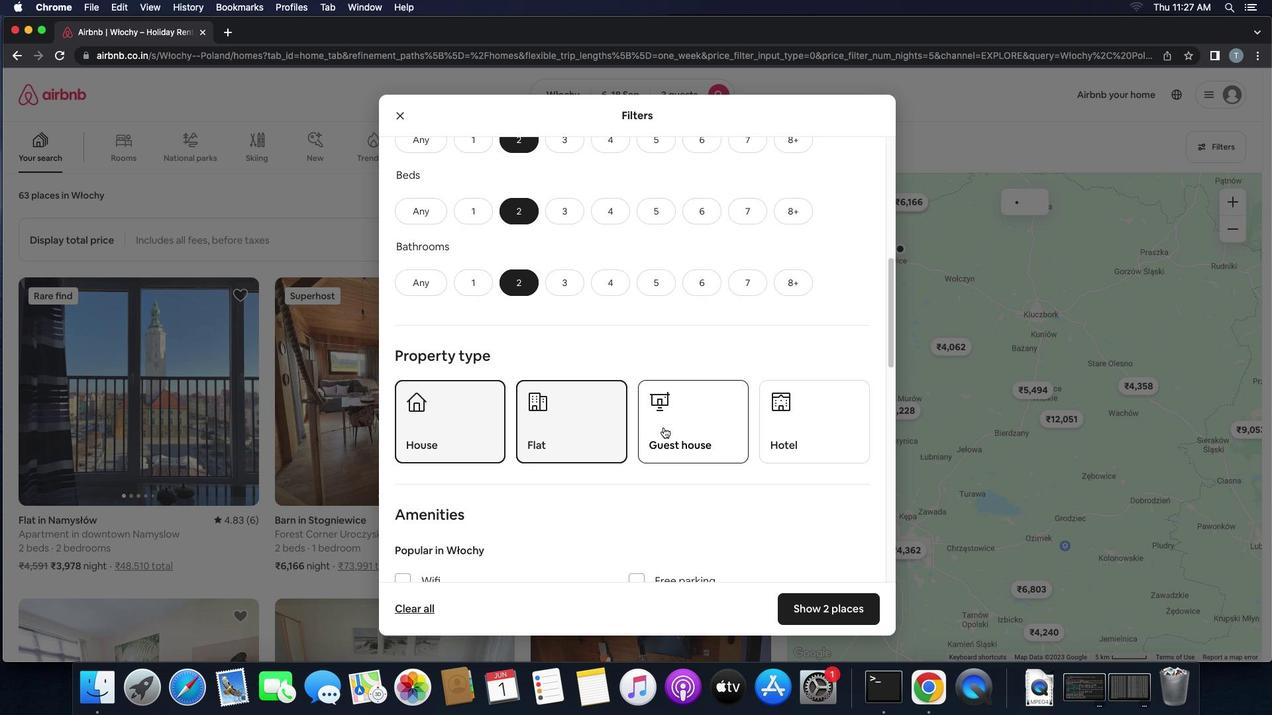 
Action: Mouse moved to (771, 451)
Screenshot: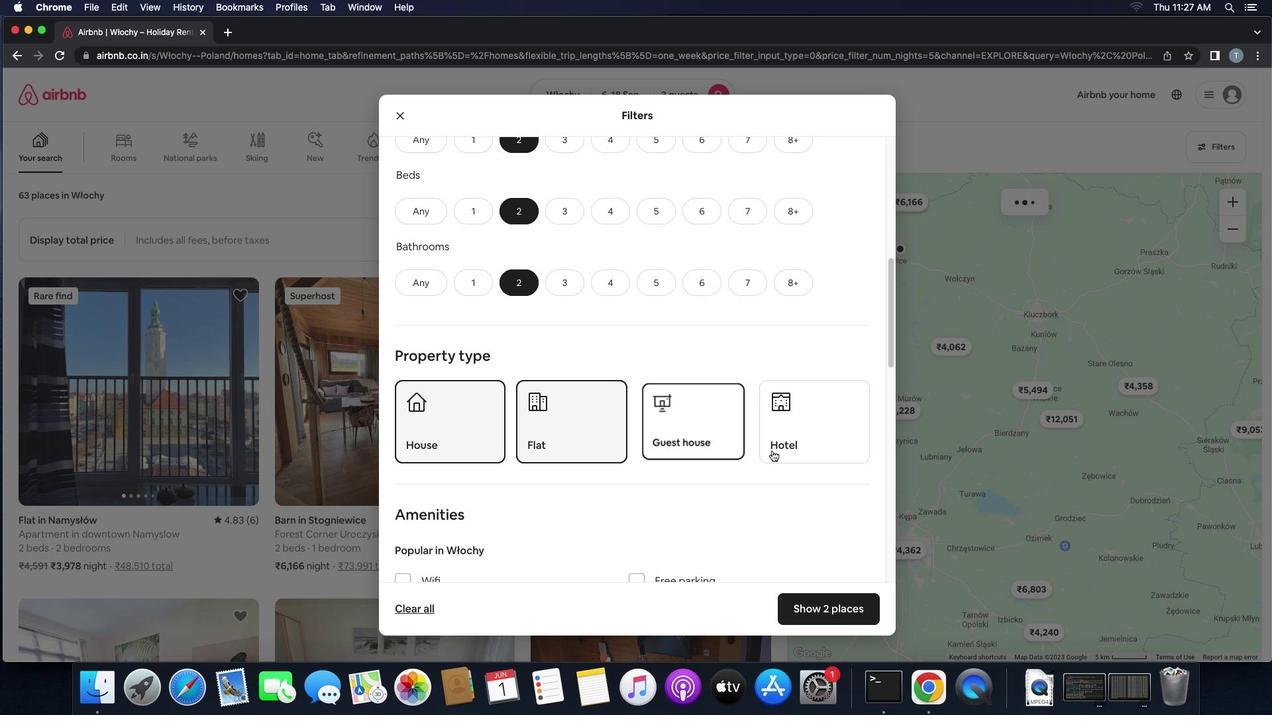 
Action: Mouse pressed left at (771, 451)
Screenshot: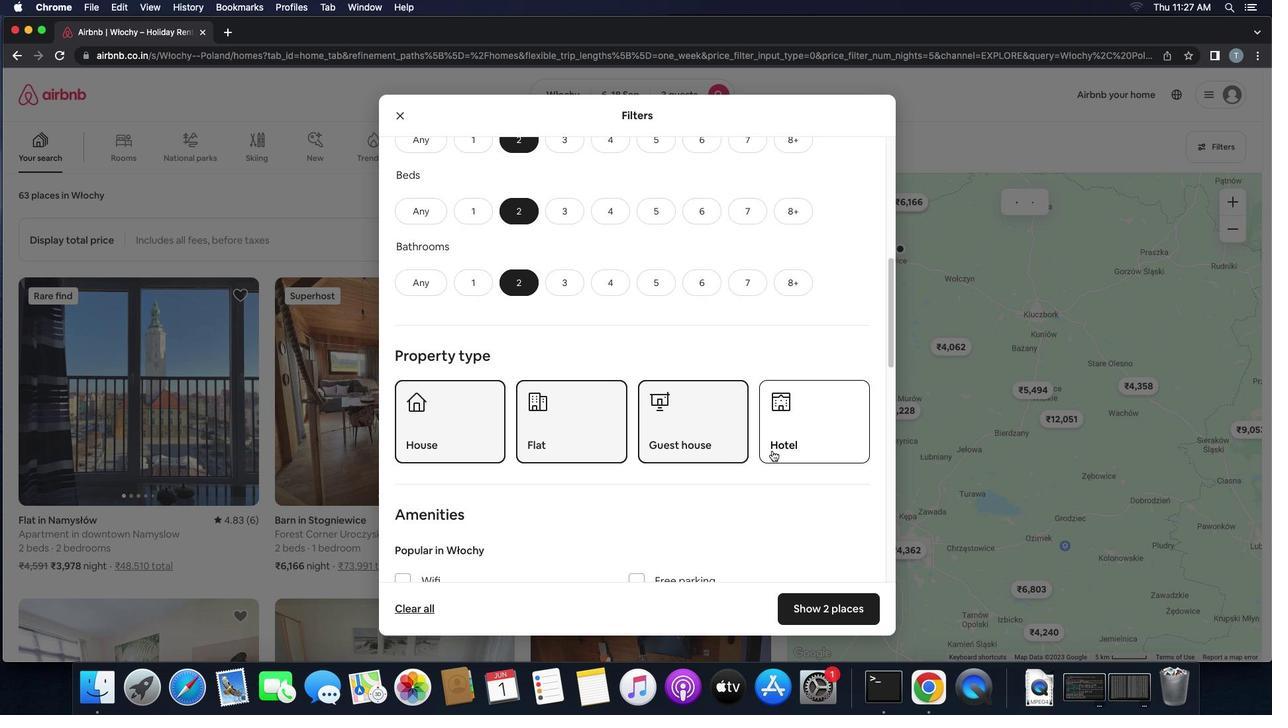 
Action: Mouse moved to (750, 477)
Screenshot: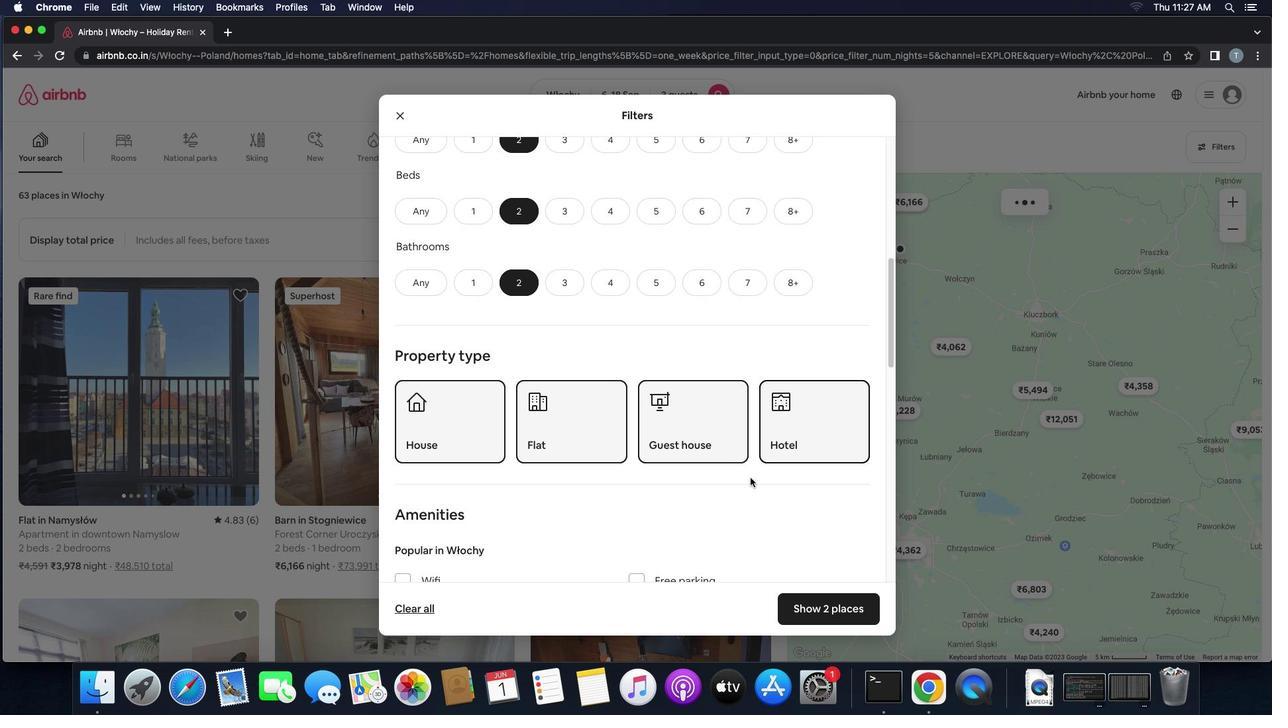 
Action: Mouse scrolled (750, 477) with delta (0, 0)
Screenshot: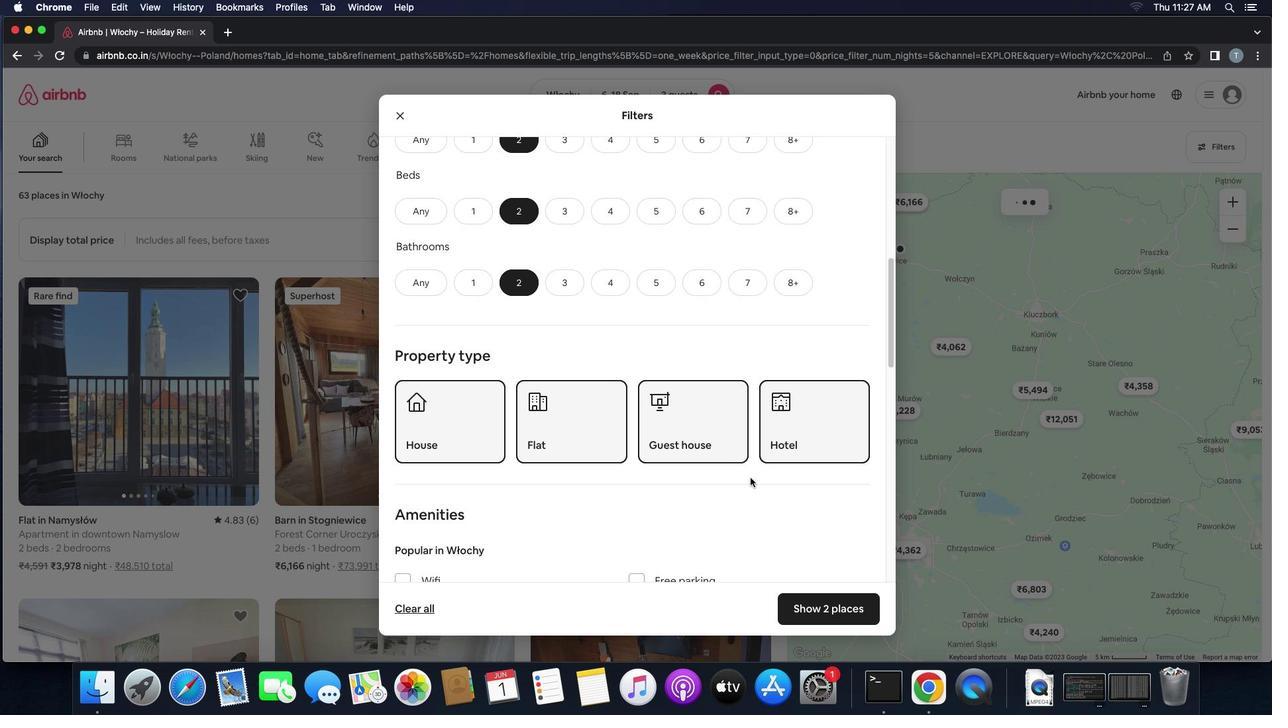 
Action: Mouse scrolled (750, 477) with delta (0, 0)
Screenshot: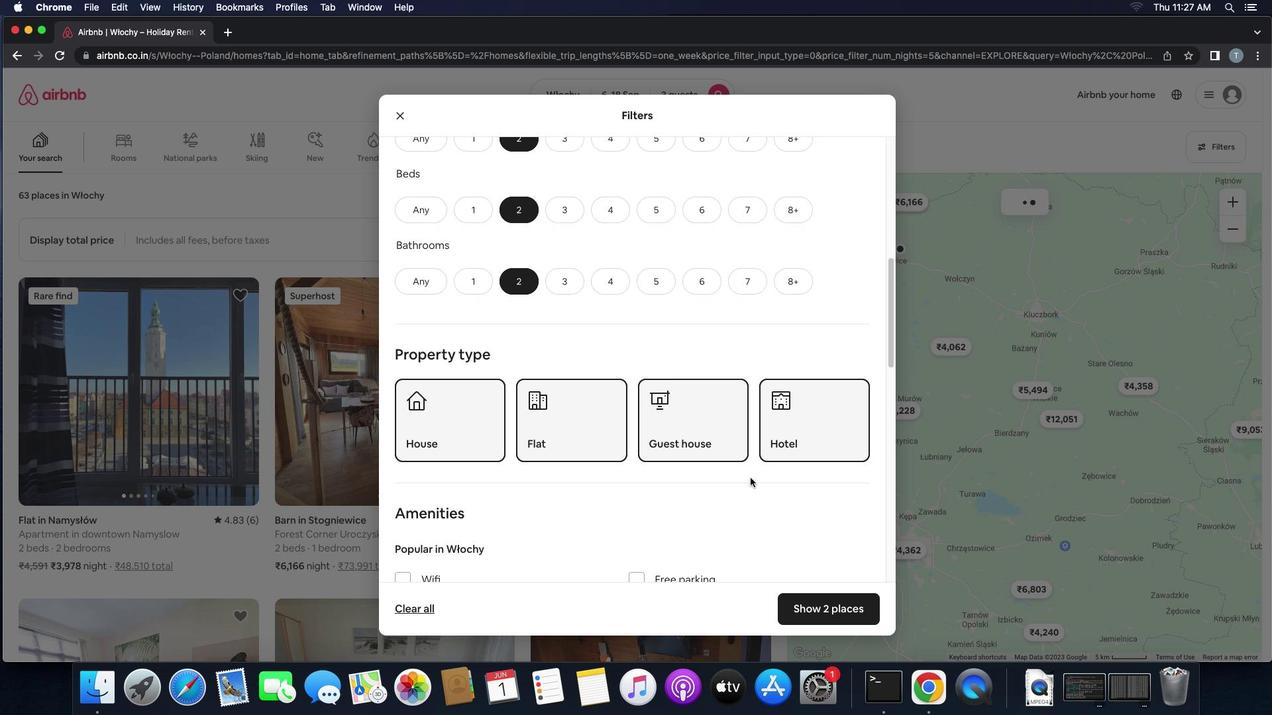 
Action: Mouse scrolled (750, 477) with delta (0, -1)
Screenshot: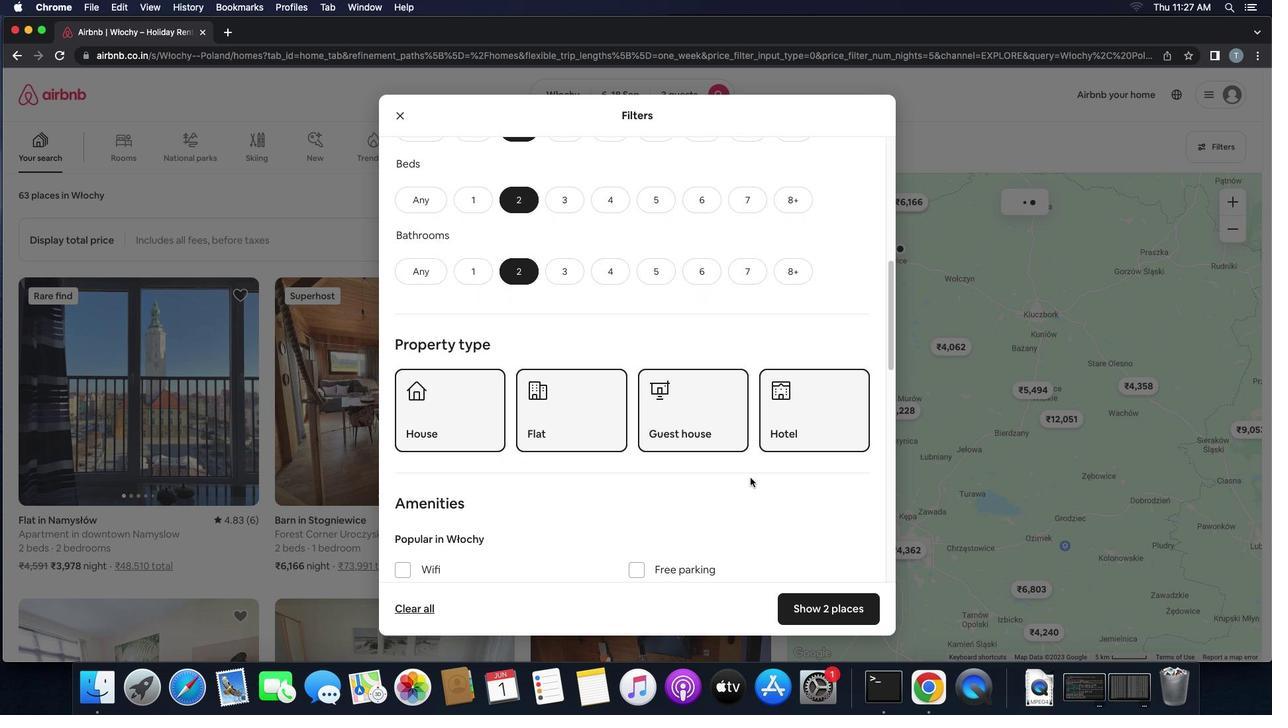 
Action: Mouse moved to (750, 477)
Screenshot: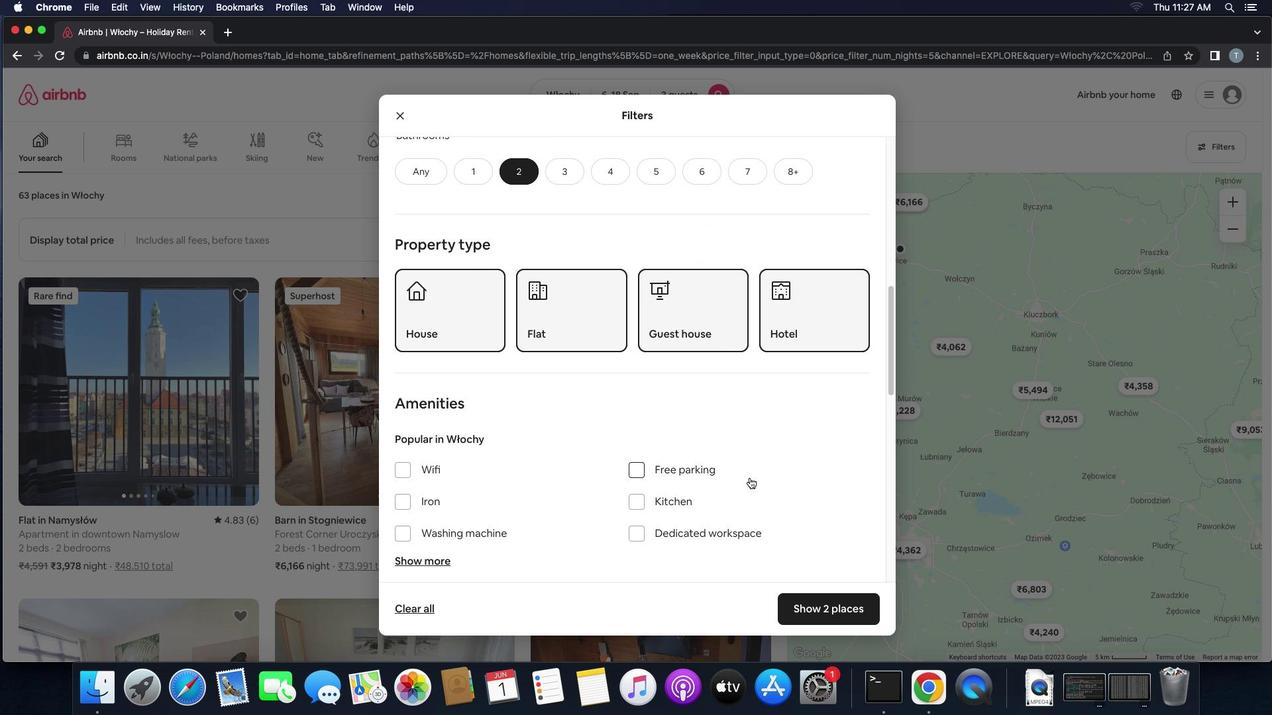 
Action: Mouse scrolled (750, 477) with delta (0, 0)
Screenshot: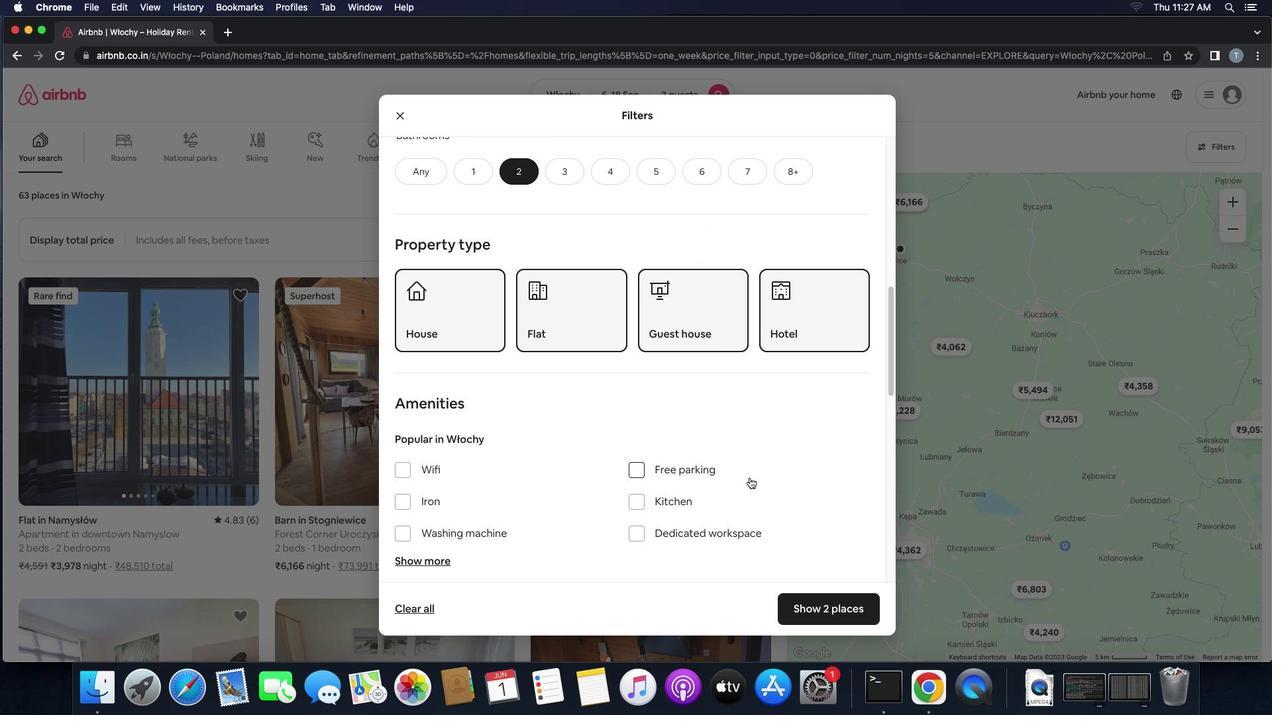
Action: Mouse scrolled (750, 477) with delta (0, 0)
Screenshot: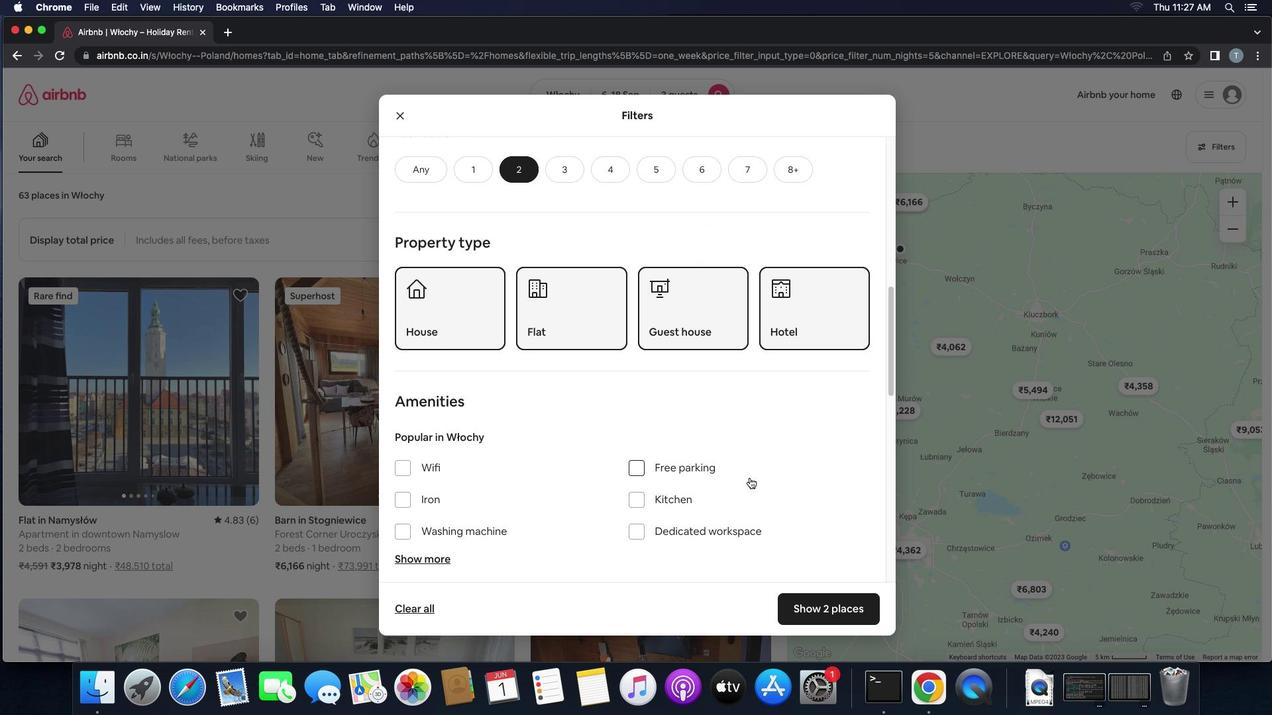 
Action: Mouse scrolled (750, 477) with delta (0, -1)
Screenshot: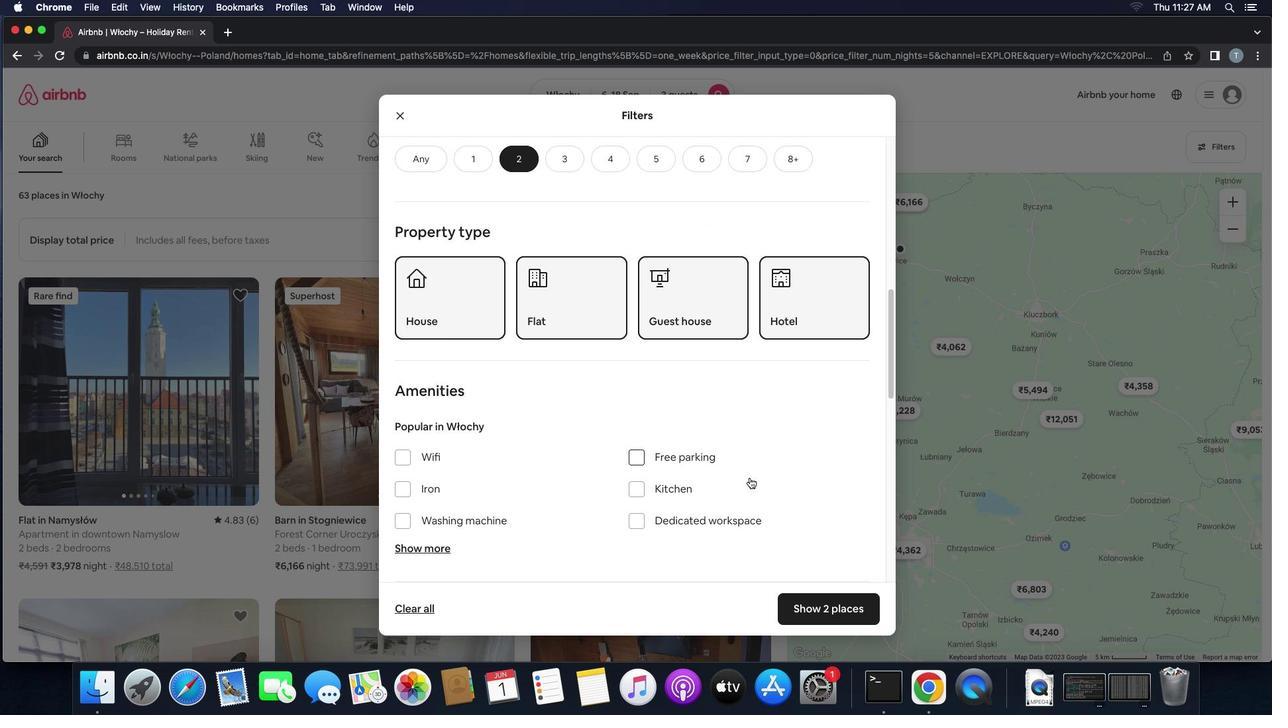 
Action: Mouse scrolled (750, 477) with delta (0, 0)
Screenshot: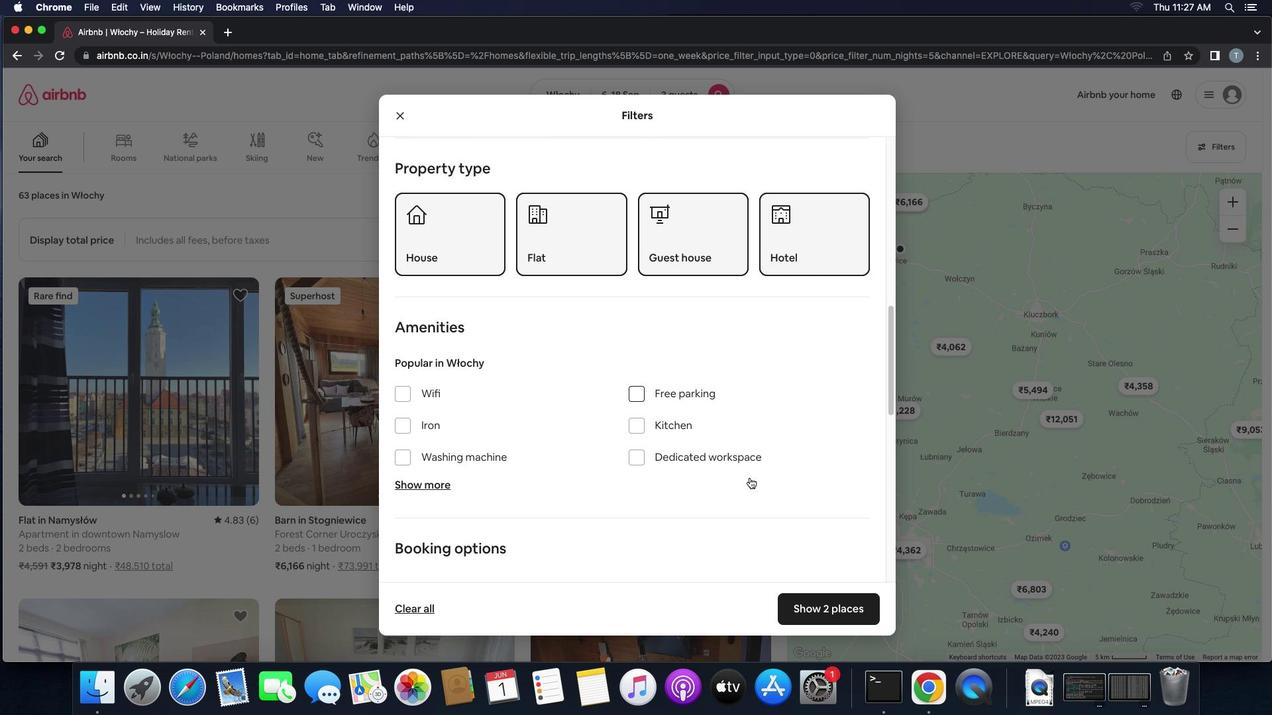 
Action: Mouse scrolled (750, 477) with delta (0, 0)
Screenshot: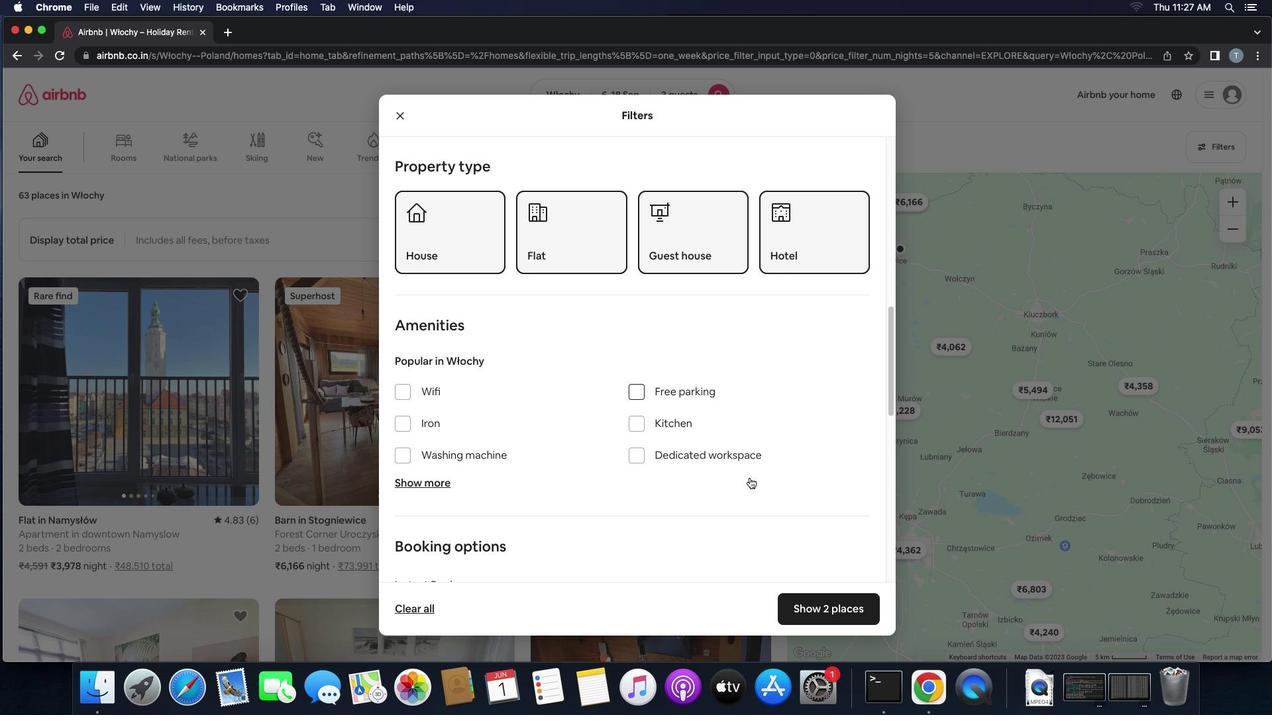 
Action: Mouse scrolled (750, 477) with delta (0, 0)
Screenshot: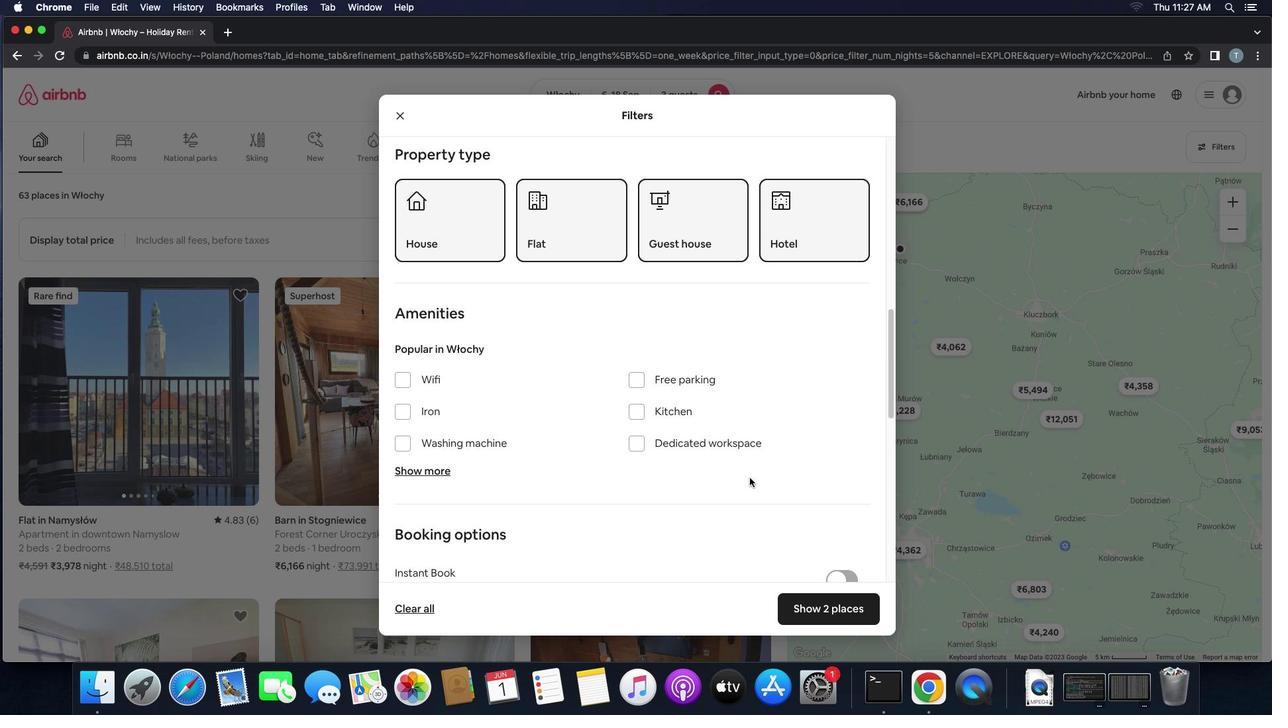 
Action: Mouse scrolled (750, 477) with delta (0, 0)
Screenshot: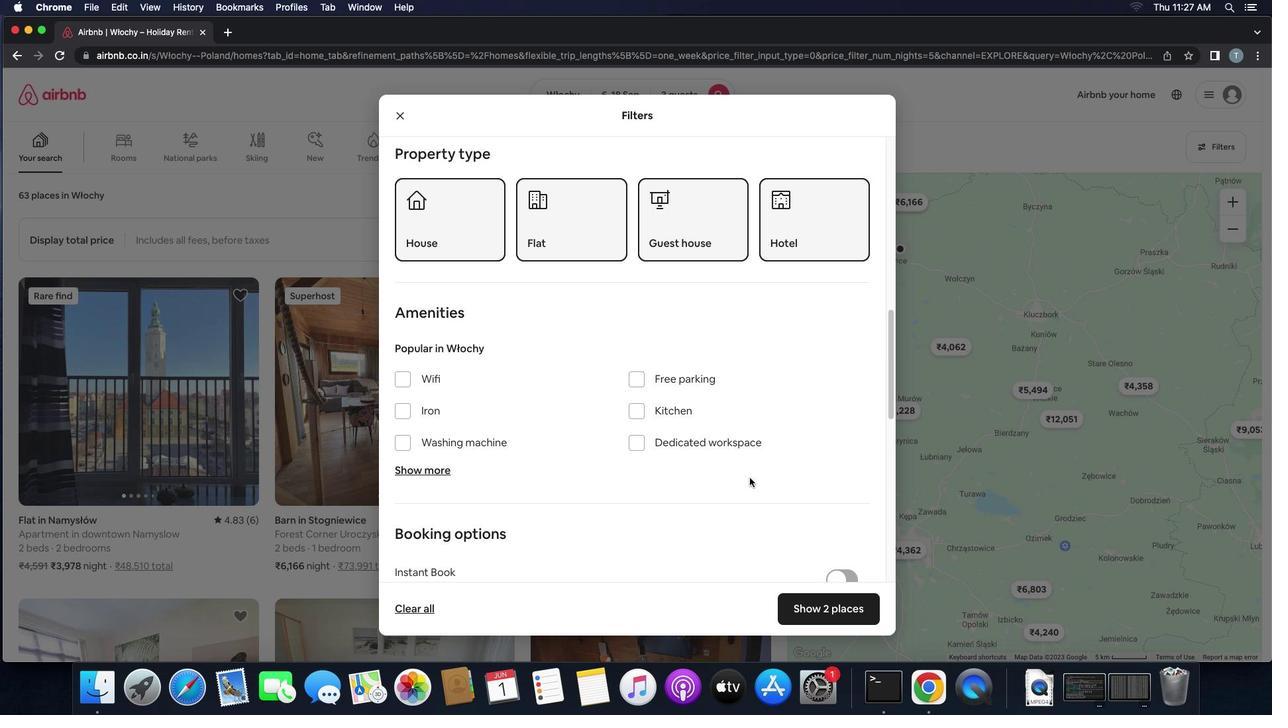 
Action: Mouse scrolled (750, 477) with delta (0, 0)
Screenshot: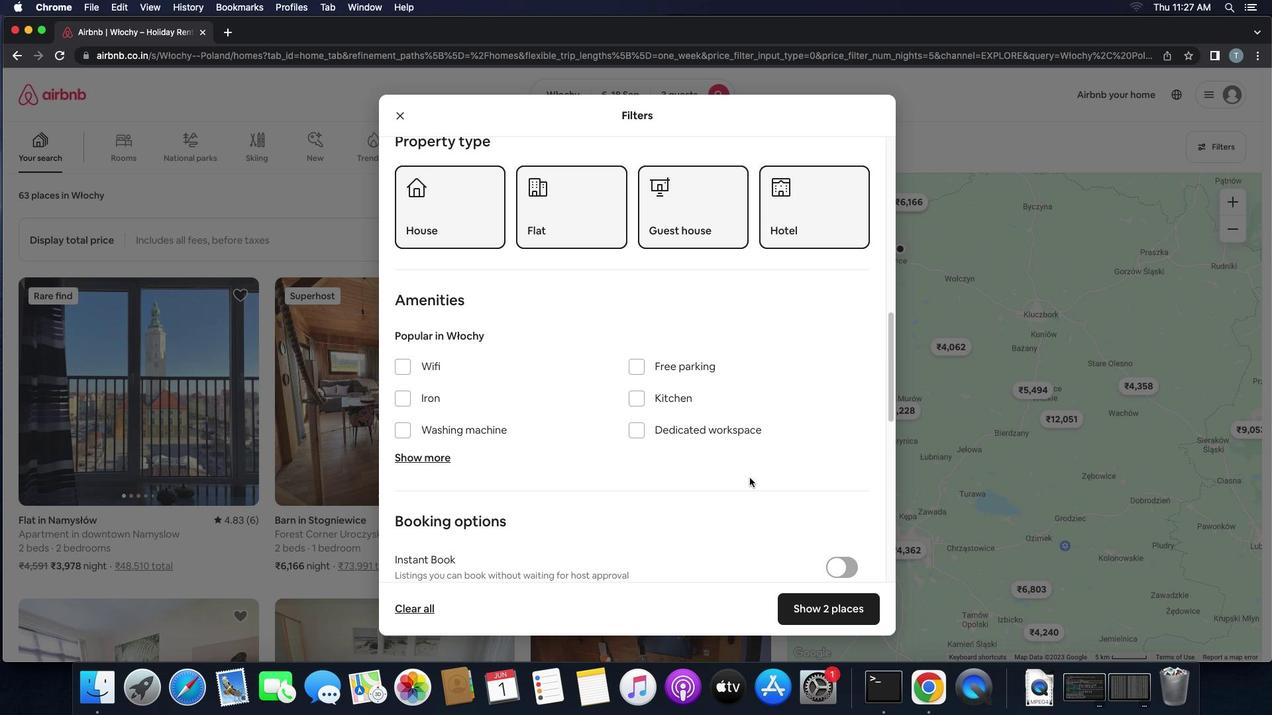 
Action: Mouse scrolled (750, 477) with delta (0, 0)
Screenshot: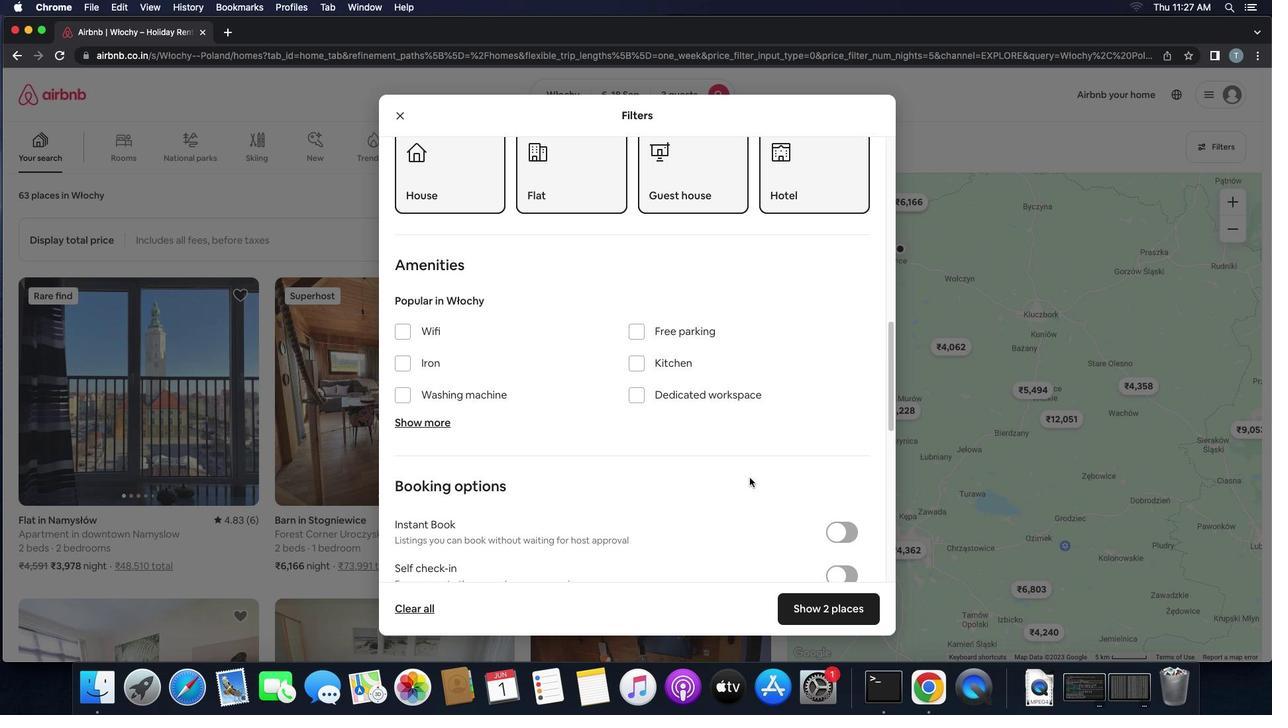 
Action: Mouse scrolled (750, 477) with delta (0, 0)
Screenshot: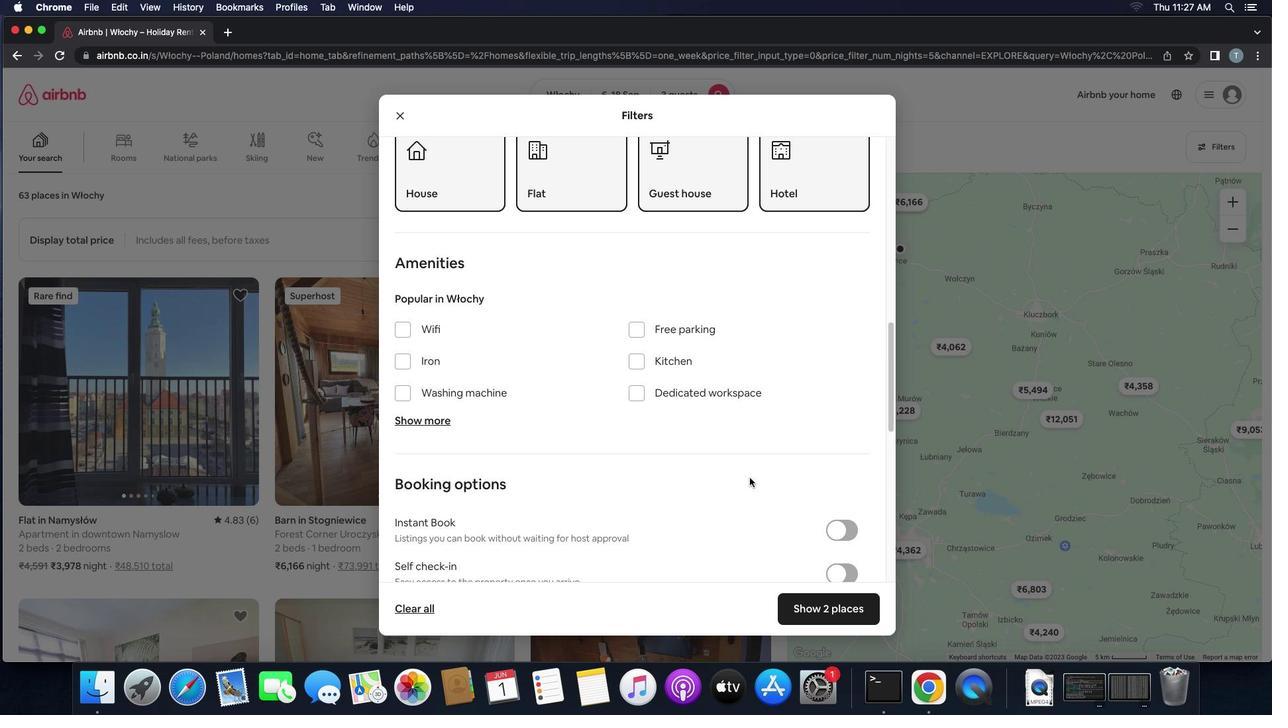 
Action: Mouse scrolled (750, 477) with delta (0, 0)
Screenshot: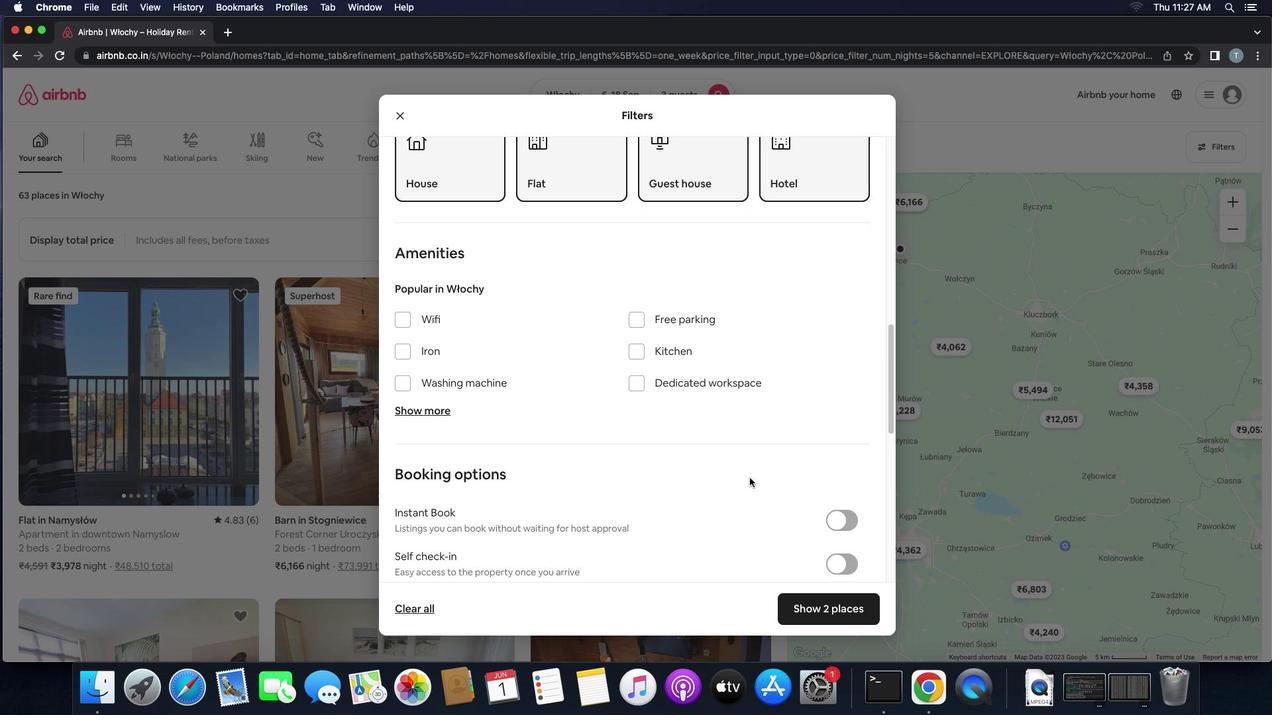 
Action: Mouse scrolled (750, 477) with delta (0, 0)
Screenshot: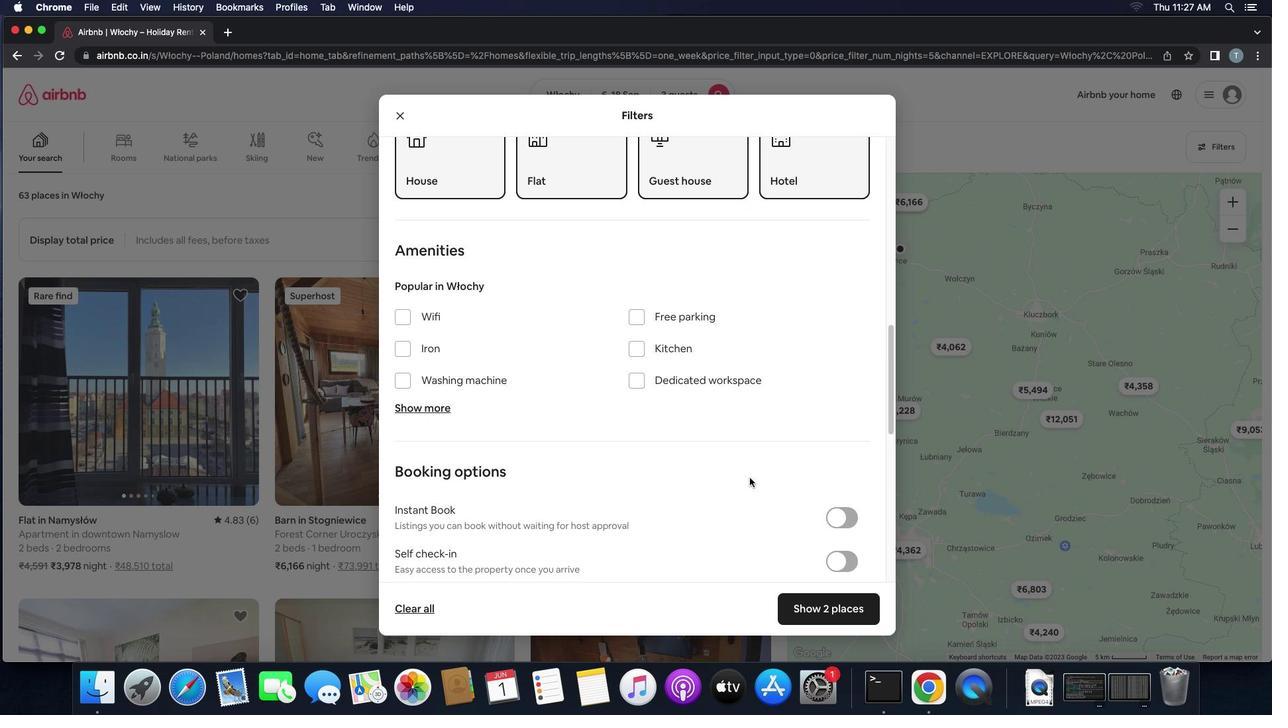 
Action: Mouse scrolled (750, 477) with delta (0, 0)
Screenshot: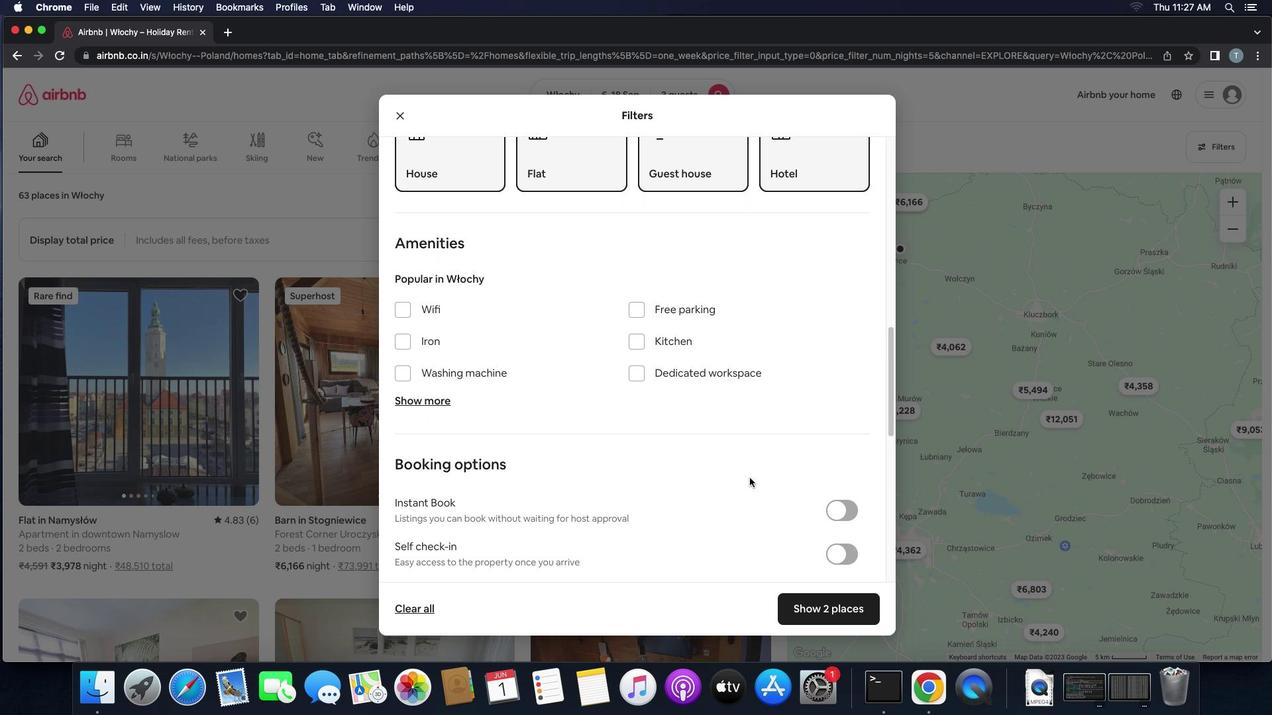 
Action: Mouse scrolled (750, 477) with delta (0, 0)
Screenshot: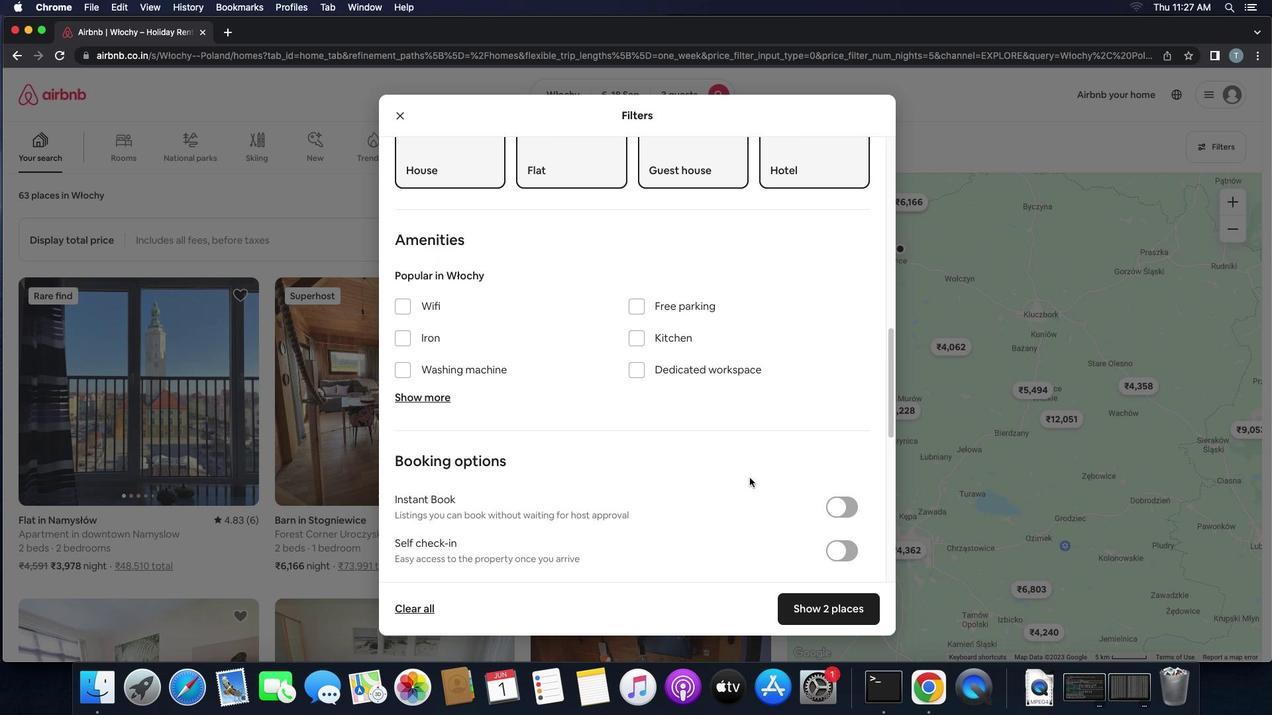 
Action: Mouse scrolled (750, 477) with delta (0, 0)
Screenshot: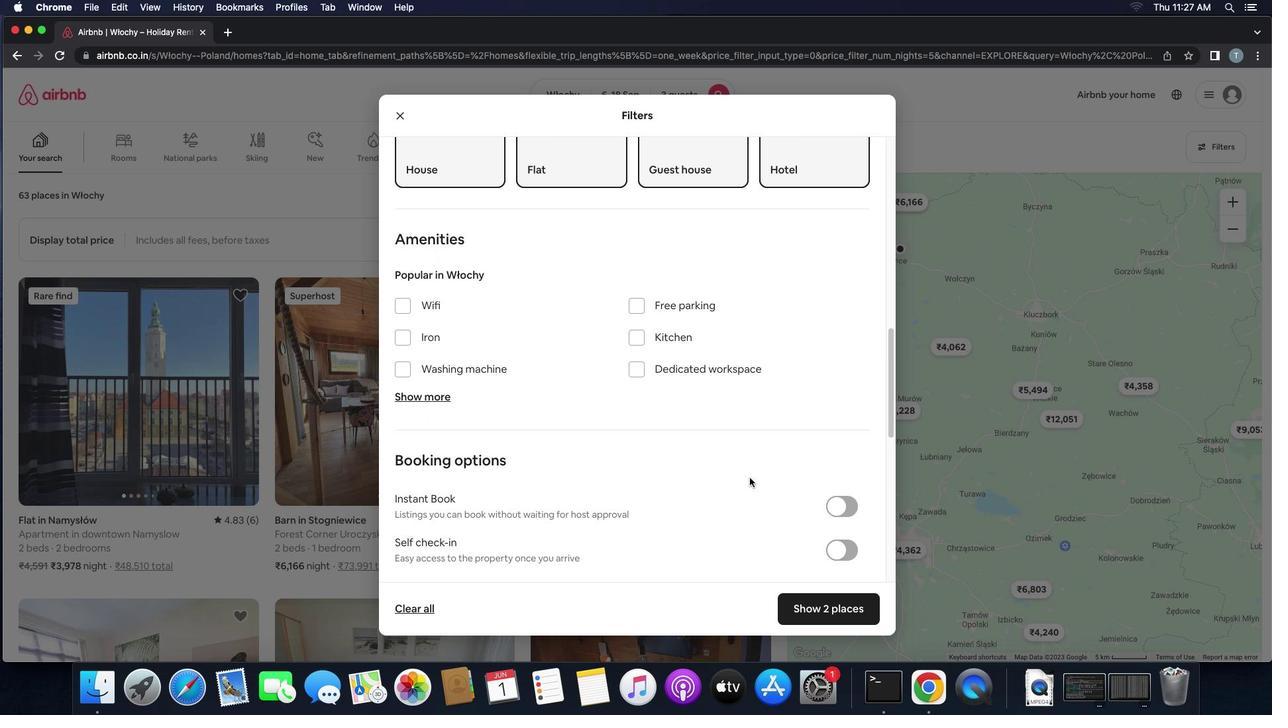 
Action: Mouse scrolled (750, 477) with delta (0, 0)
Screenshot: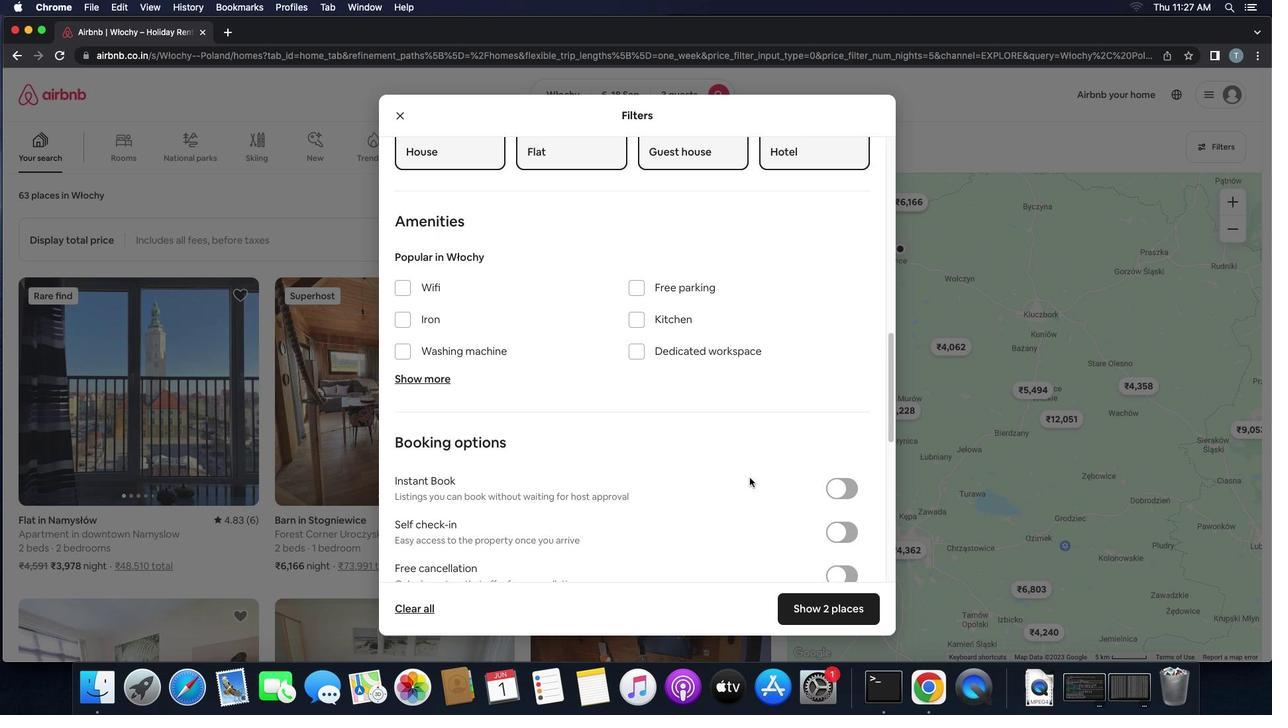 
Action: Mouse scrolled (750, 477) with delta (0, 0)
Screenshot: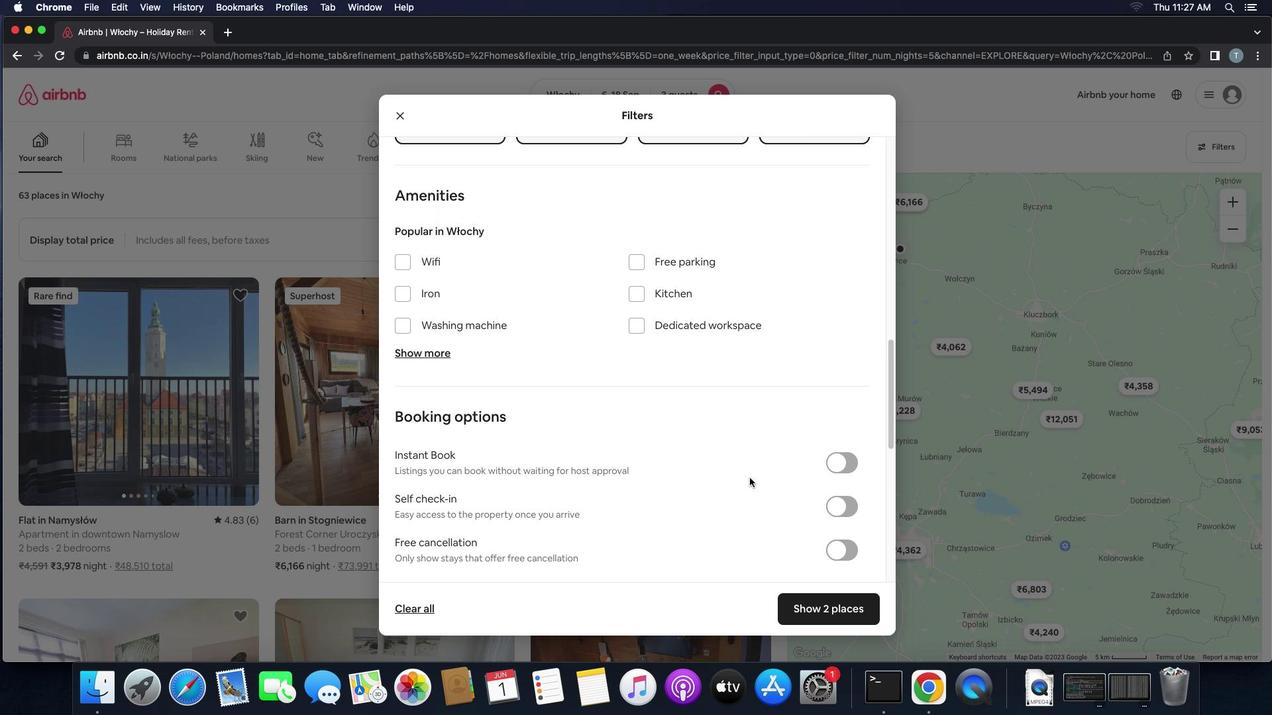 
Action: Mouse scrolled (750, 477) with delta (0, 0)
Screenshot: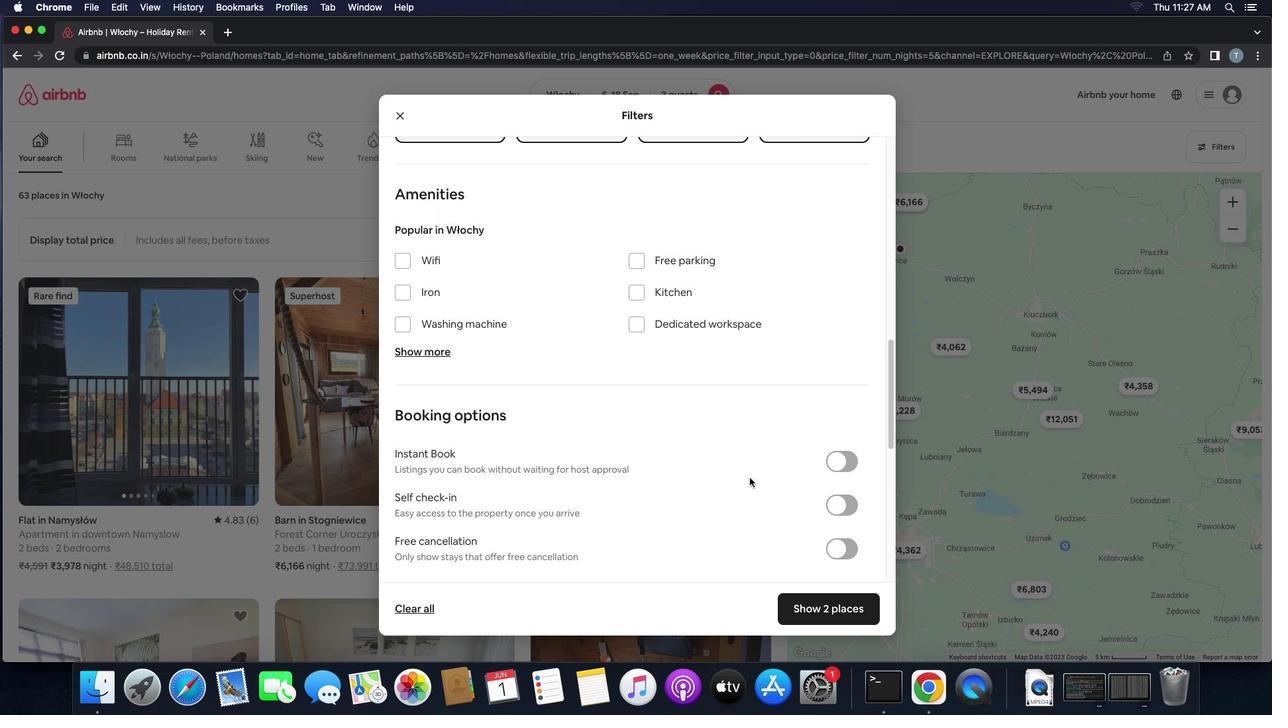 
Action: Mouse scrolled (750, 477) with delta (0, 0)
Screenshot: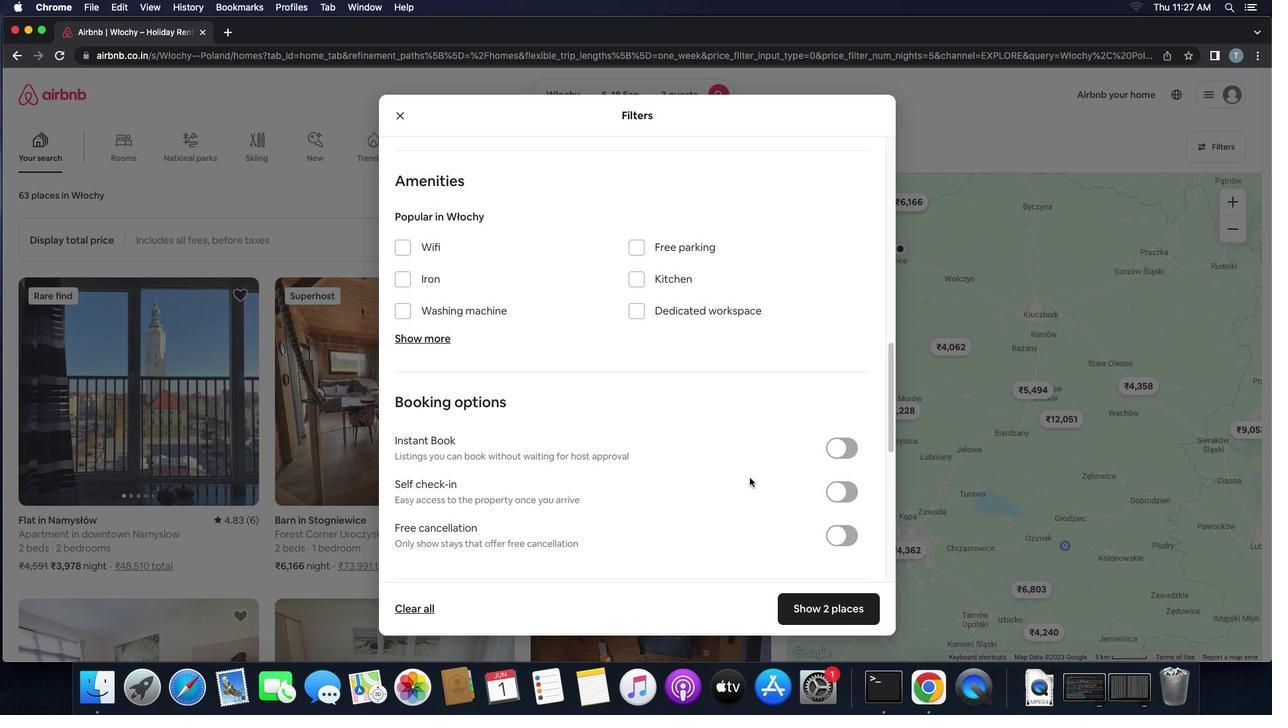 
Action: Mouse scrolled (750, 477) with delta (0, 0)
Screenshot: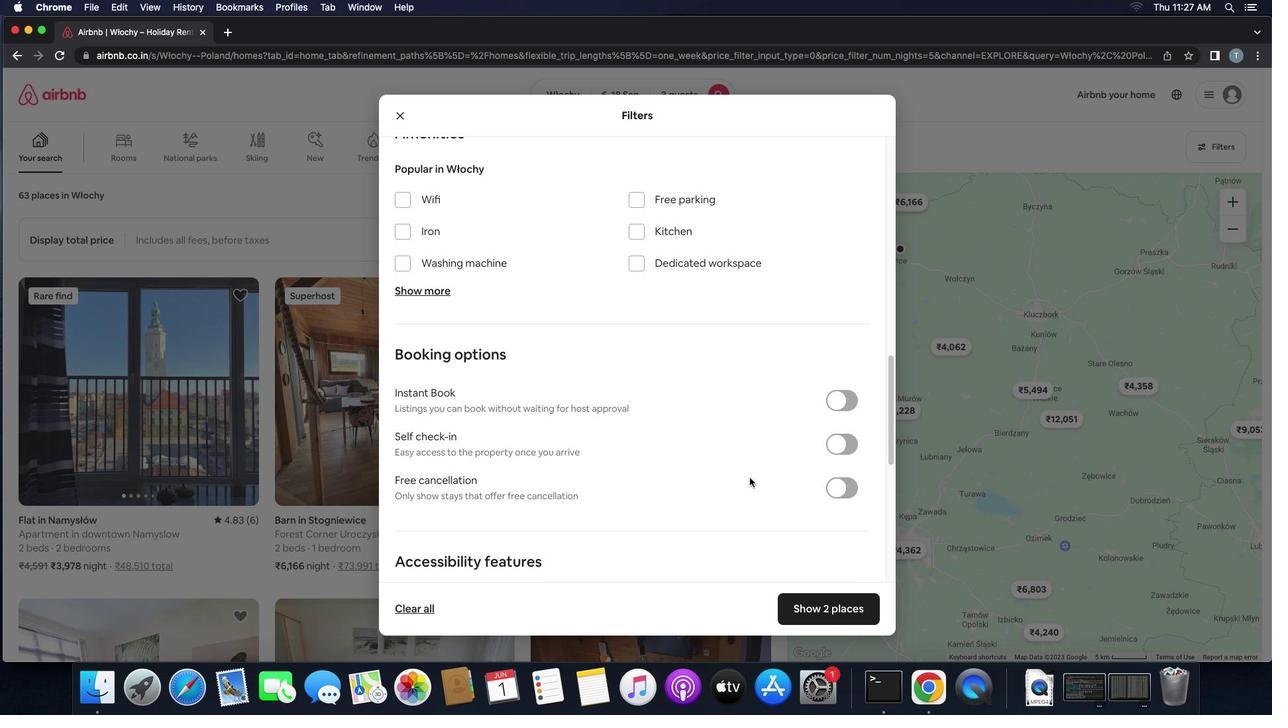 
Action: Mouse scrolled (750, 477) with delta (0, 0)
Screenshot: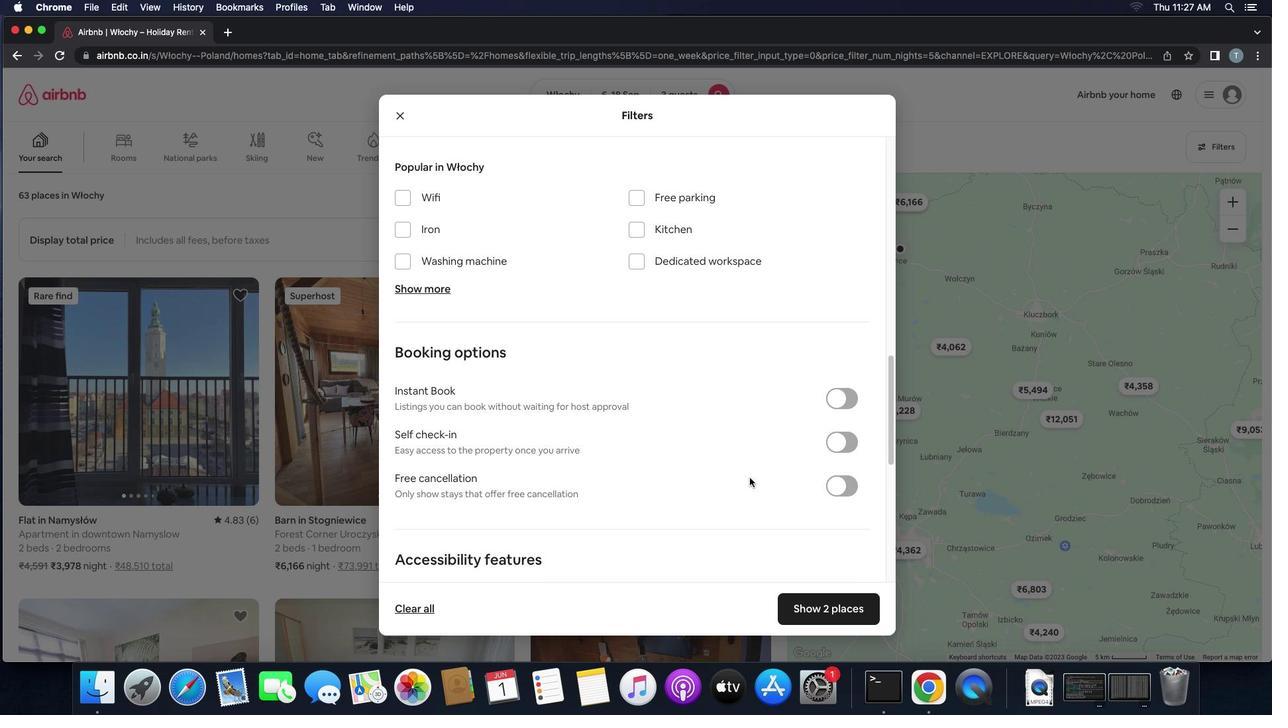 
Action: Mouse scrolled (750, 477) with delta (0, 0)
Screenshot: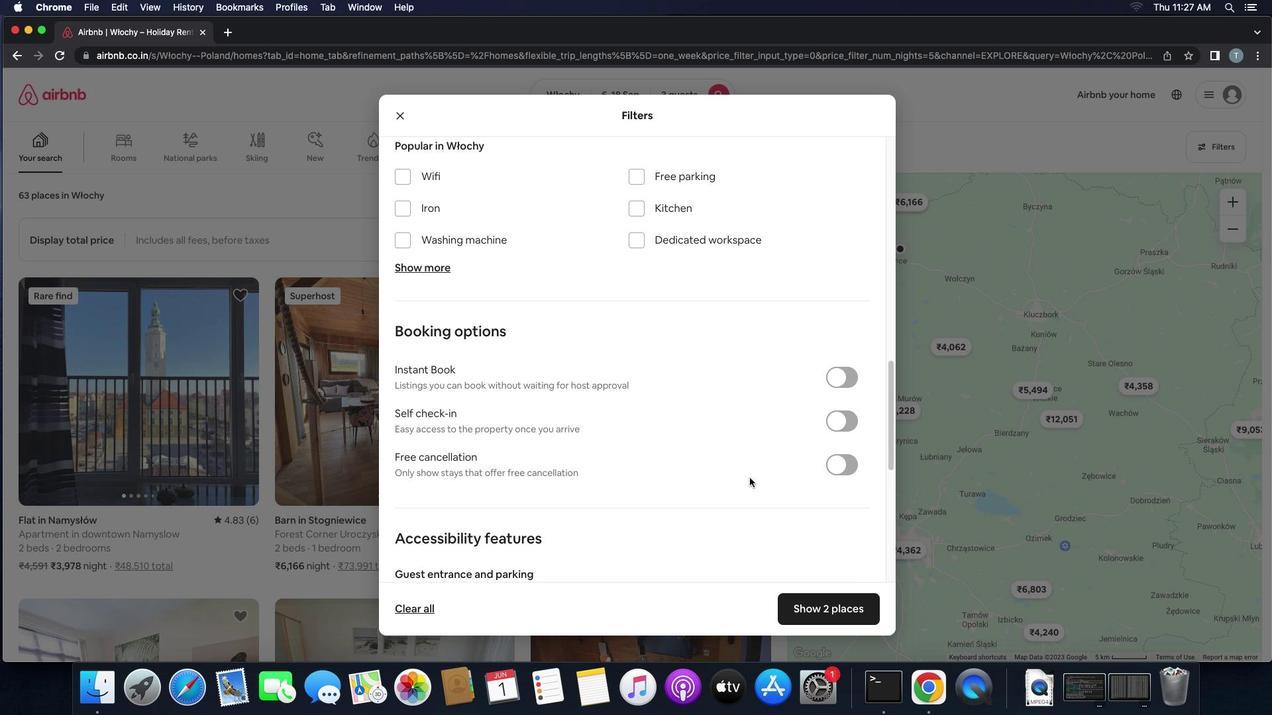 
Action: Mouse moved to (832, 393)
Screenshot: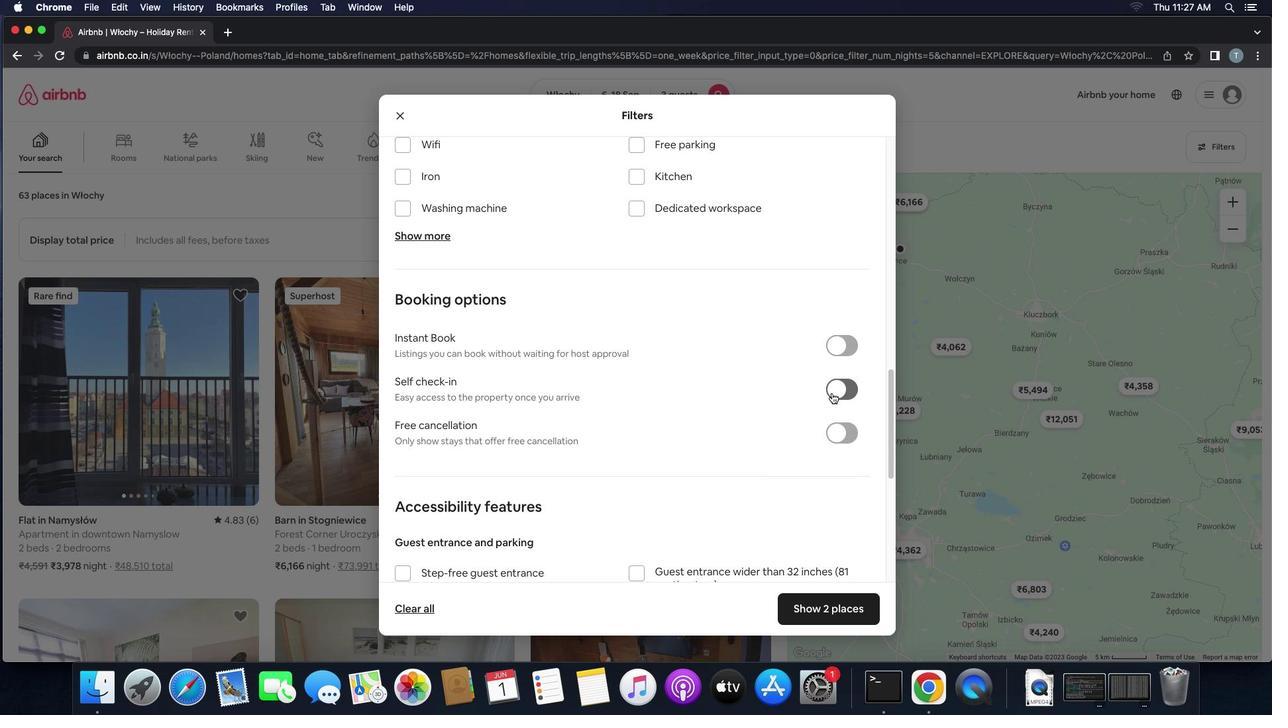 
Action: Mouse pressed left at (832, 393)
Screenshot: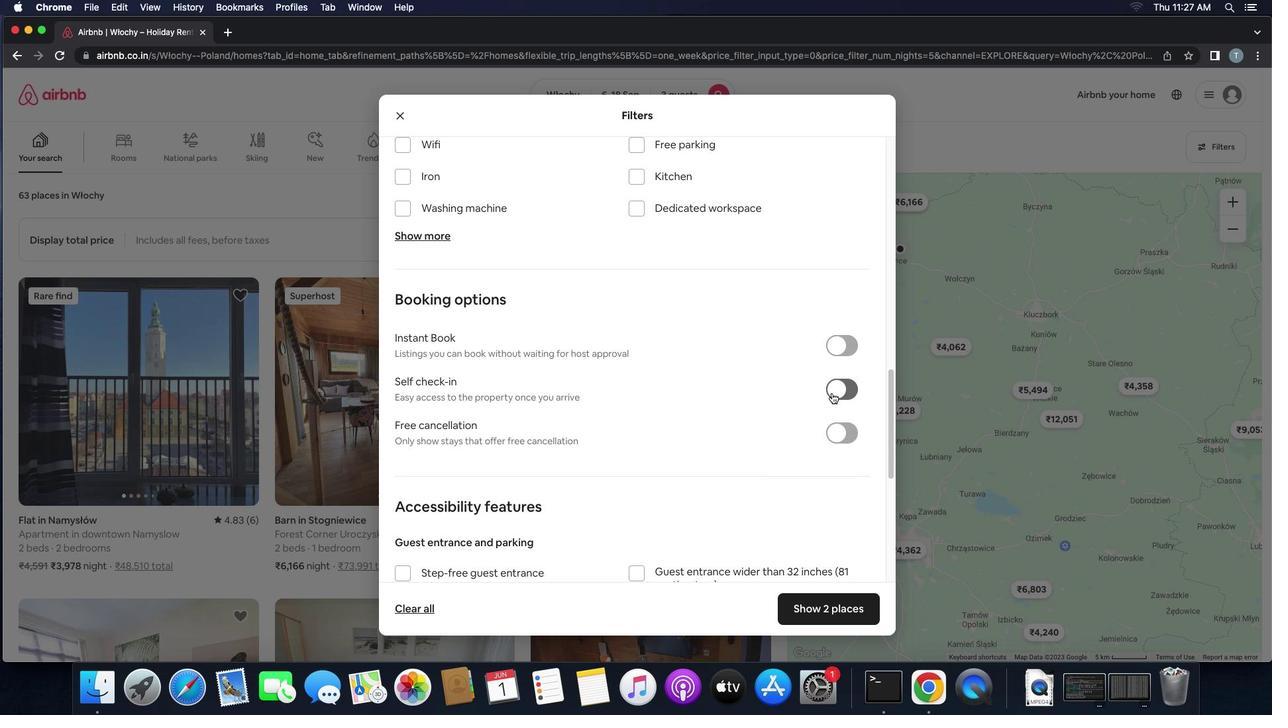 
Action: Mouse moved to (747, 457)
Screenshot: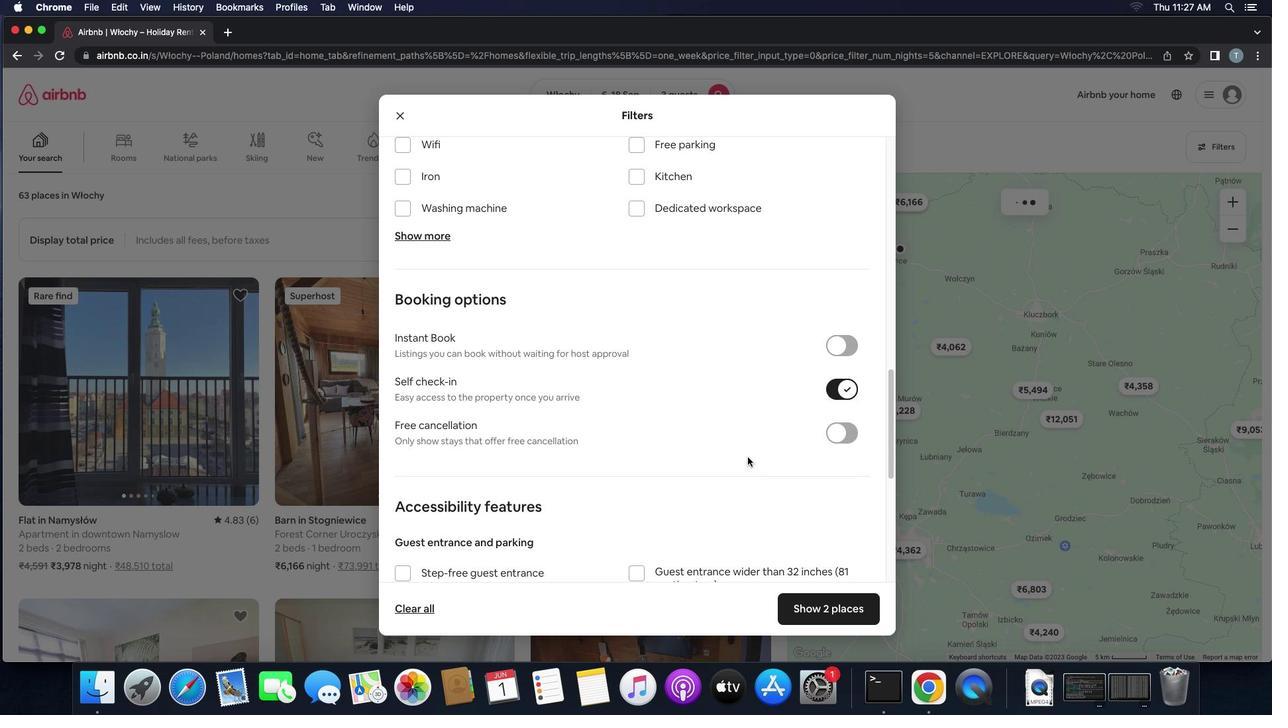 
Action: Mouse scrolled (747, 457) with delta (0, 0)
Screenshot: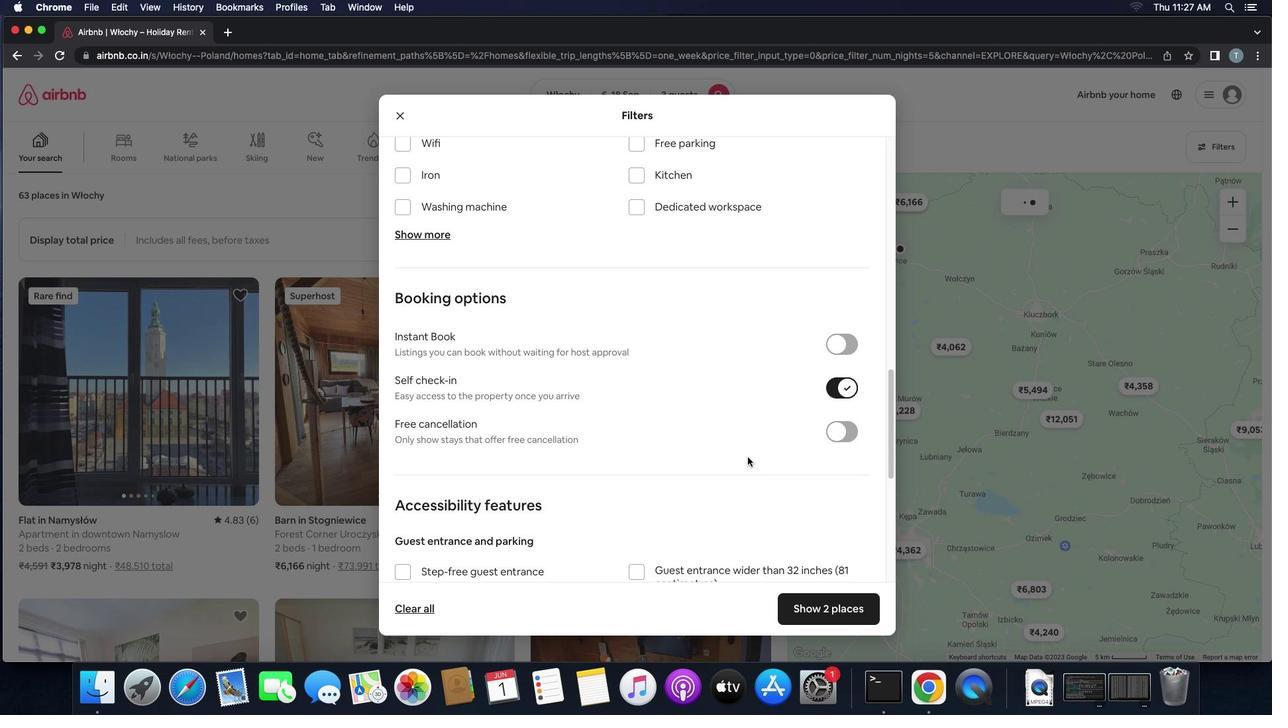 
Action: Mouse scrolled (747, 457) with delta (0, 0)
Screenshot: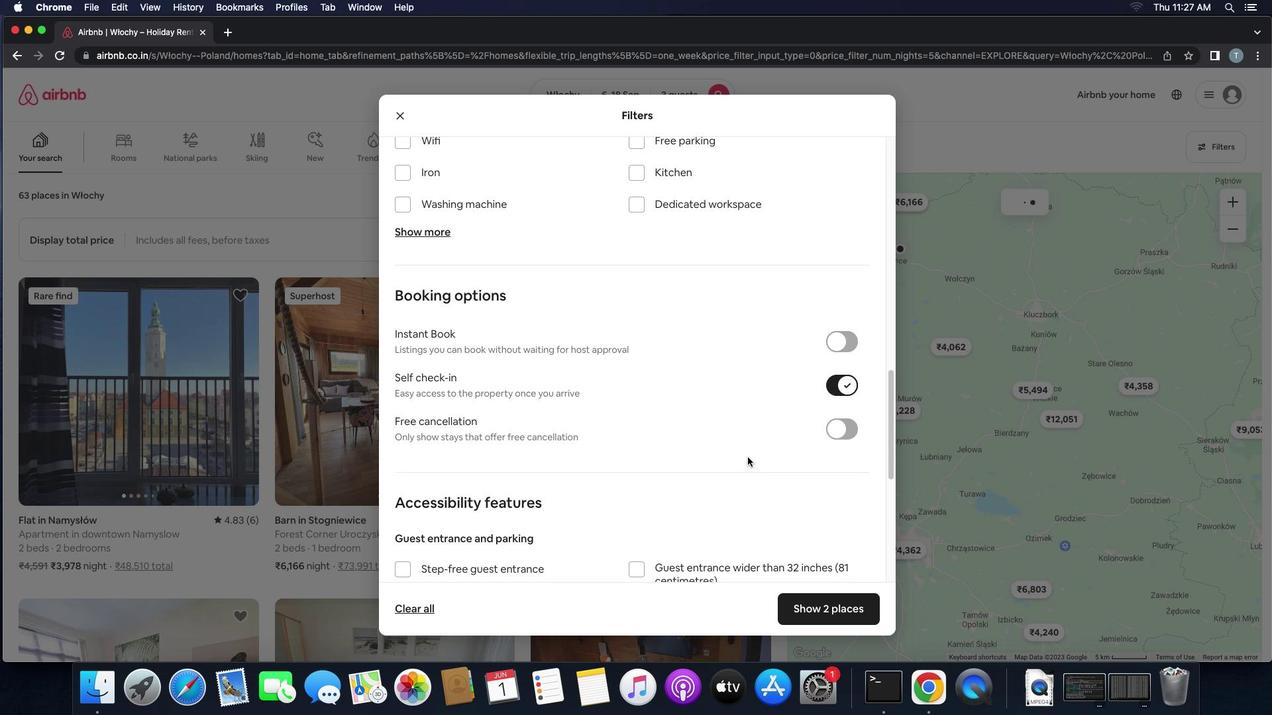 
Action: Mouse scrolled (747, 457) with delta (0, -1)
Screenshot: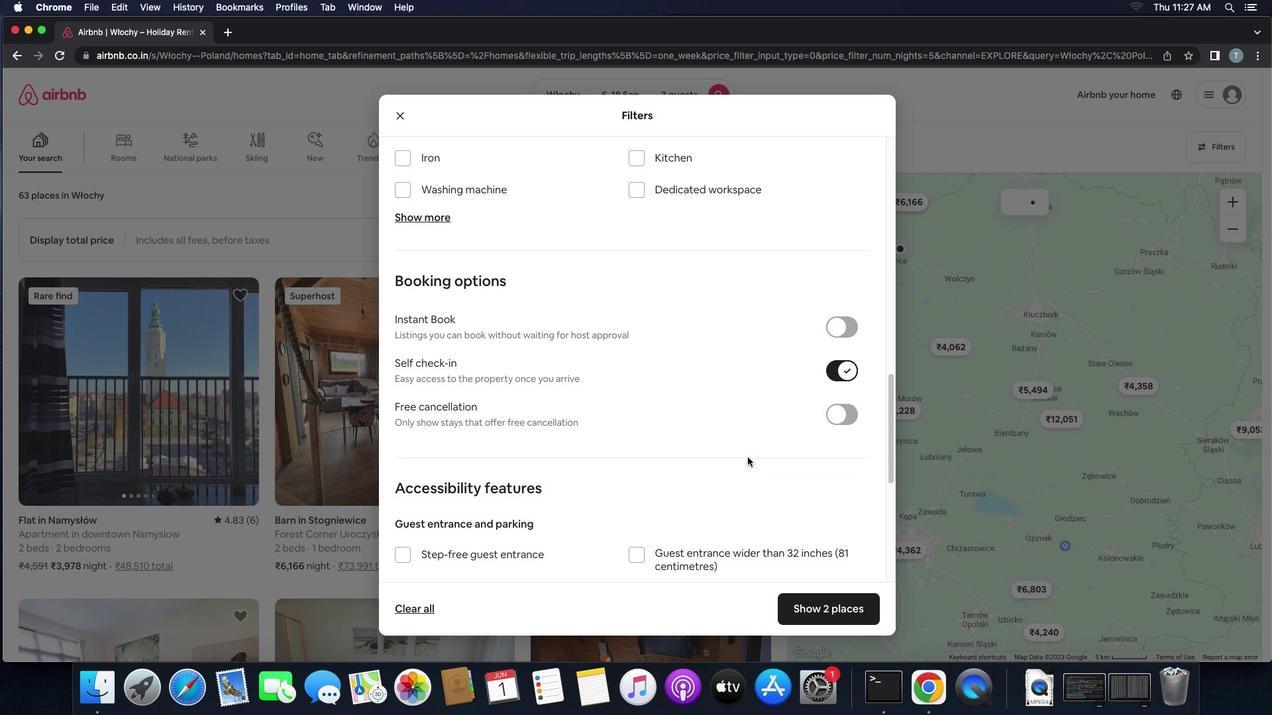 
Action: Mouse scrolled (747, 457) with delta (0, 0)
Screenshot: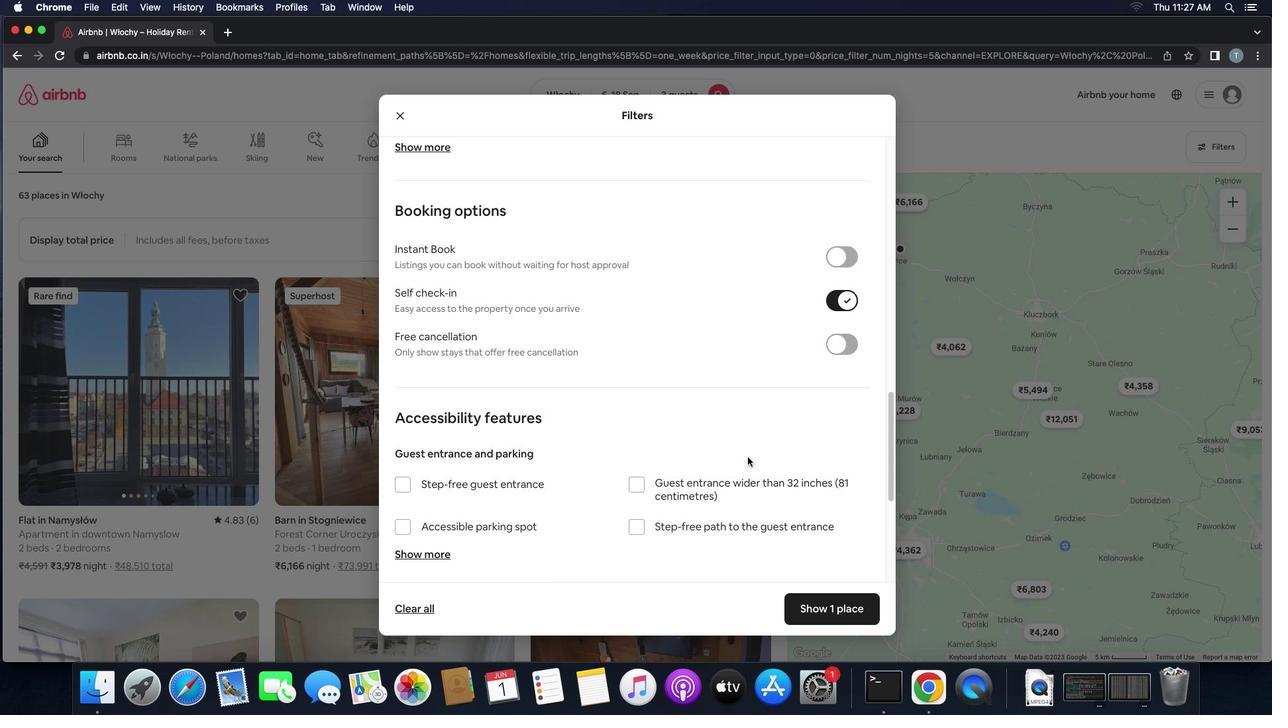 
Action: Mouse scrolled (747, 457) with delta (0, 0)
Screenshot: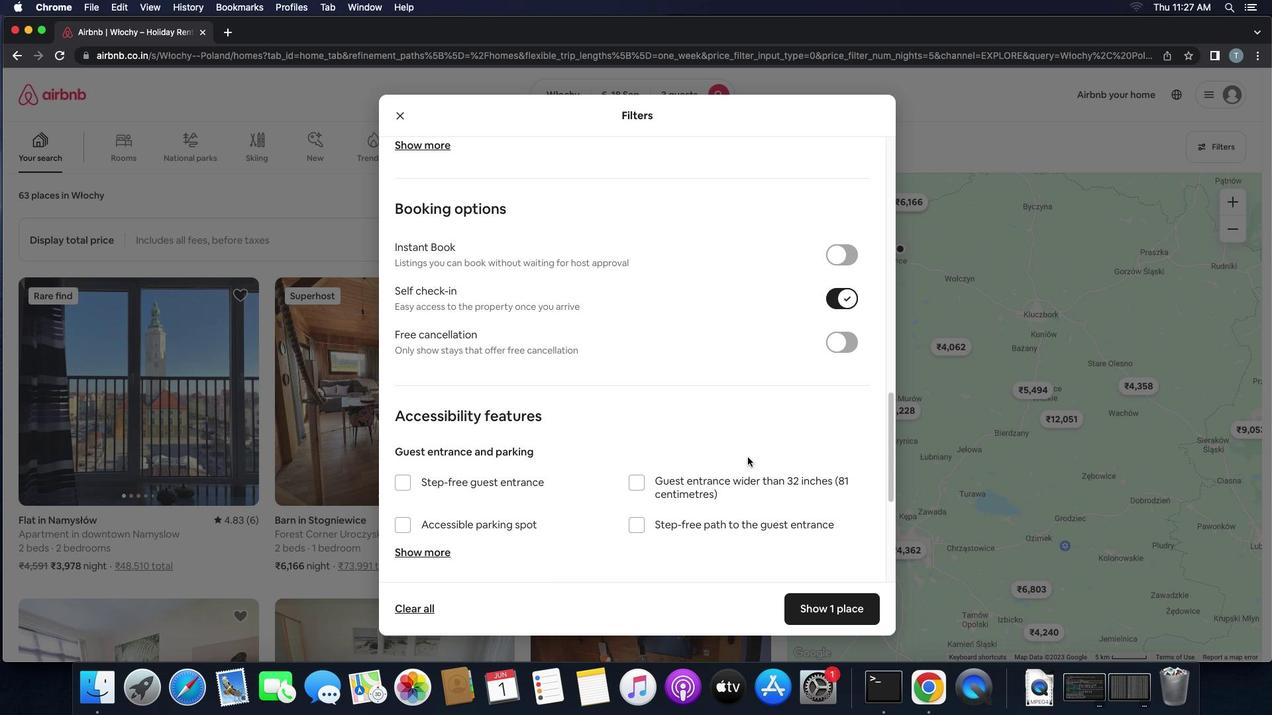 
Action: Mouse scrolled (747, 457) with delta (0, -1)
Screenshot: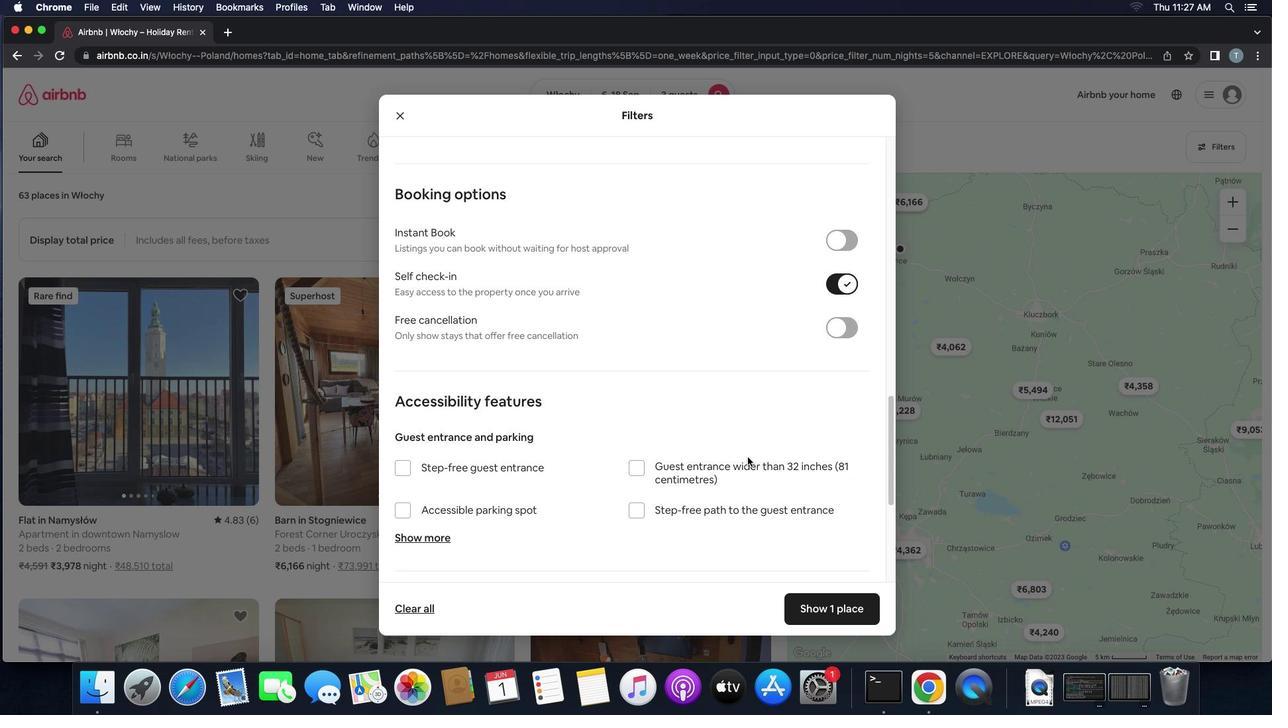
Action: Mouse scrolled (747, 457) with delta (0, 0)
Screenshot: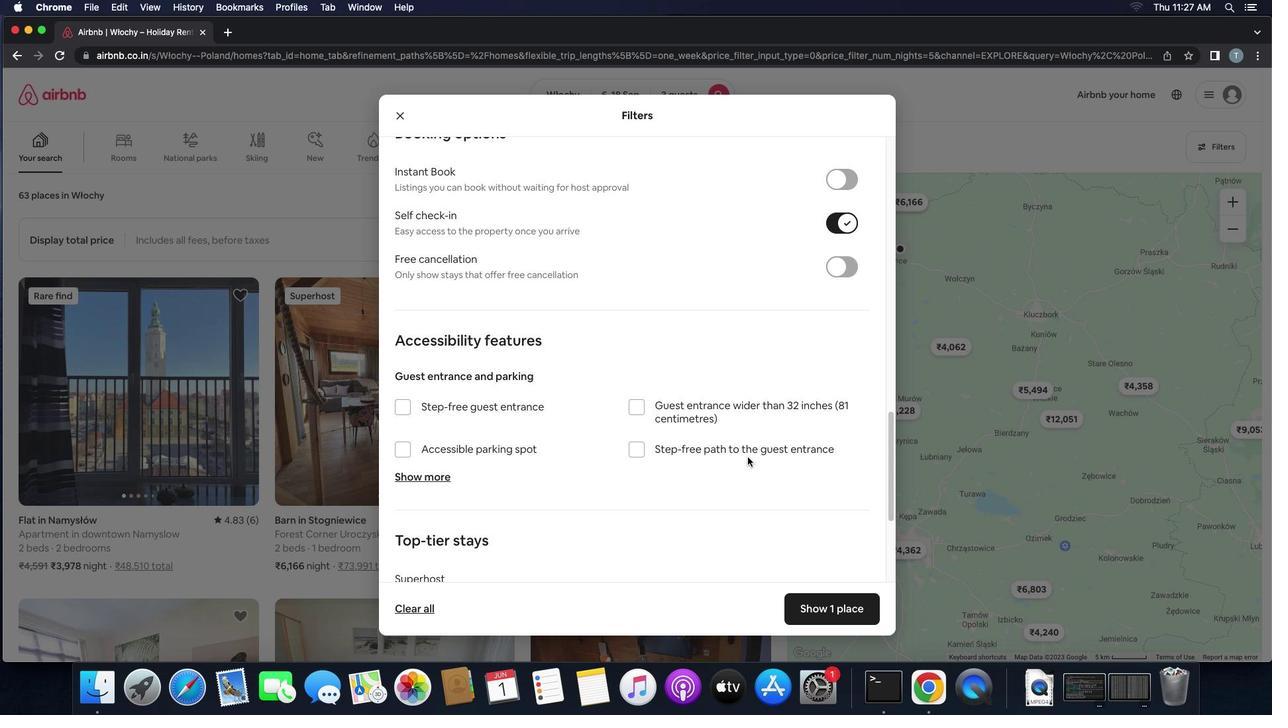 
Action: Mouse scrolled (747, 457) with delta (0, 0)
Screenshot: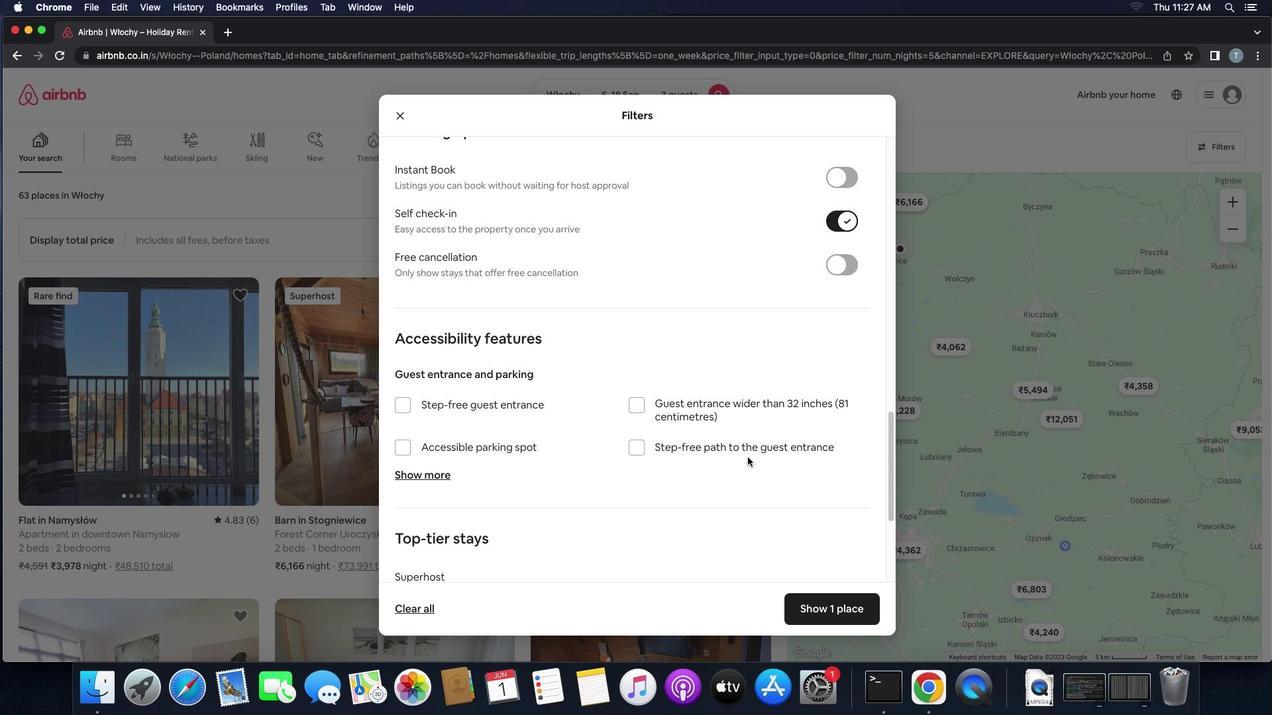 
Action: Mouse scrolled (747, 457) with delta (0, 0)
Screenshot: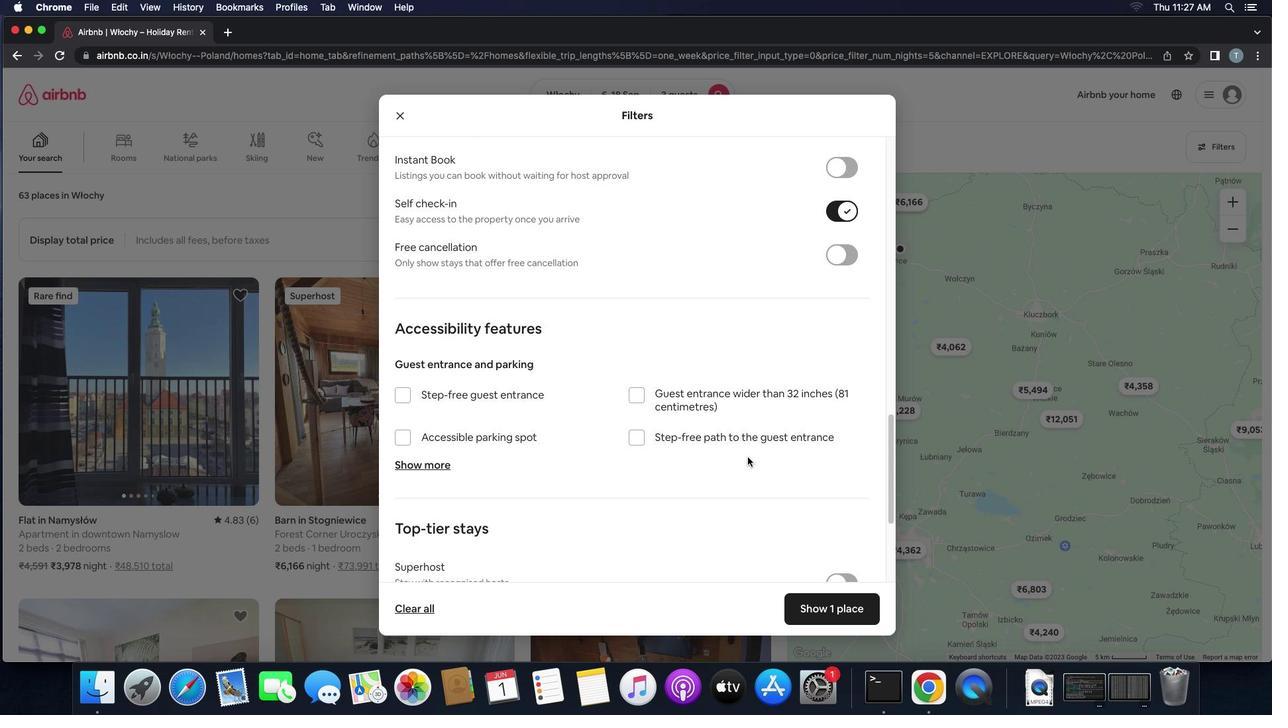 
Action: Mouse scrolled (747, 457) with delta (0, 0)
Screenshot: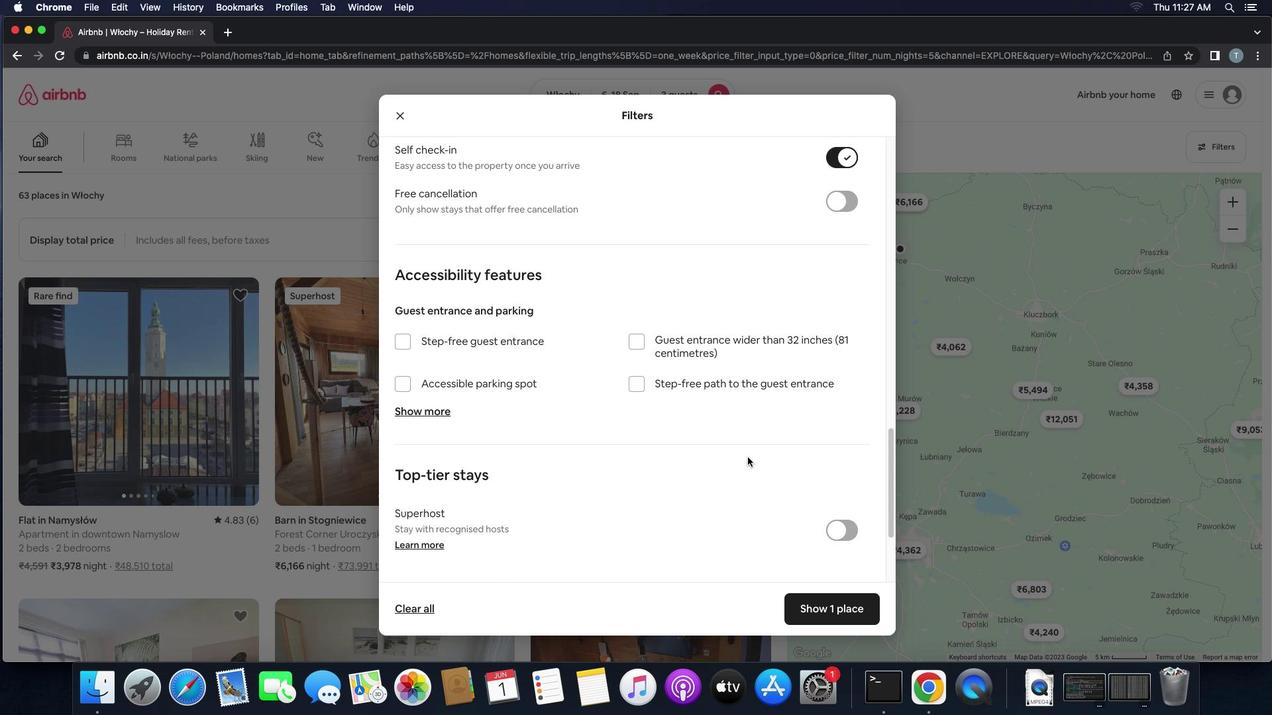 
Action: Mouse scrolled (747, 457) with delta (0, 0)
Screenshot: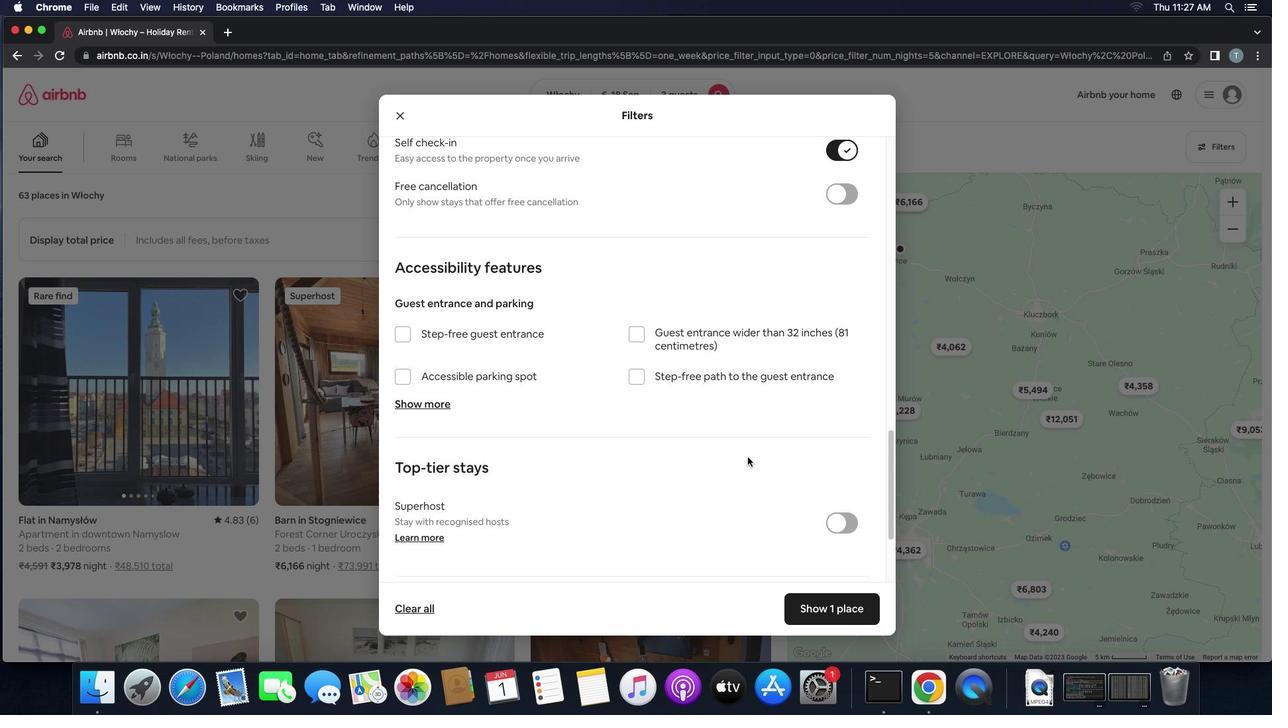 
Action: Mouse scrolled (747, 457) with delta (0, -1)
Screenshot: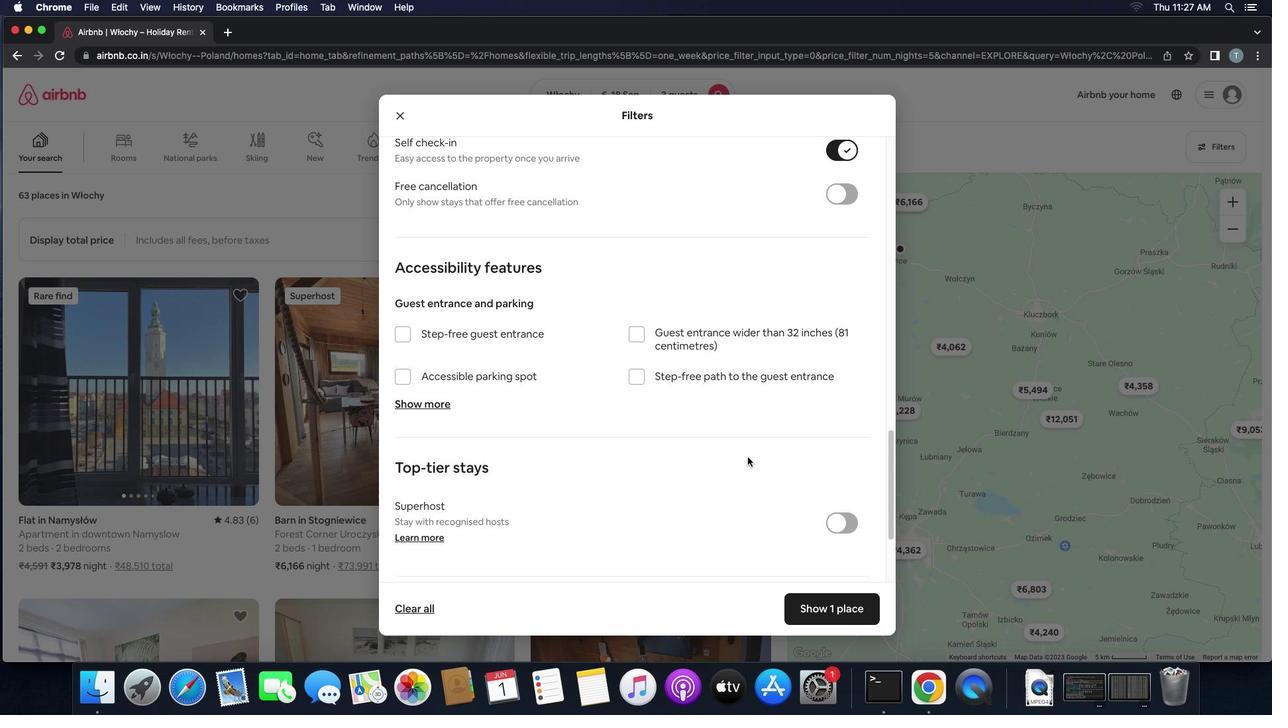 
Action: Mouse scrolled (747, 457) with delta (0, -2)
Screenshot: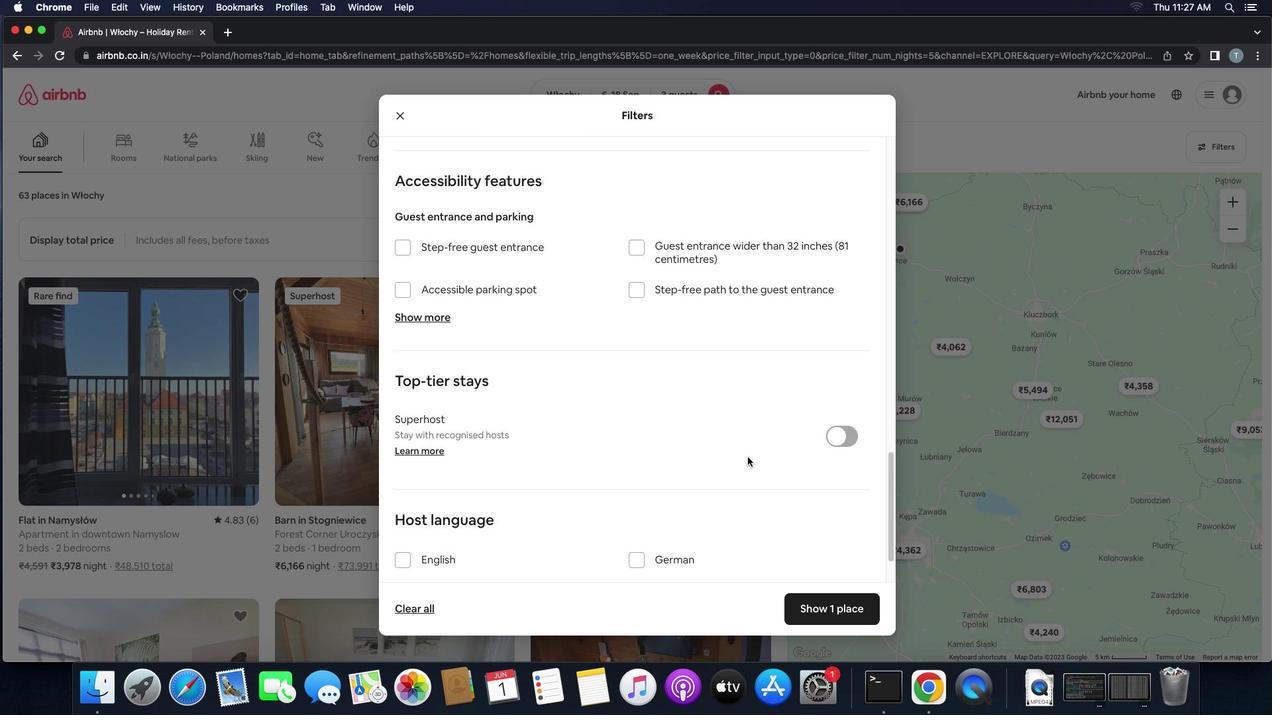 
Action: Mouse scrolled (747, 457) with delta (0, 0)
Screenshot: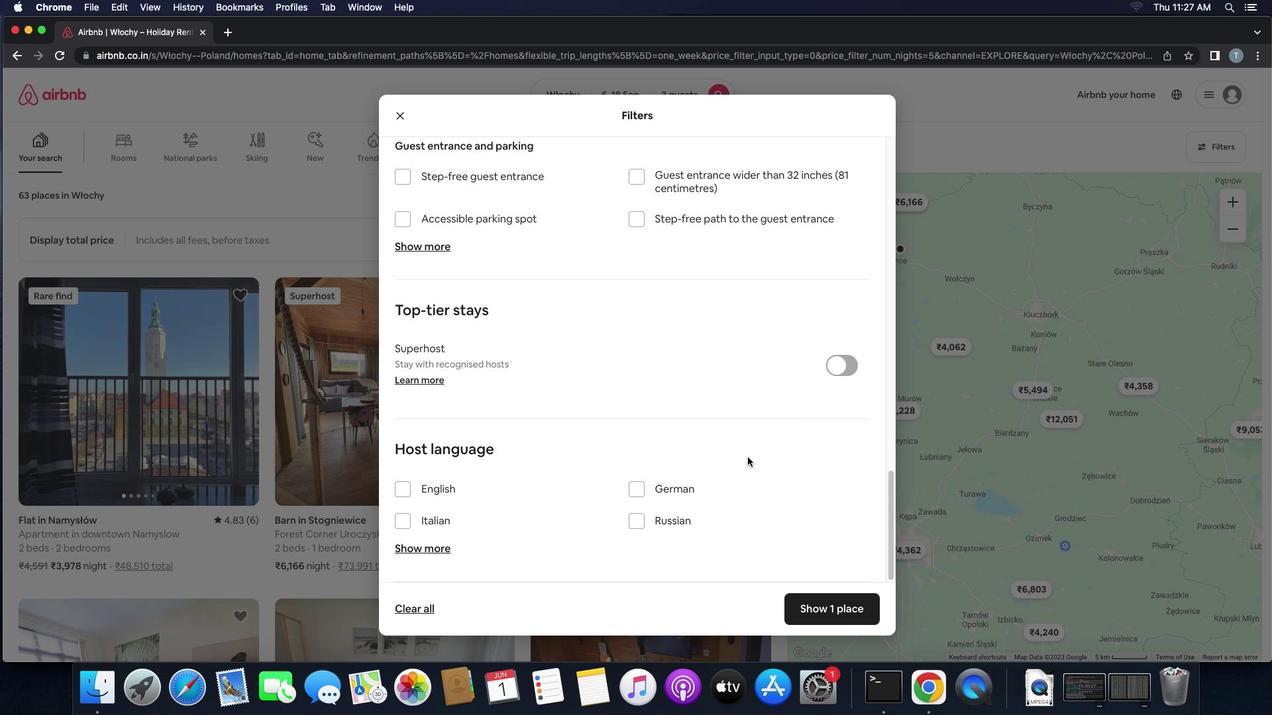
Action: Mouse scrolled (747, 457) with delta (0, 0)
Screenshot: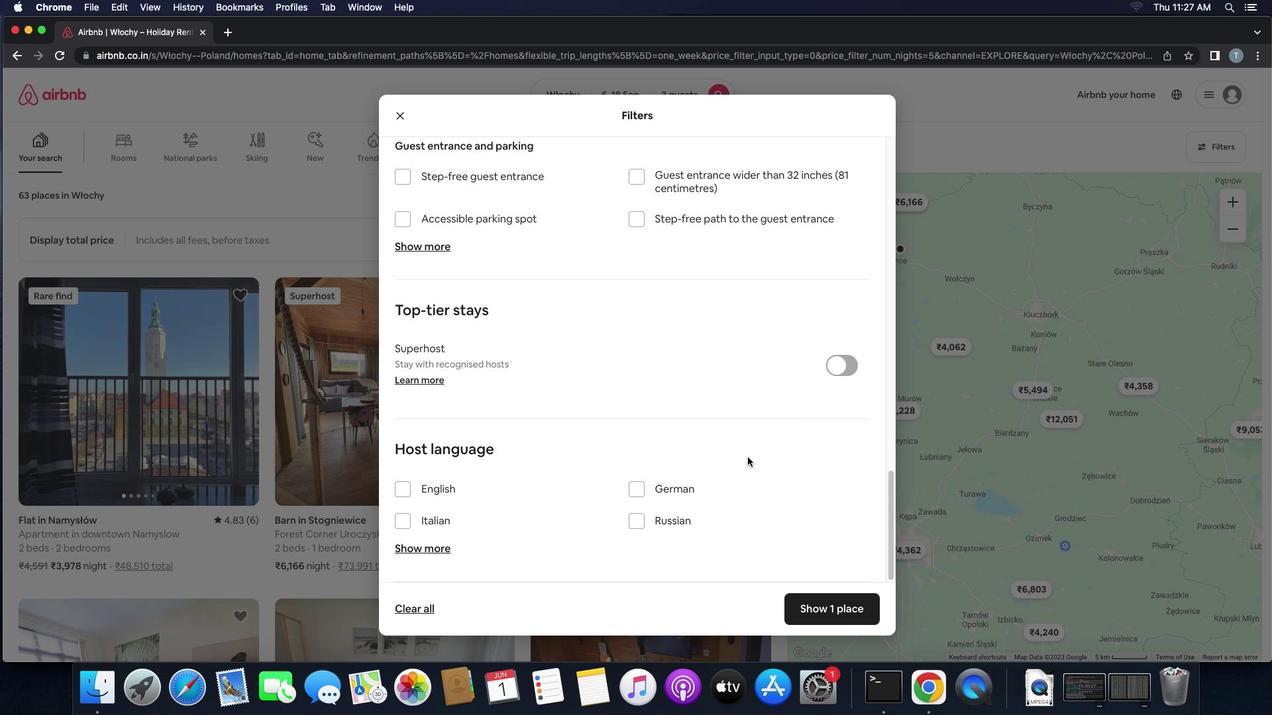 
Action: Mouse scrolled (747, 457) with delta (0, -1)
Screenshot: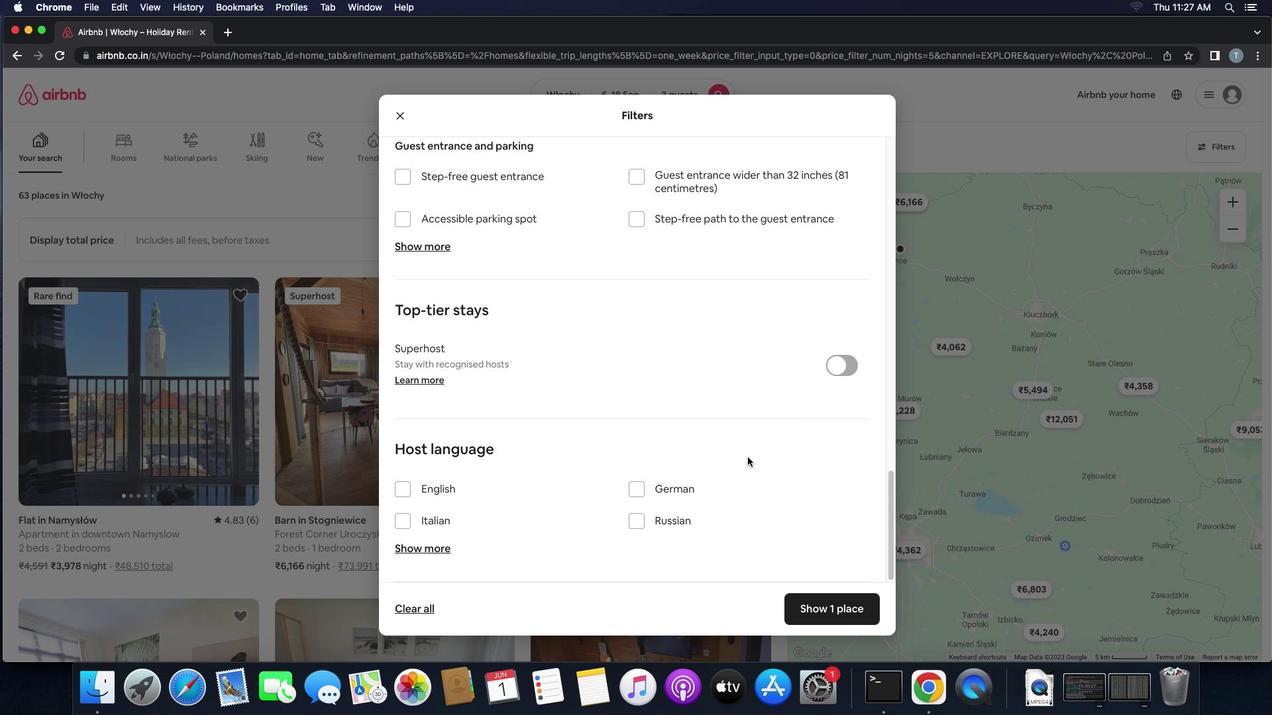 
Action: Mouse scrolled (747, 457) with delta (0, -2)
Screenshot: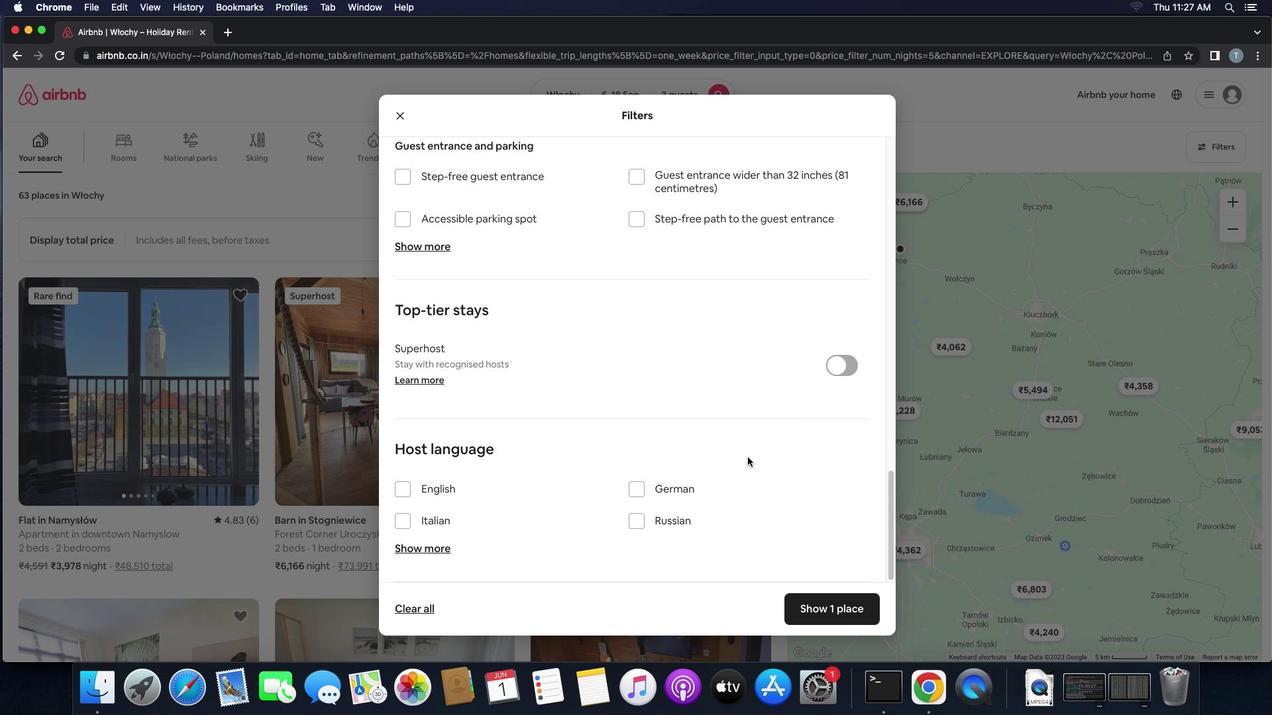 
Action: Mouse moved to (400, 490)
Screenshot: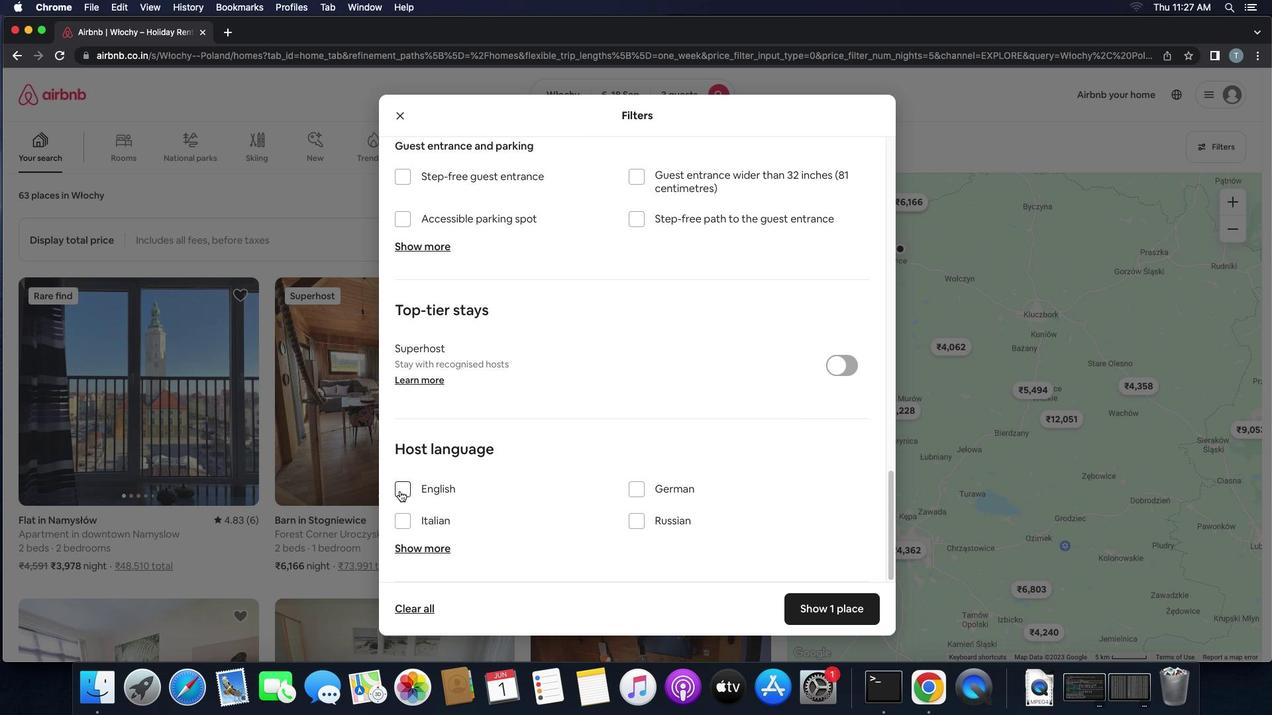 
Action: Mouse pressed left at (400, 490)
Screenshot: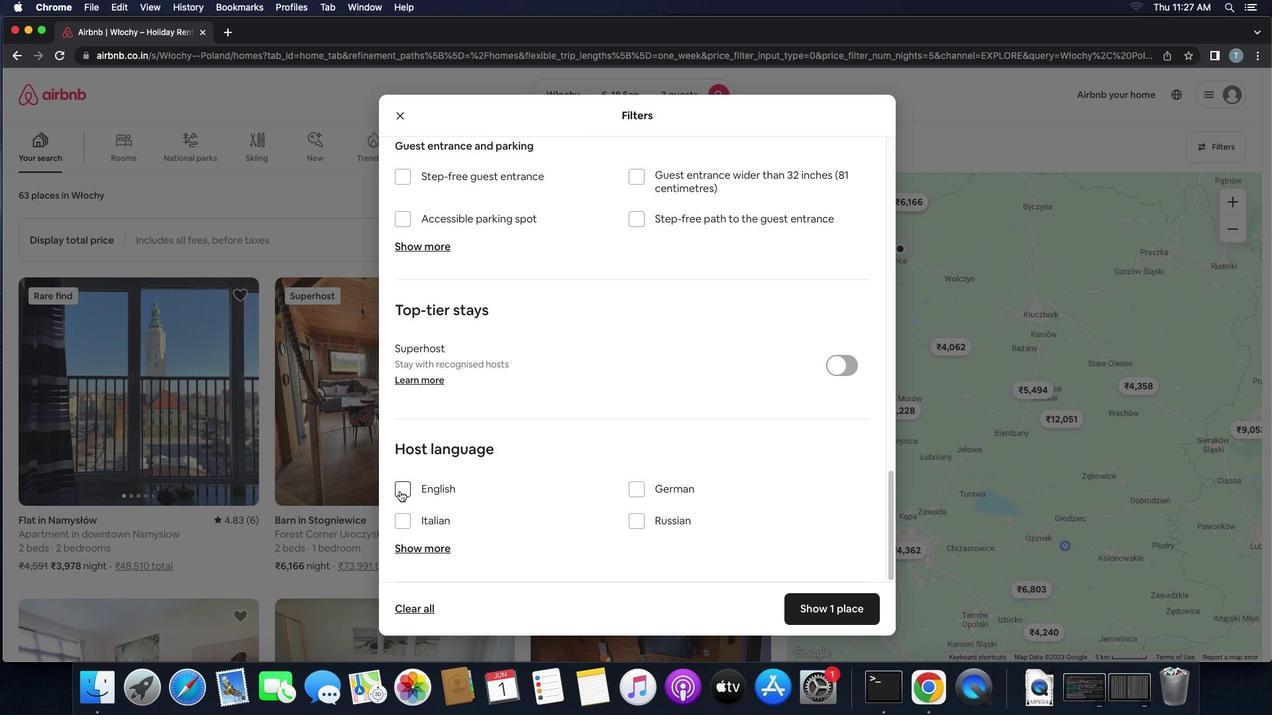
Action: Mouse moved to (812, 610)
Screenshot: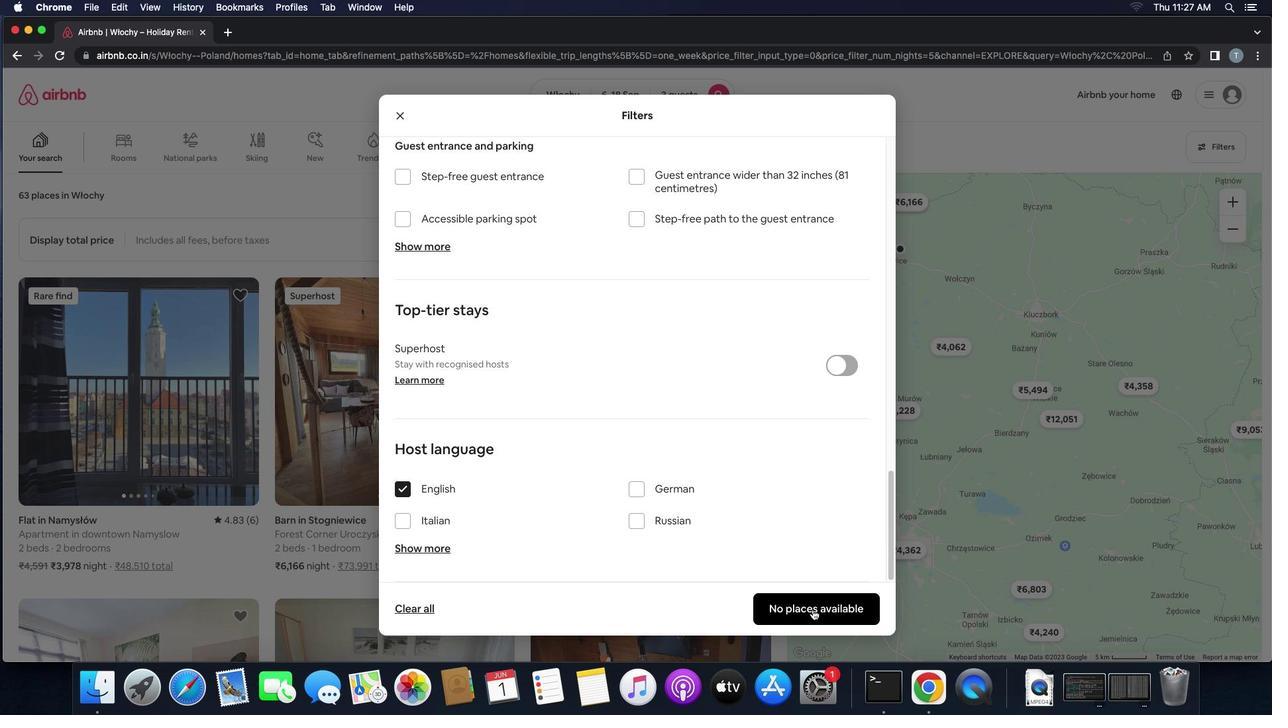 
Action: Mouse pressed left at (812, 610)
Screenshot: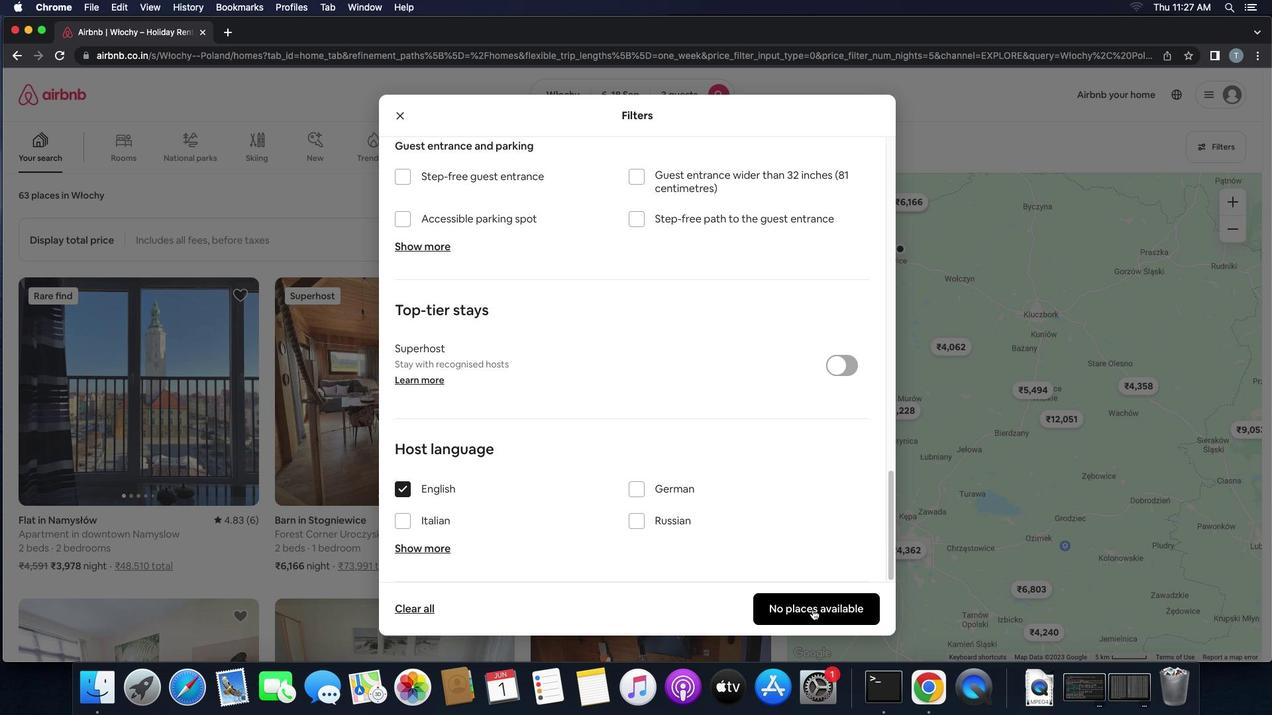 
Action: Mouse moved to (811, 610)
Screenshot: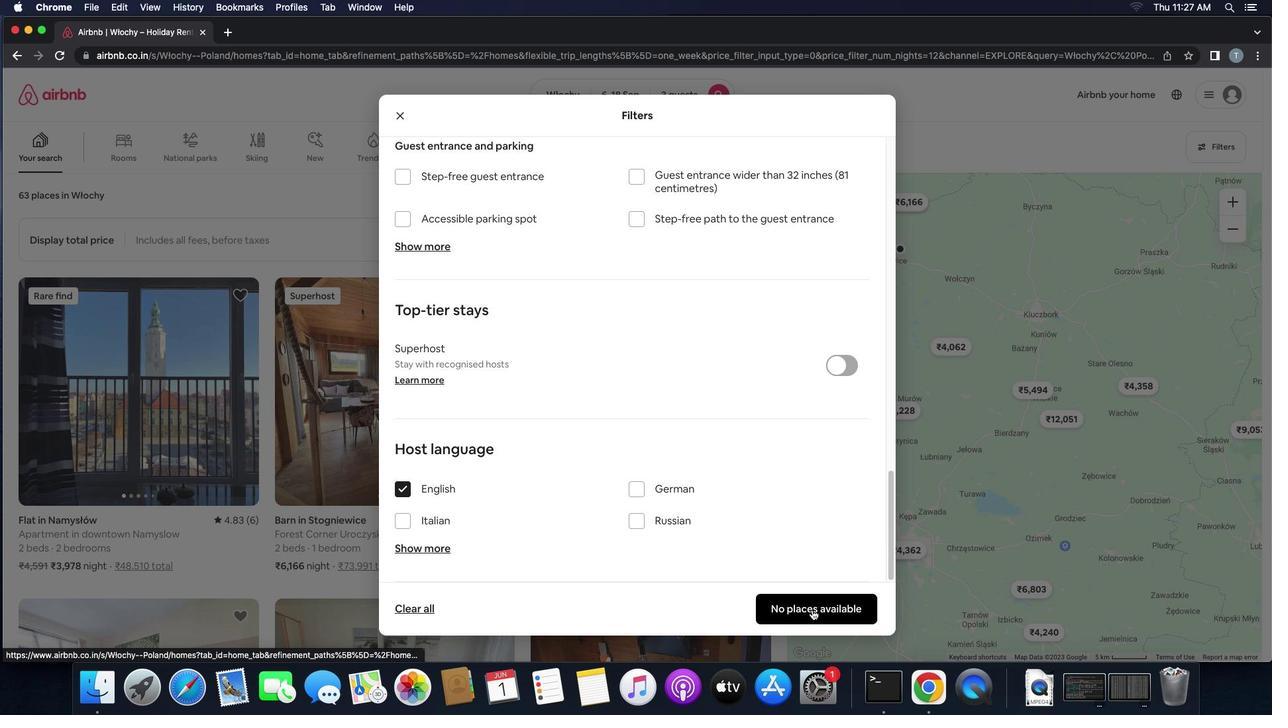 
